 Task: Look for space in Mātābhānga, India from 12th  August, 2023 to 15th August, 2023 for 3 adults in price range Rs.12000 to Rs.16000. Place can be entire place with 2 bedrooms having 3 beds and 1 bathroom. Property type can be house, flat, guest house. Booking option can be shelf check-in. Required host language is English.
Action: Mouse moved to (426, 62)
Screenshot: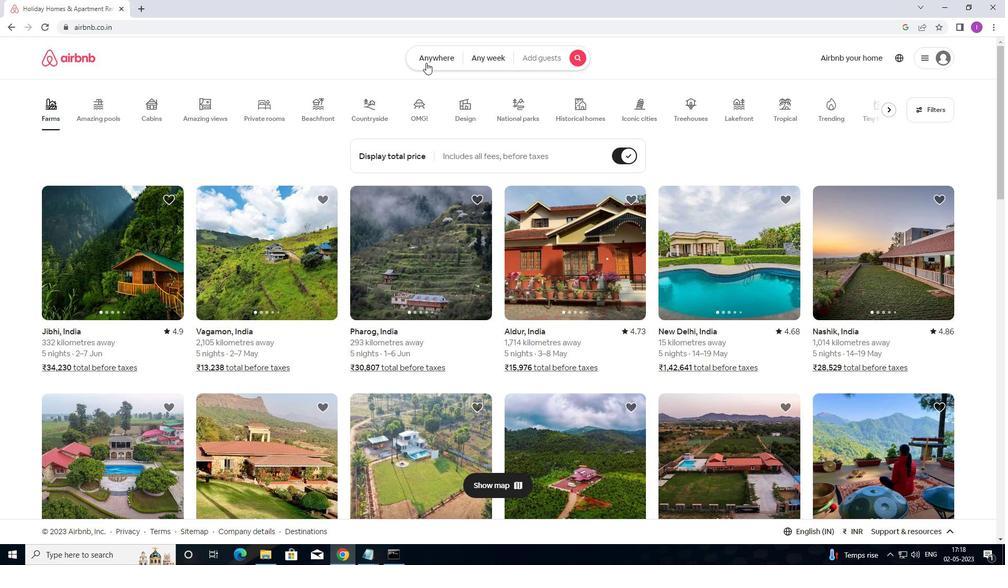 
Action: Mouse pressed left at (426, 62)
Screenshot: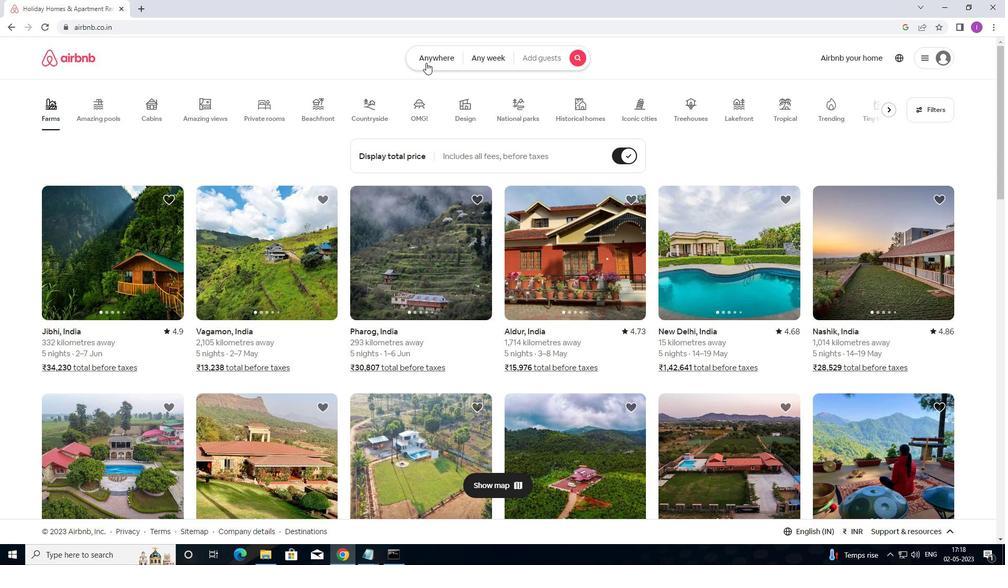 
Action: Mouse moved to (337, 102)
Screenshot: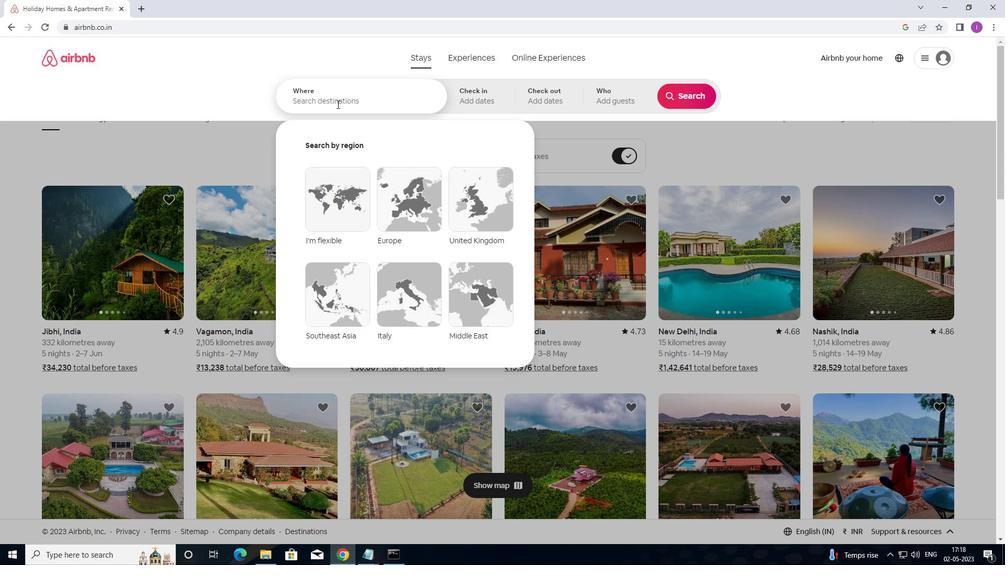 
Action: Mouse pressed left at (337, 102)
Screenshot: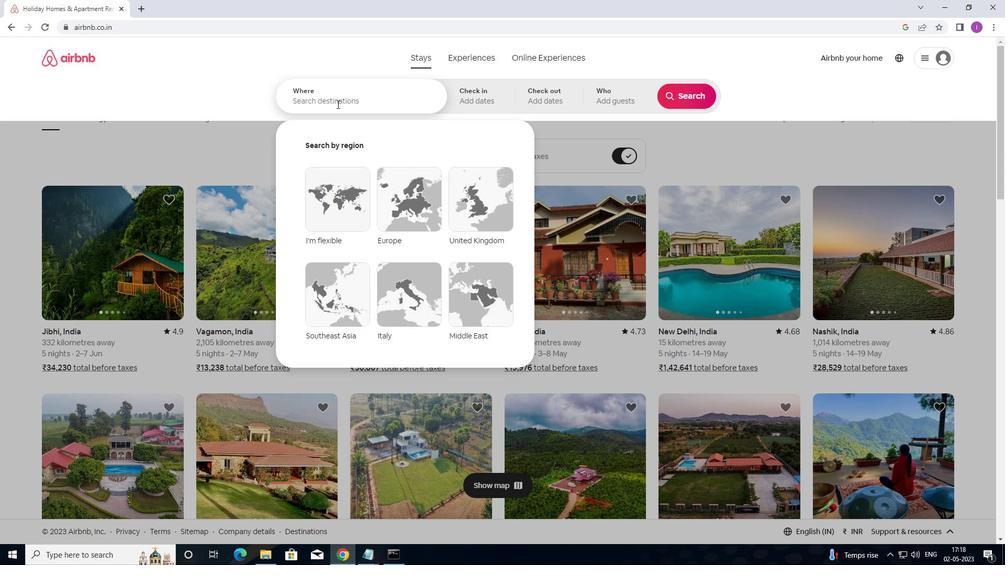 
Action: Mouse moved to (790, 0)
Screenshot: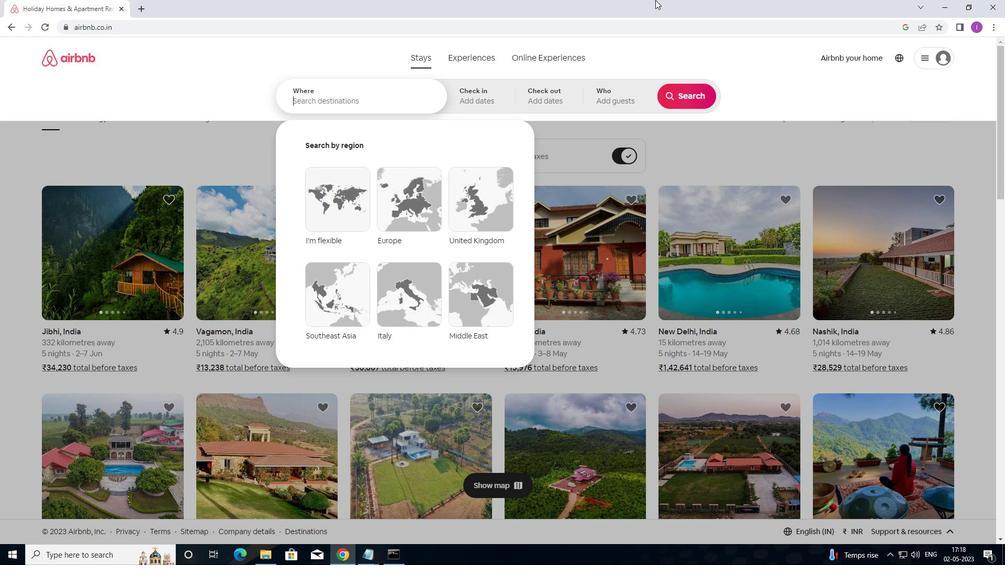 
Action: Key pressed <Key.shift>MATABHANGA,<Key.shift>INDIA
Screenshot: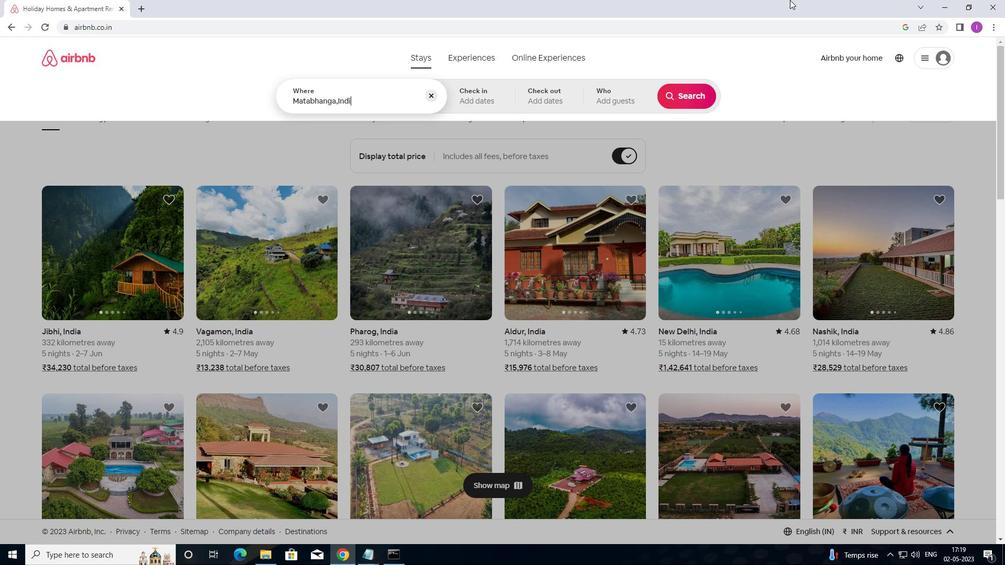 
Action: Mouse moved to (478, 104)
Screenshot: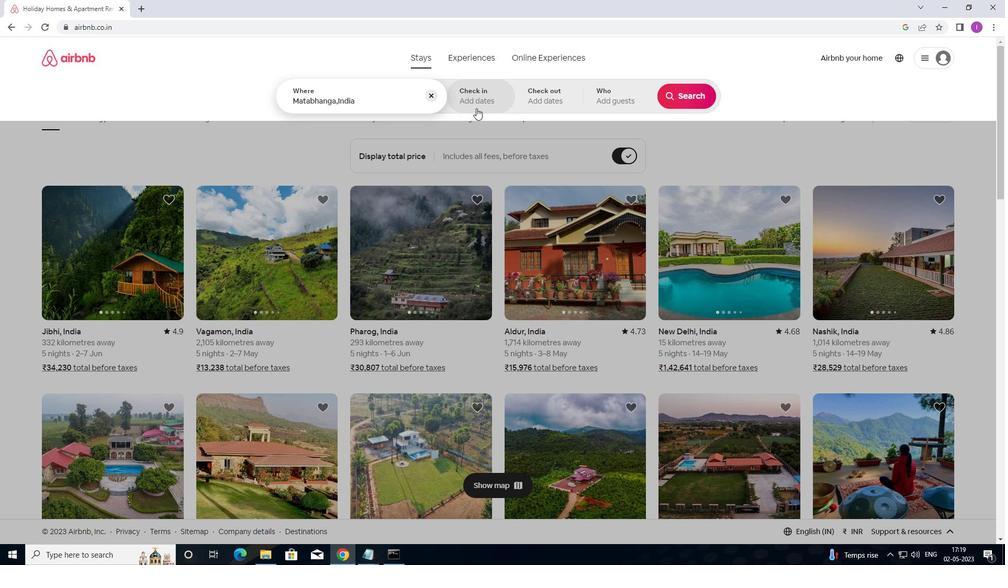 
Action: Mouse pressed left at (478, 104)
Screenshot: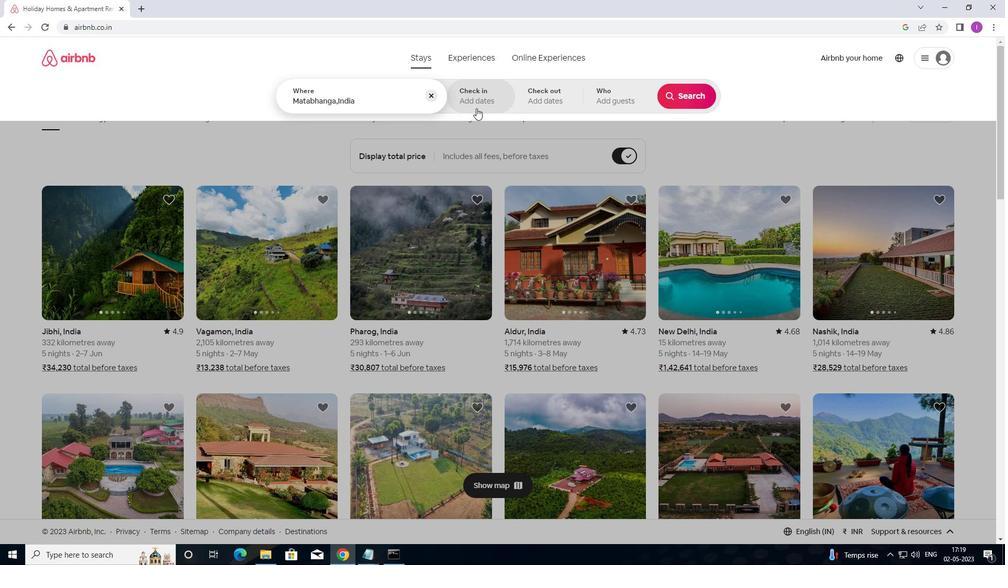
Action: Mouse moved to (688, 178)
Screenshot: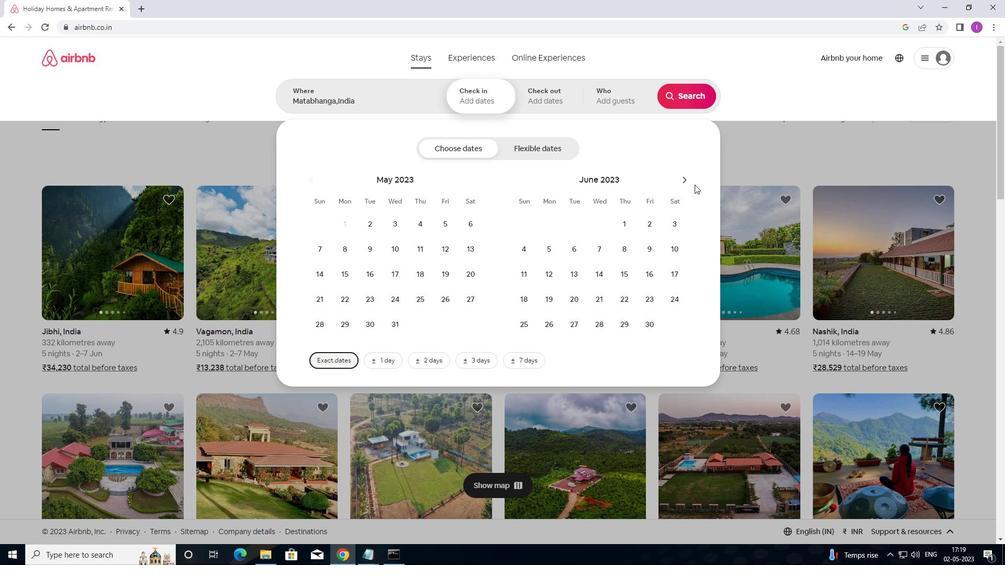 
Action: Mouse pressed left at (688, 178)
Screenshot: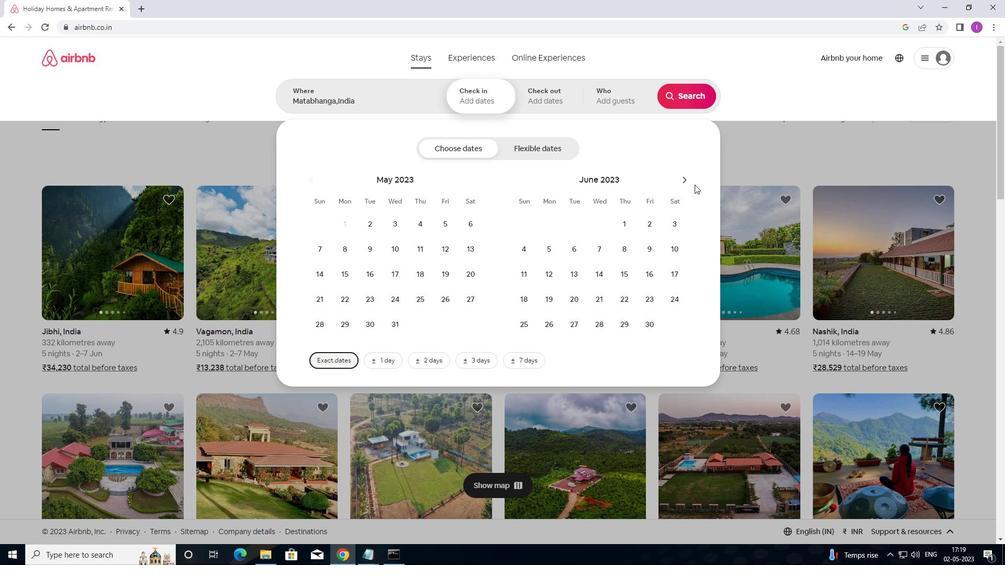 
Action: Mouse pressed left at (688, 178)
Screenshot: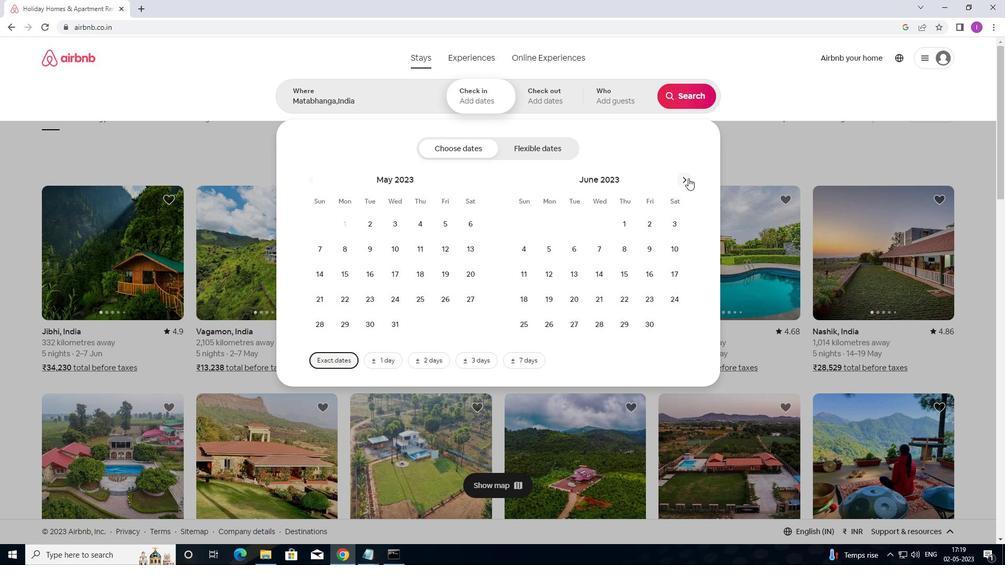
Action: Mouse moved to (687, 180)
Screenshot: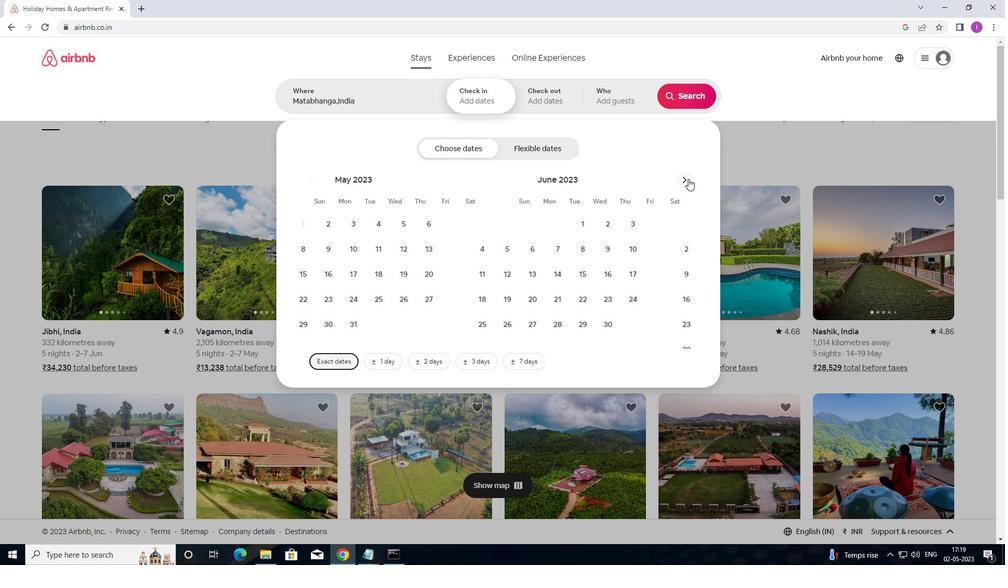 
Action: Mouse pressed left at (687, 180)
Screenshot: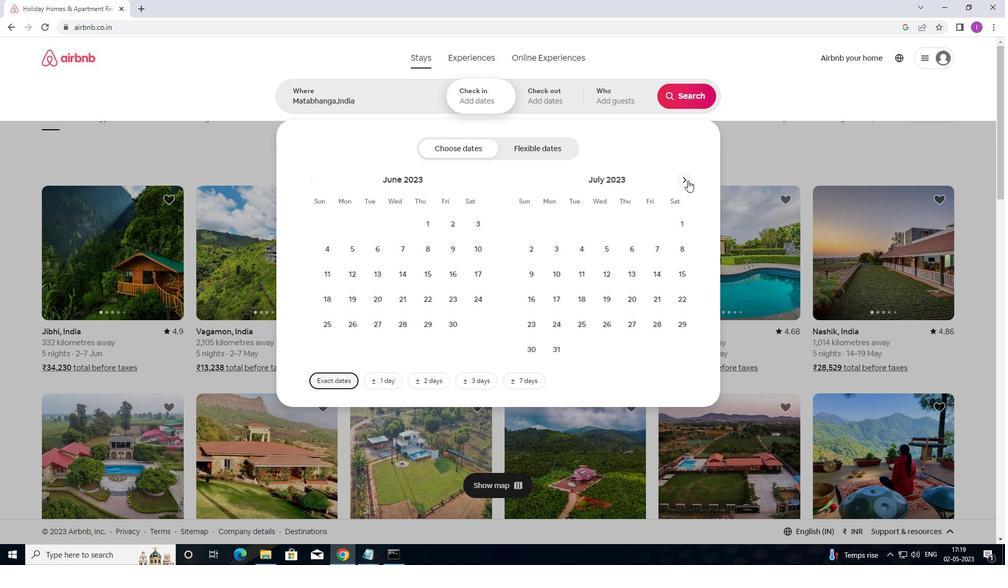 
Action: Mouse moved to (669, 255)
Screenshot: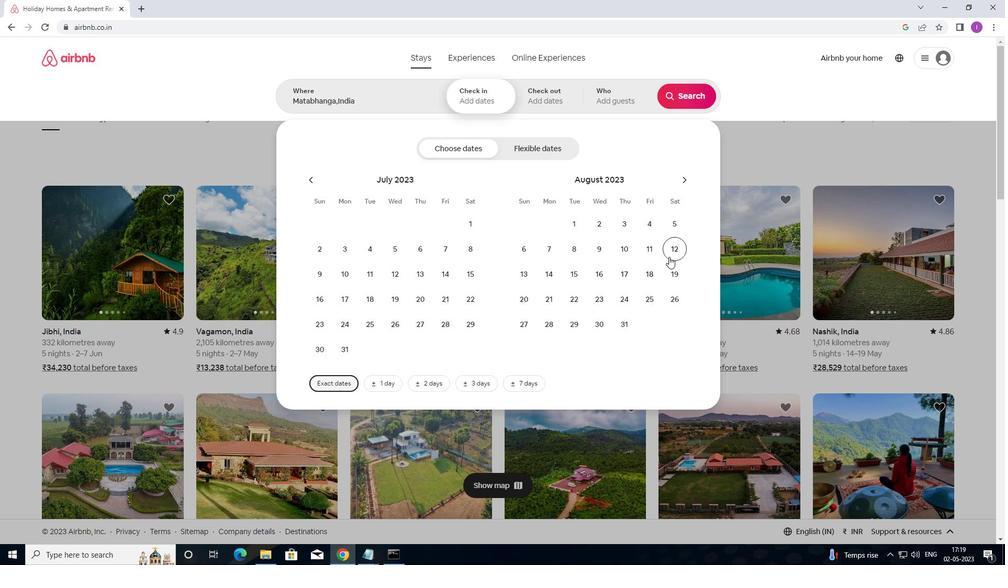 
Action: Mouse pressed left at (669, 255)
Screenshot: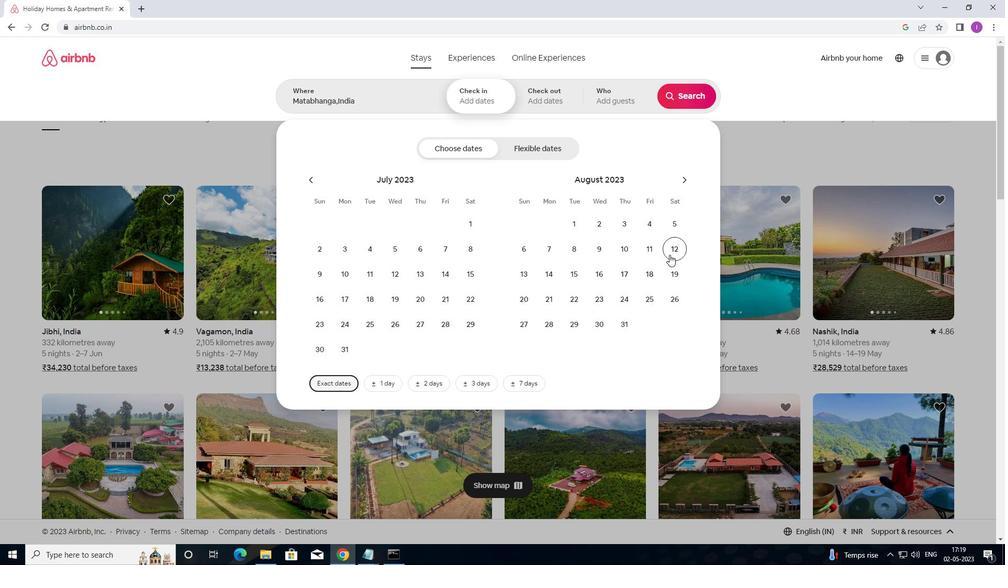 
Action: Mouse moved to (580, 277)
Screenshot: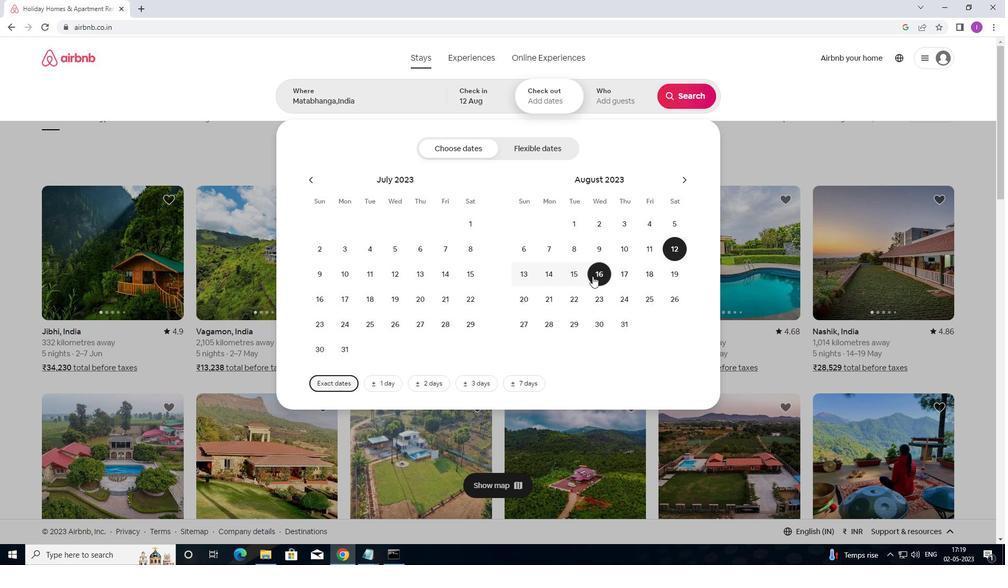 
Action: Mouse pressed left at (580, 277)
Screenshot: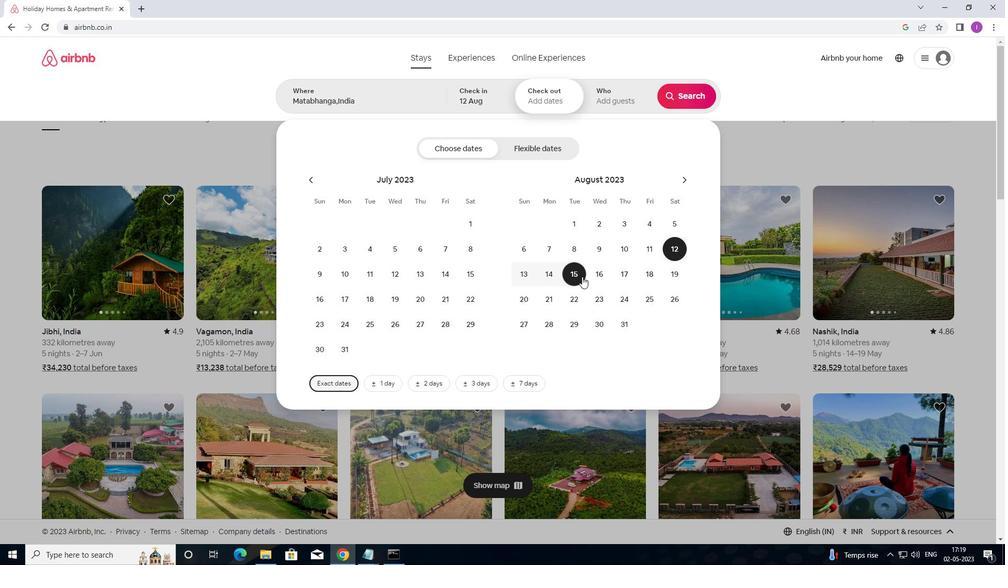 
Action: Mouse moved to (642, 100)
Screenshot: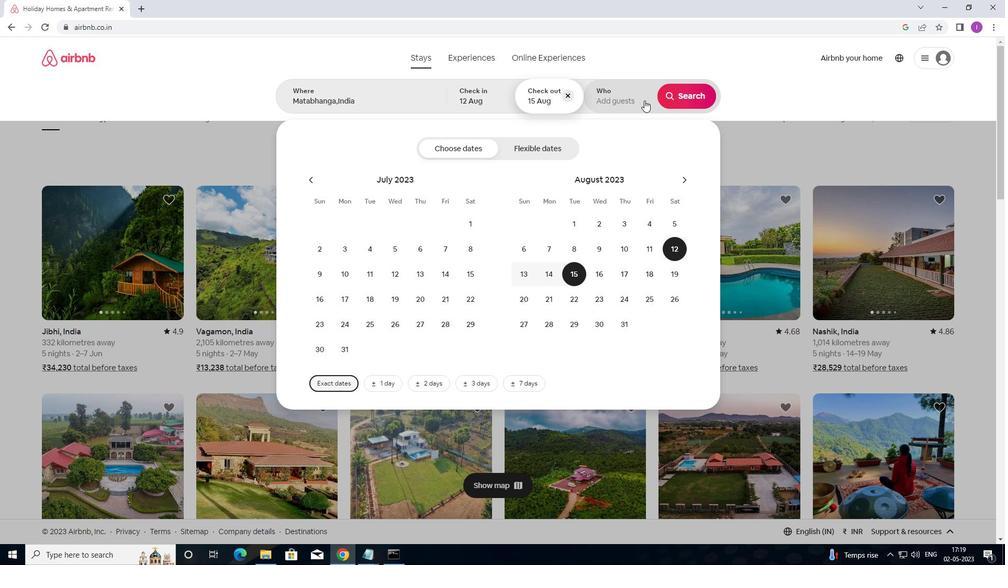 
Action: Mouse pressed left at (642, 100)
Screenshot: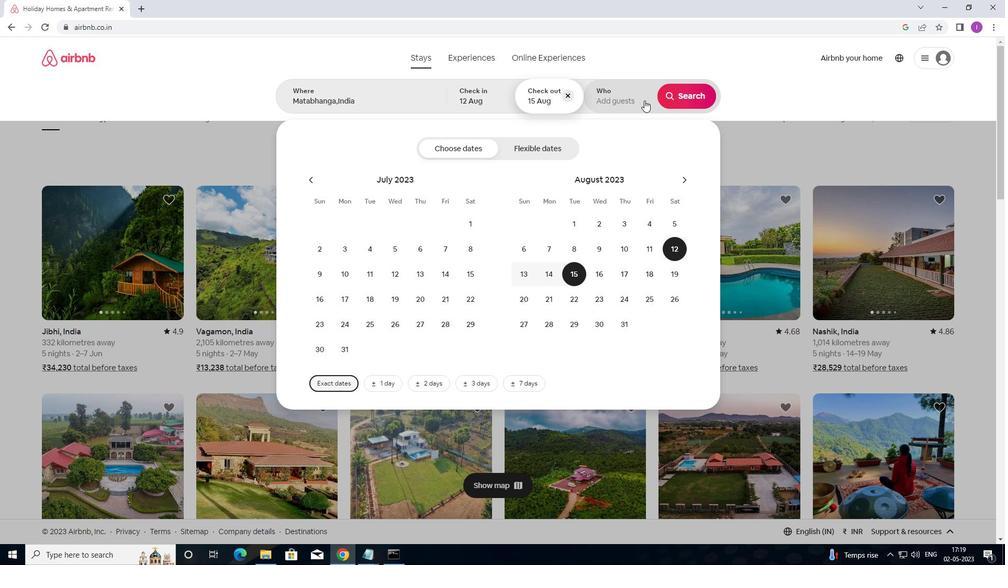 
Action: Mouse moved to (692, 151)
Screenshot: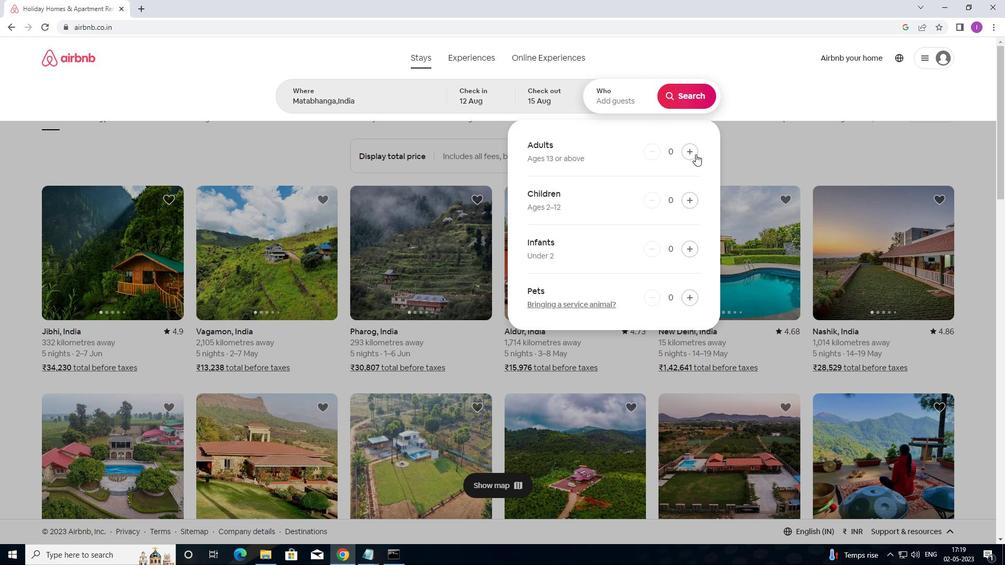
Action: Mouse pressed left at (692, 151)
Screenshot: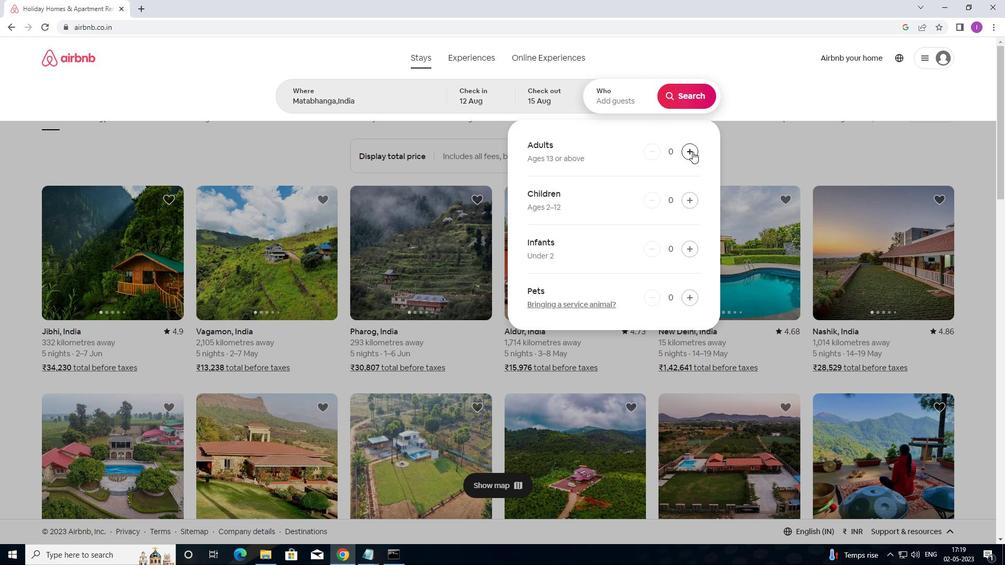 
Action: Mouse pressed left at (692, 151)
Screenshot: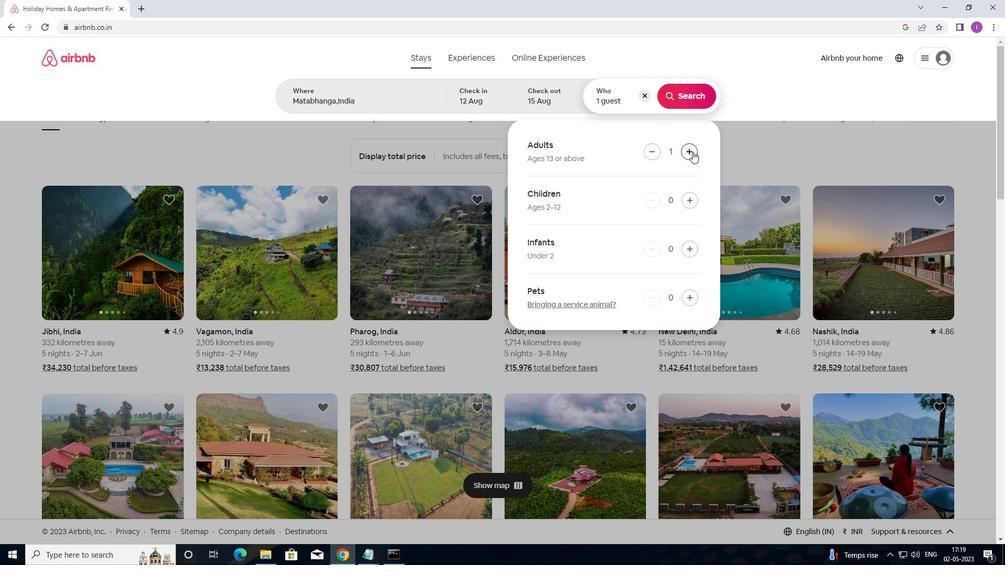 
Action: Mouse pressed left at (692, 151)
Screenshot: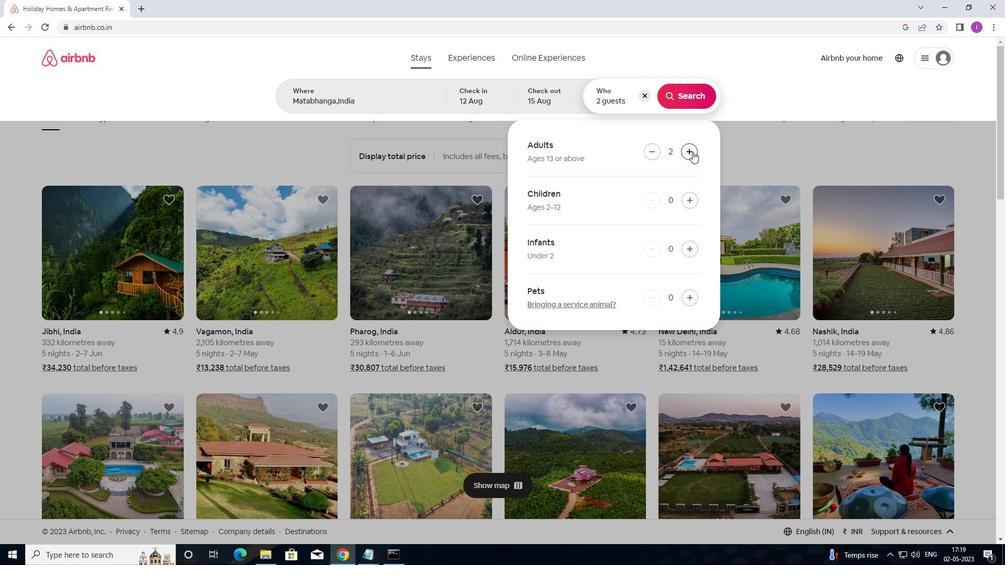 
Action: Mouse moved to (692, 151)
Screenshot: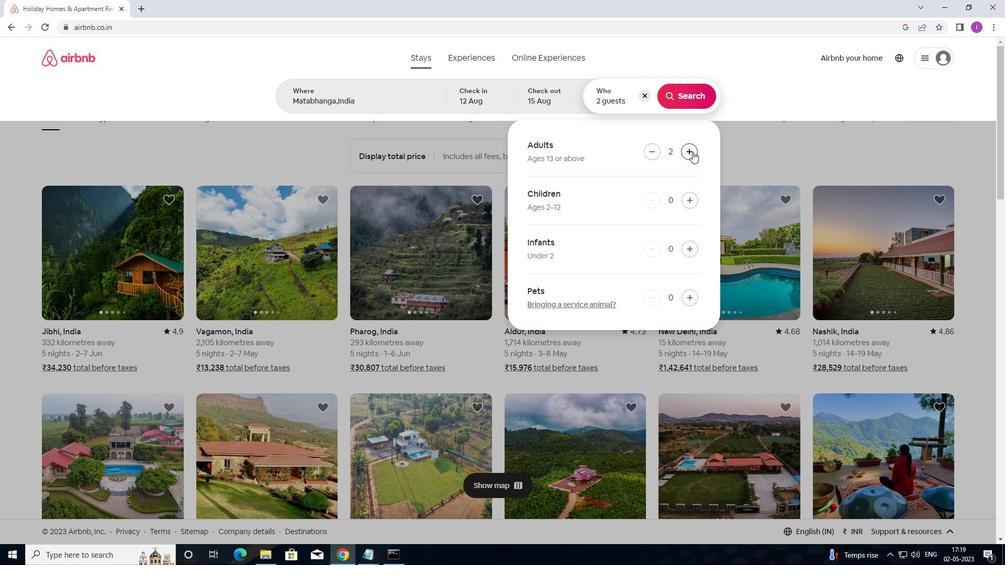 
Action: Mouse pressed left at (692, 151)
Screenshot: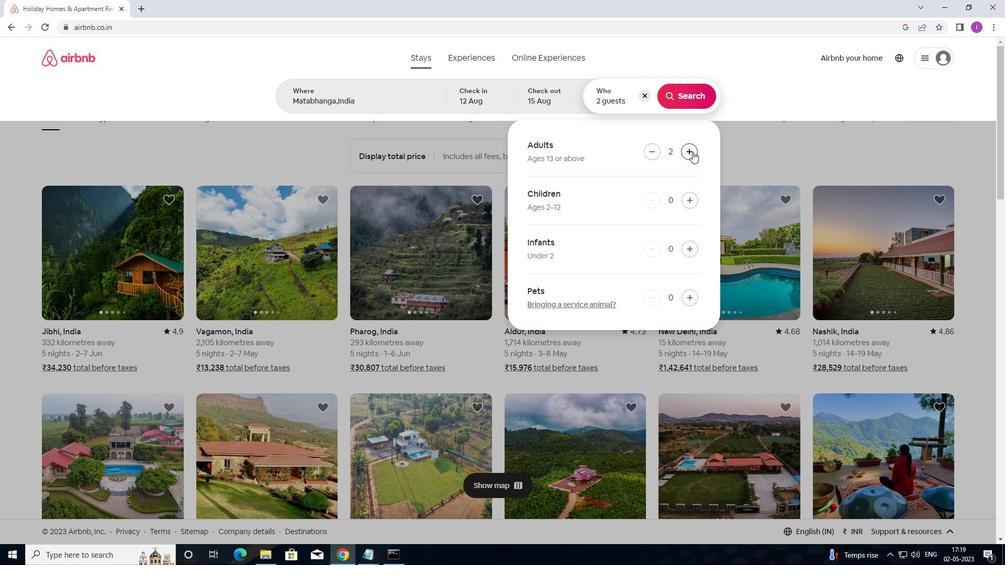 
Action: Mouse moved to (657, 153)
Screenshot: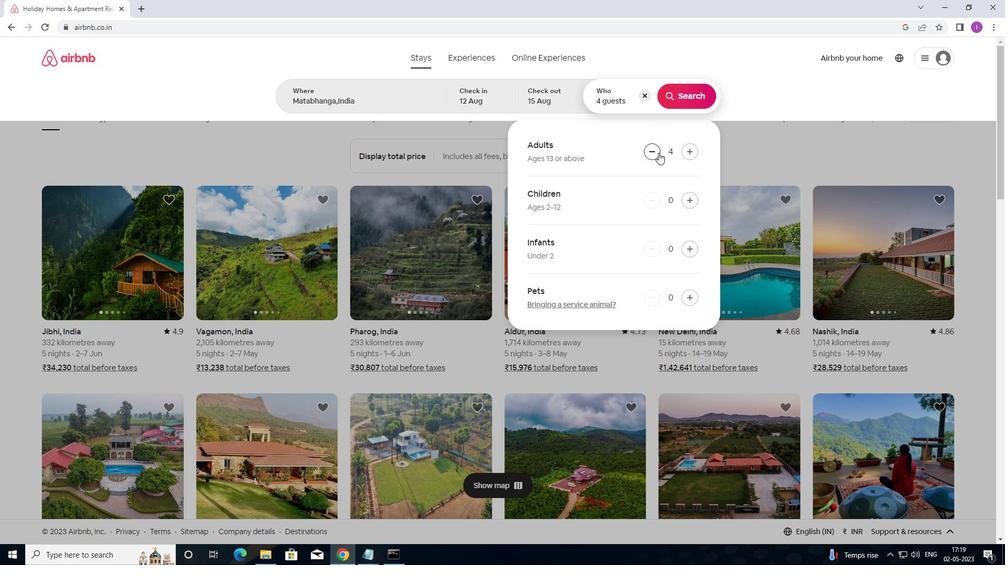 
Action: Mouse pressed left at (657, 153)
Screenshot: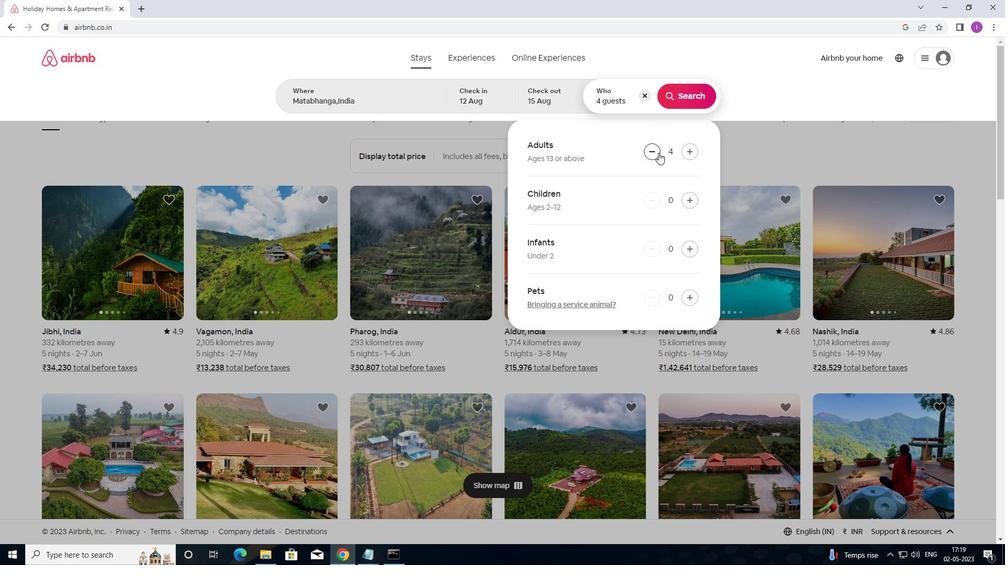 
Action: Mouse moved to (688, 100)
Screenshot: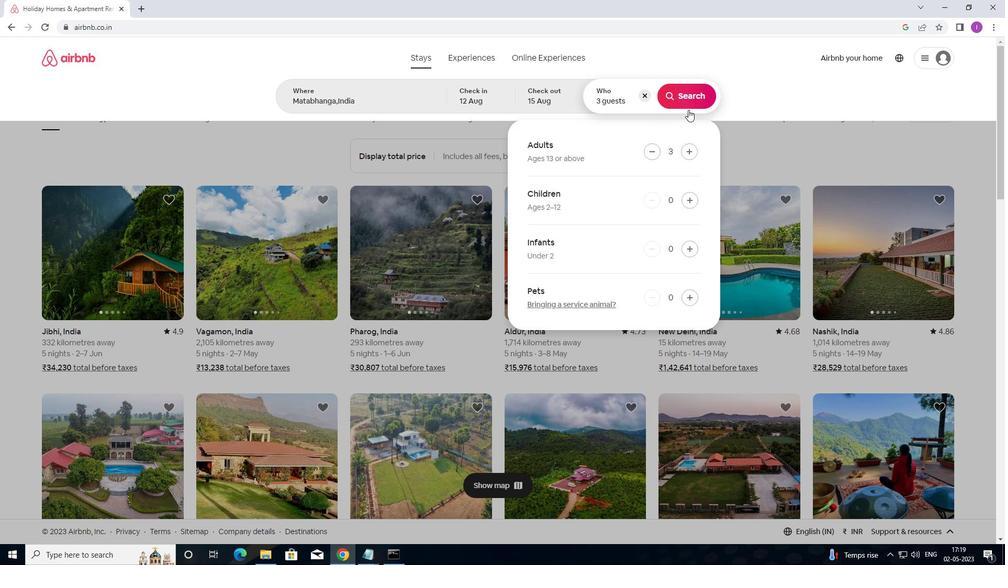 
Action: Mouse pressed left at (688, 100)
Screenshot: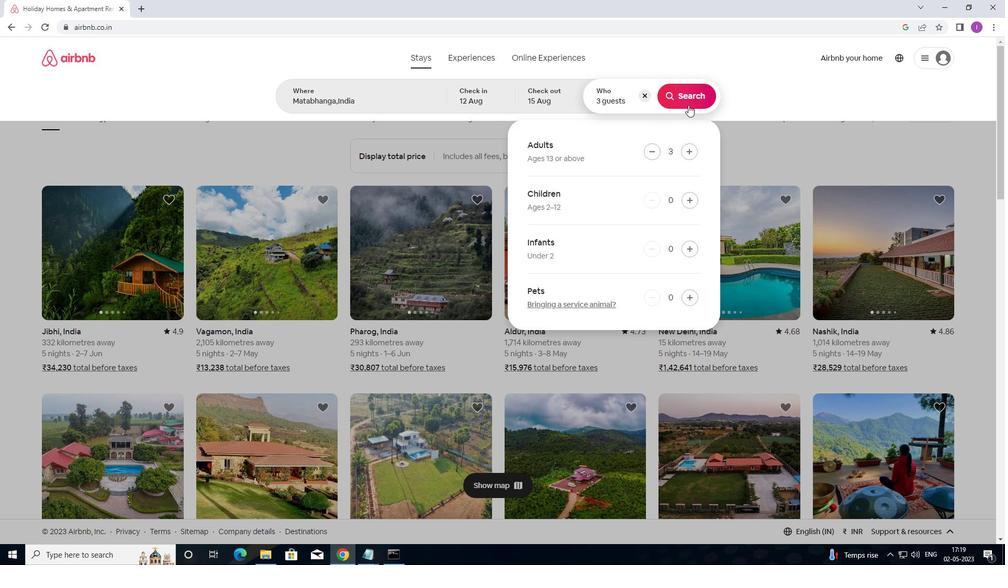 
Action: Mouse moved to (943, 95)
Screenshot: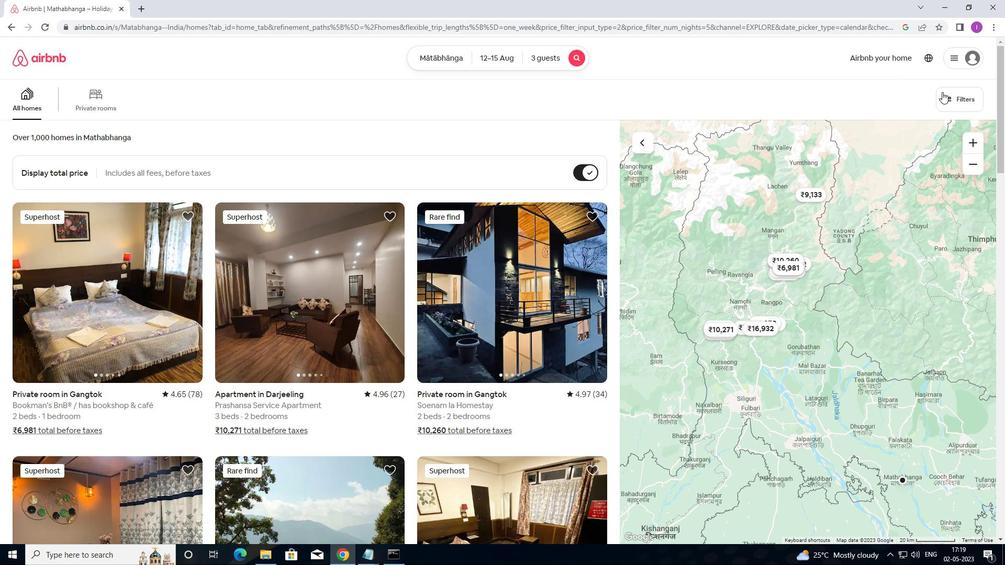 
Action: Mouse pressed left at (943, 95)
Screenshot: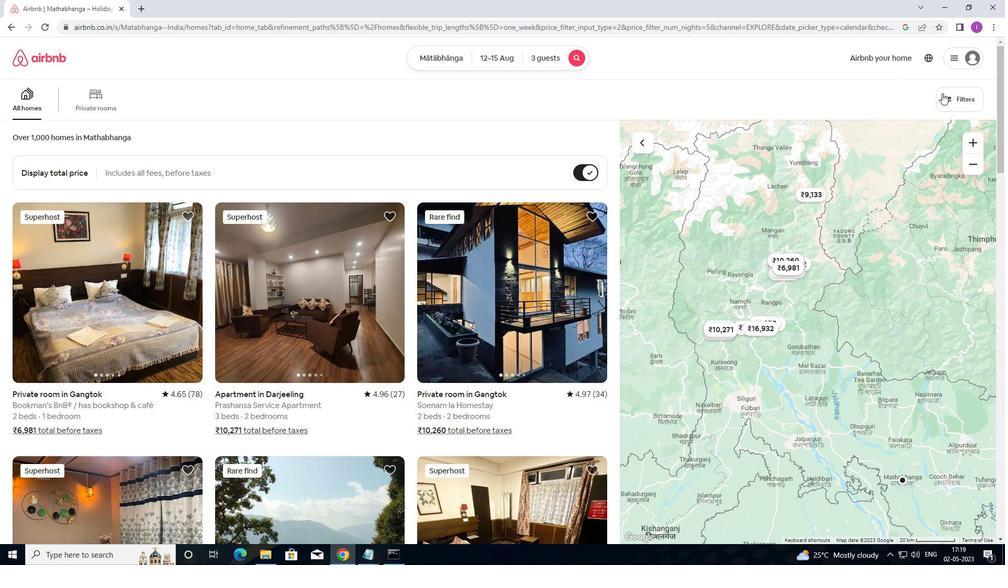
Action: Mouse moved to (396, 236)
Screenshot: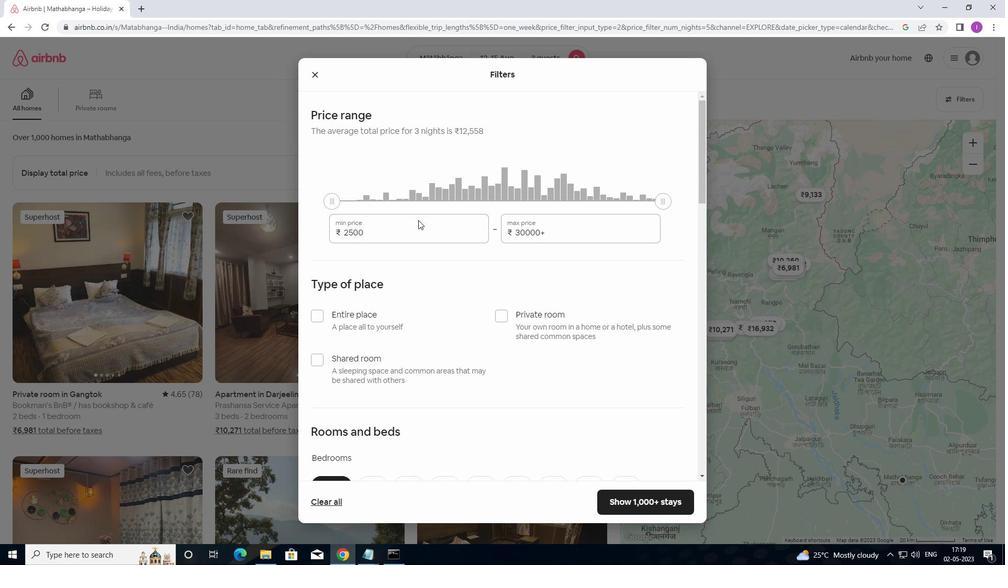 
Action: Mouse pressed left at (396, 236)
Screenshot: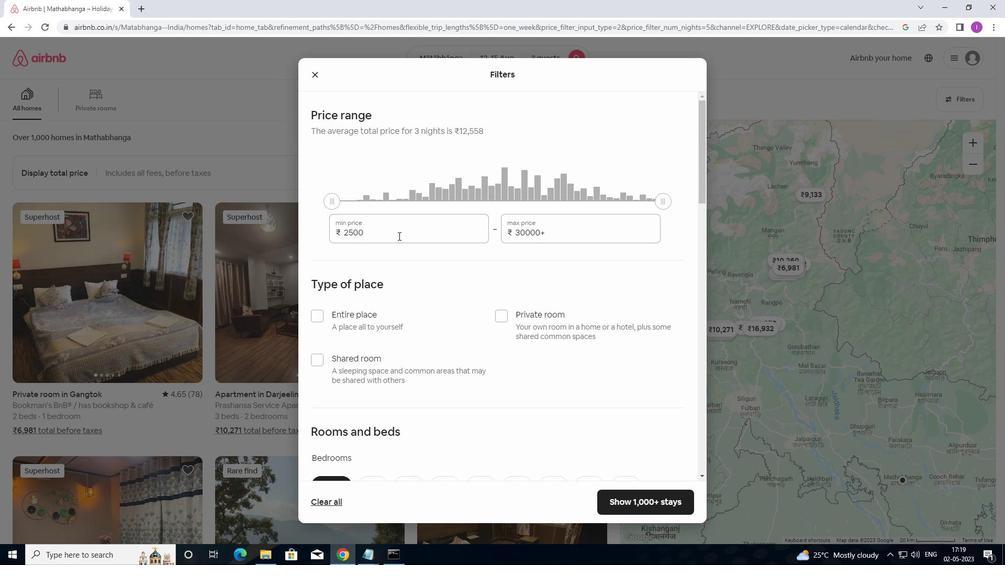 
Action: Mouse moved to (368, 216)
Screenshot: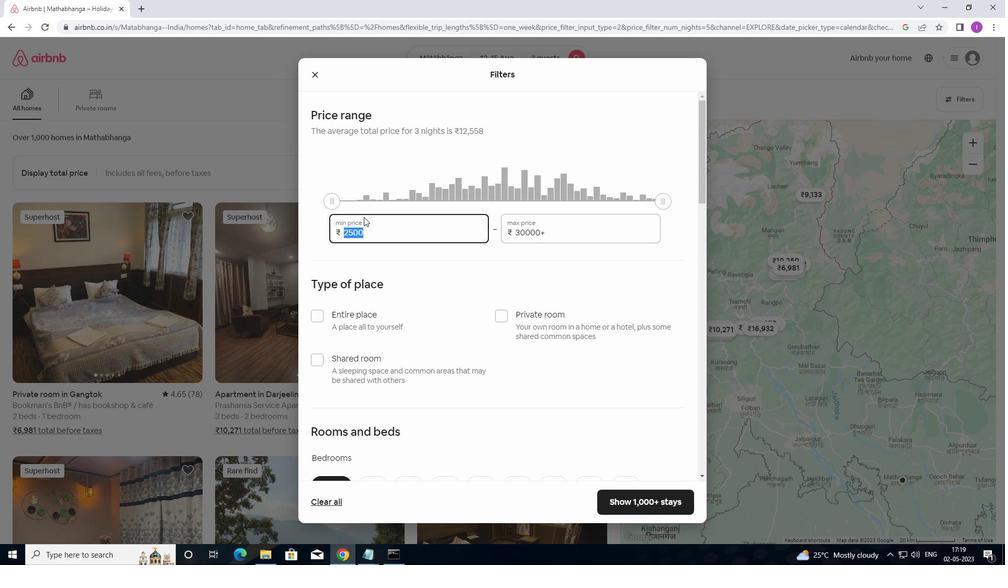 
Action: Key pressed 1
Screenshot: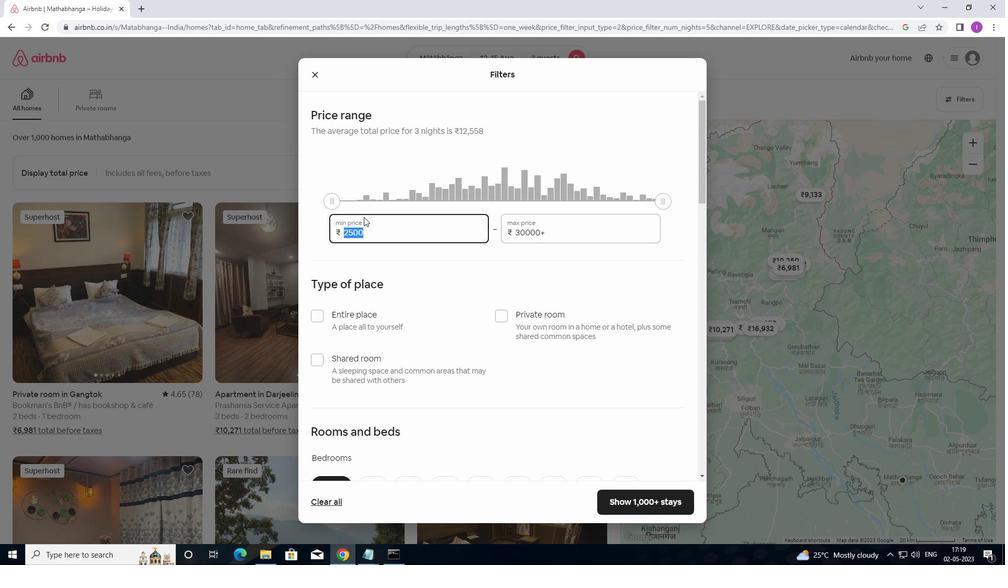 
Action: Mouse moved to (377, 214)
Screenshot: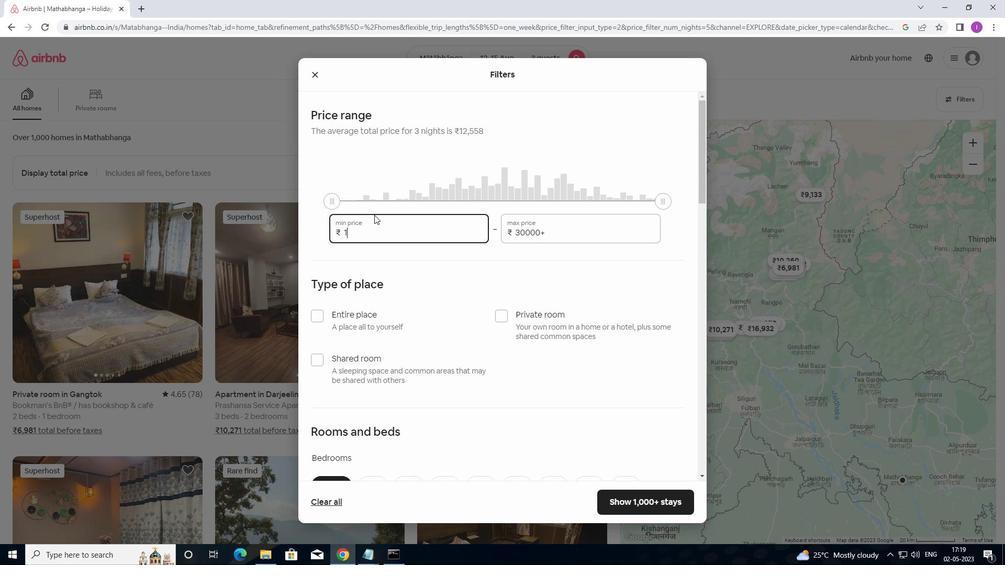 
Action: Key pressed 2
Screenshot: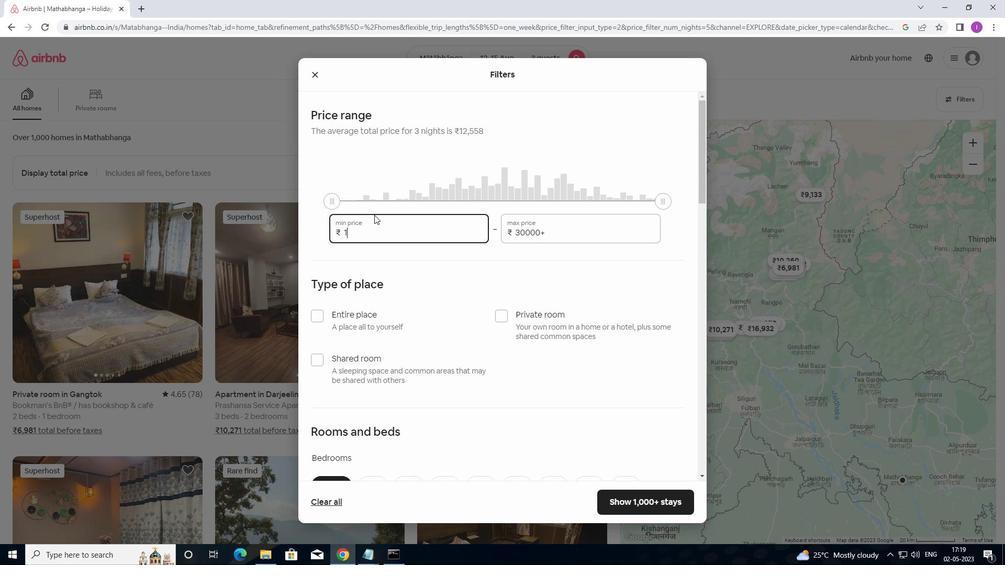 
Action: Mouse moved to (395, 206)
Screenshot: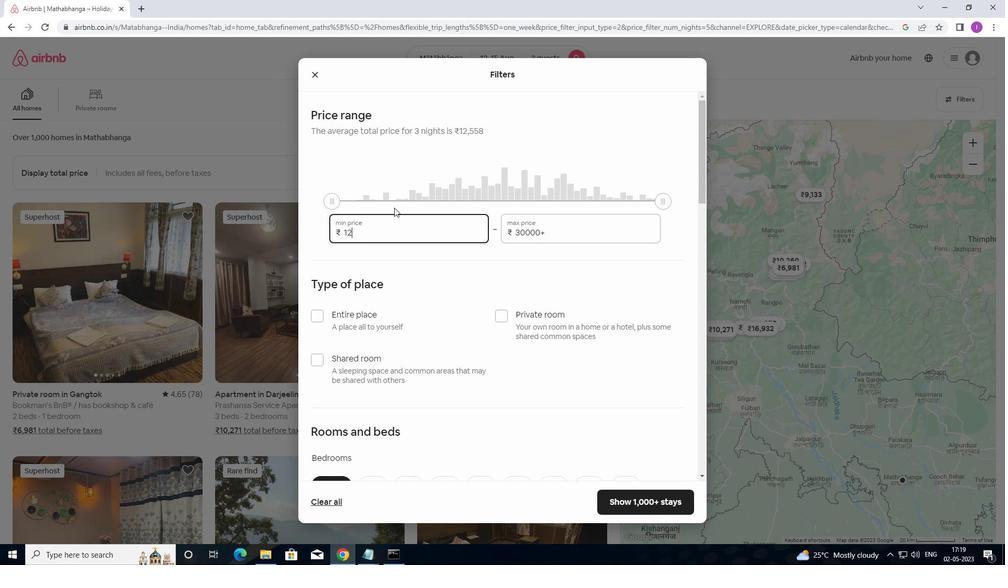 
Action: Key pressed 0
Screenshot: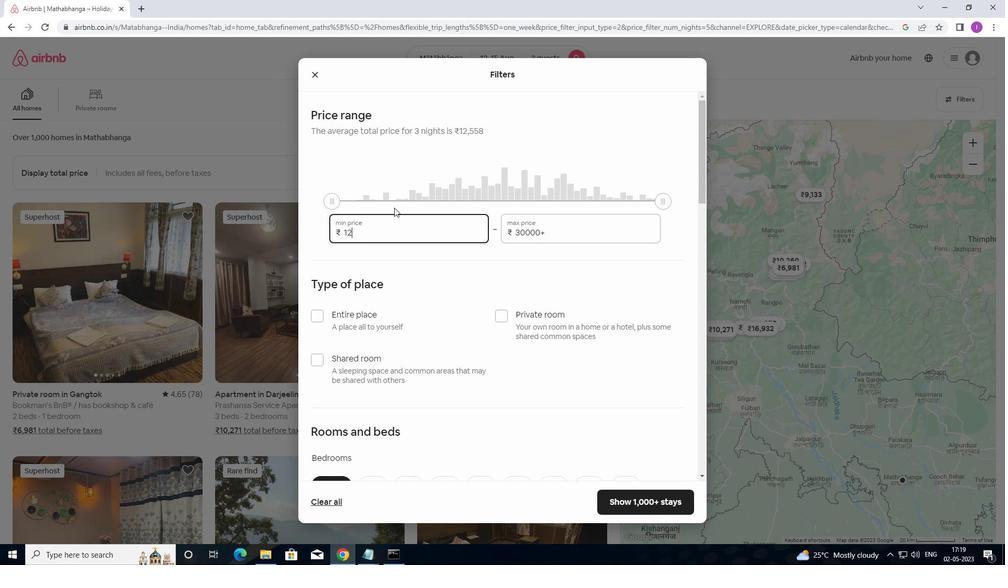 
Action: Mouse moved to (404, 203)
Screenshot: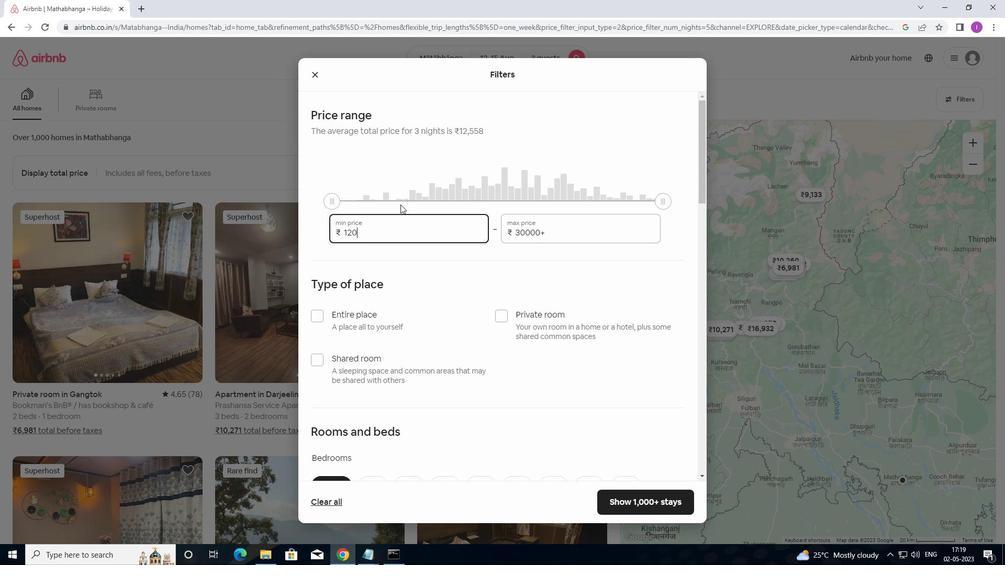 
Action: Key pressed 0
Screenshot: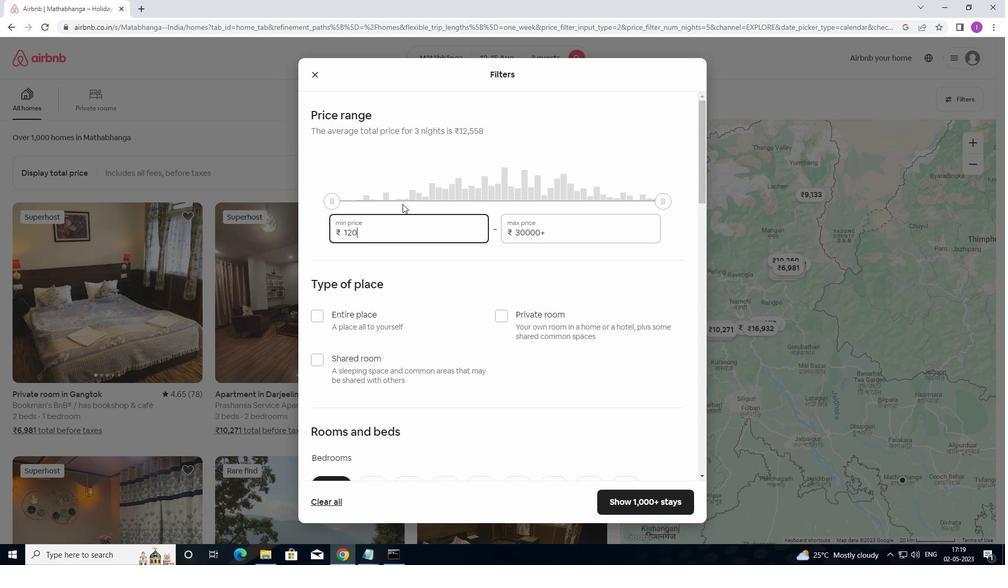 
Action: Mouse moved to (419, 209)
Screenshot: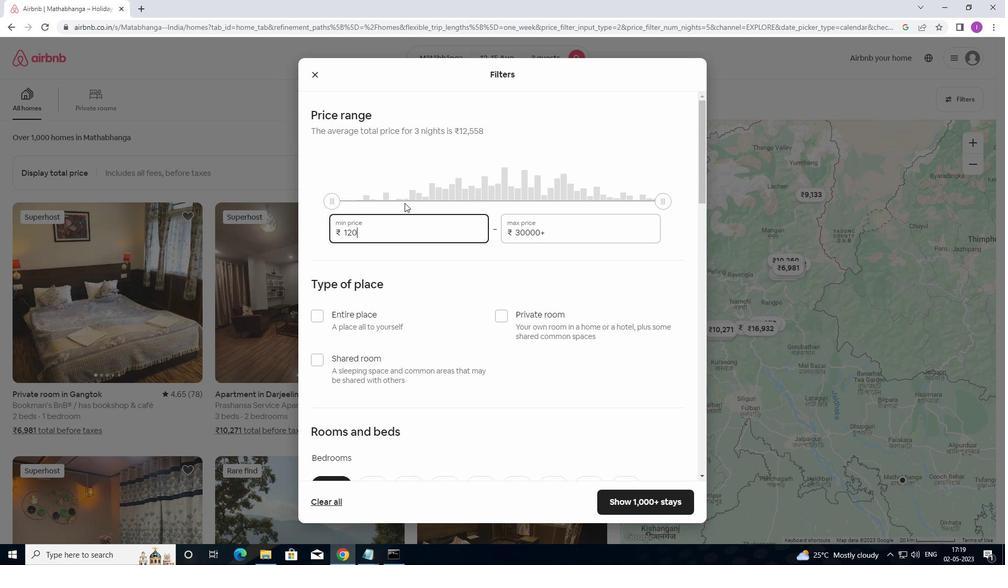 
Action: Key pressed 0
Screenshot: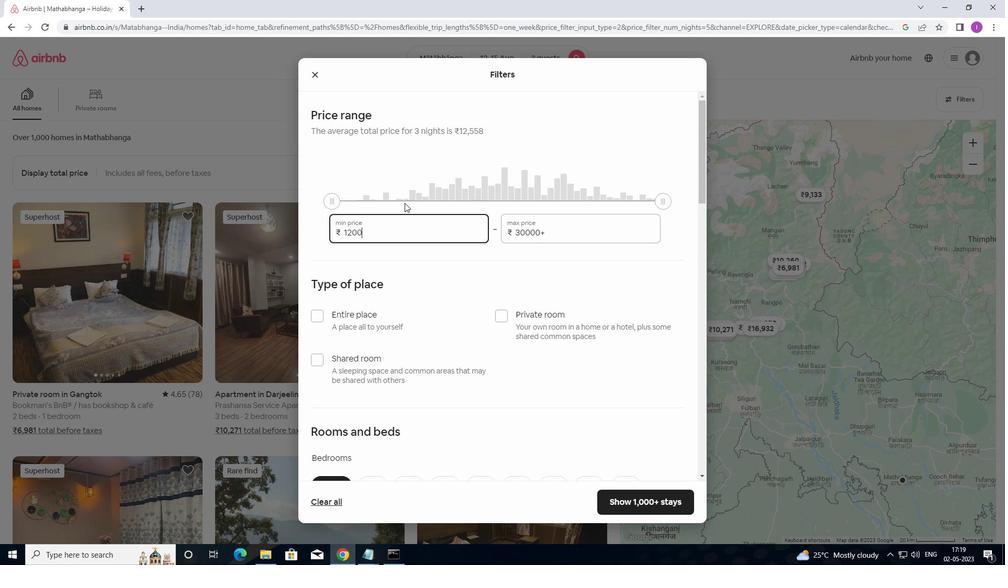 
Action: Mouse moved to (553, 225)
Screenshot: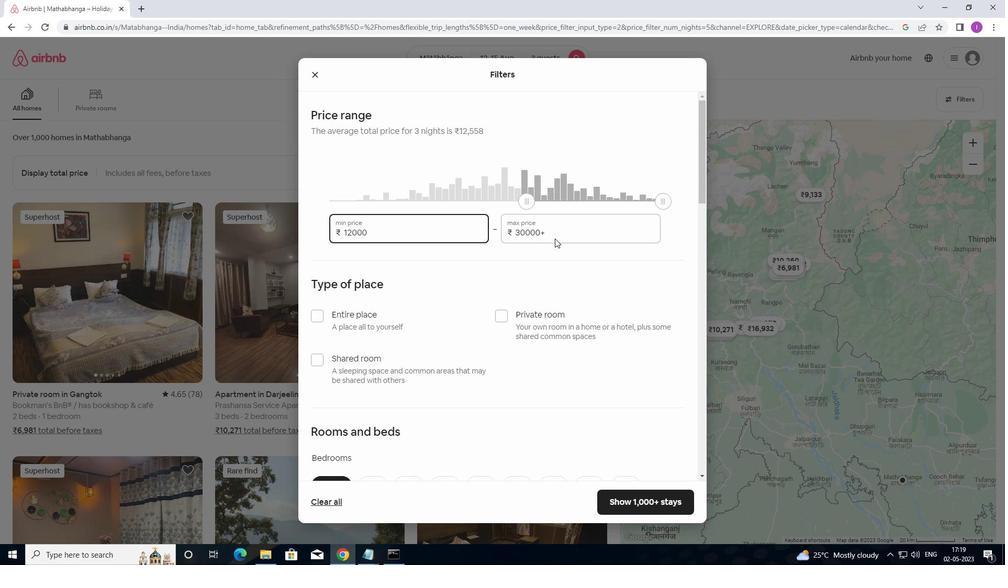 
Action: Mouse pressed left at (553, 225)
Screenshot: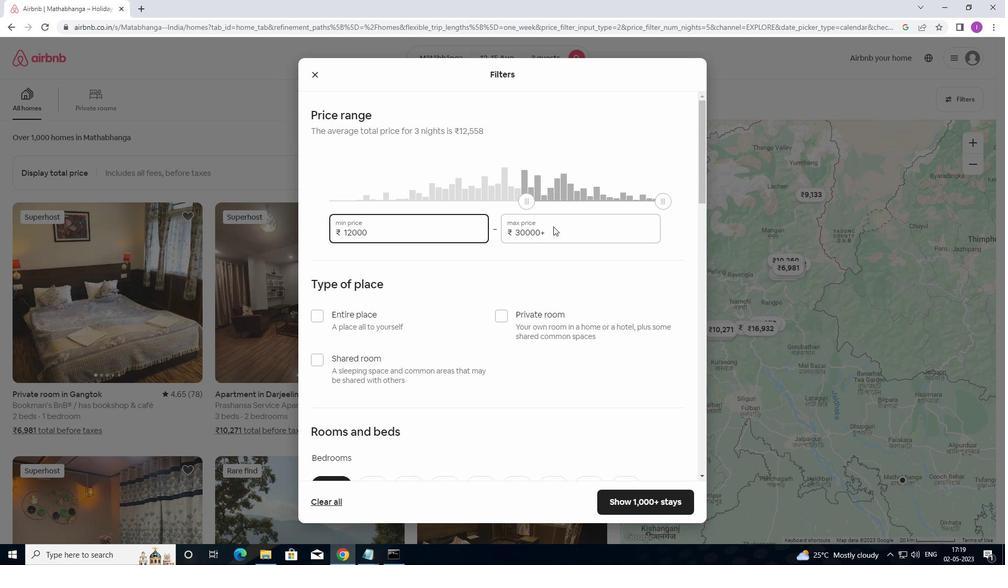 
Action: Mouse moved to (554, 226)
Screenshot: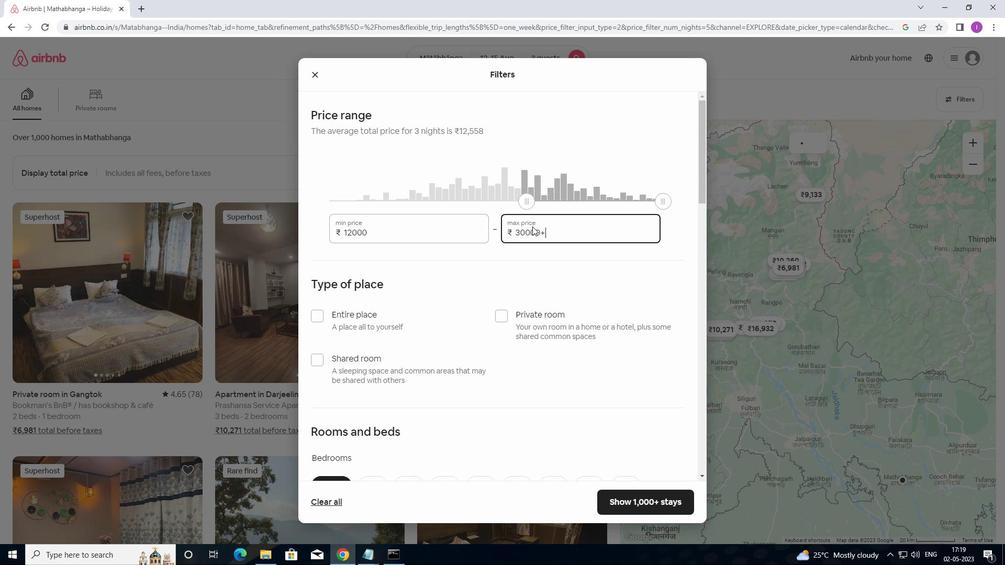 
Action: Mouse pressed left at (554, 226)
Screenshot: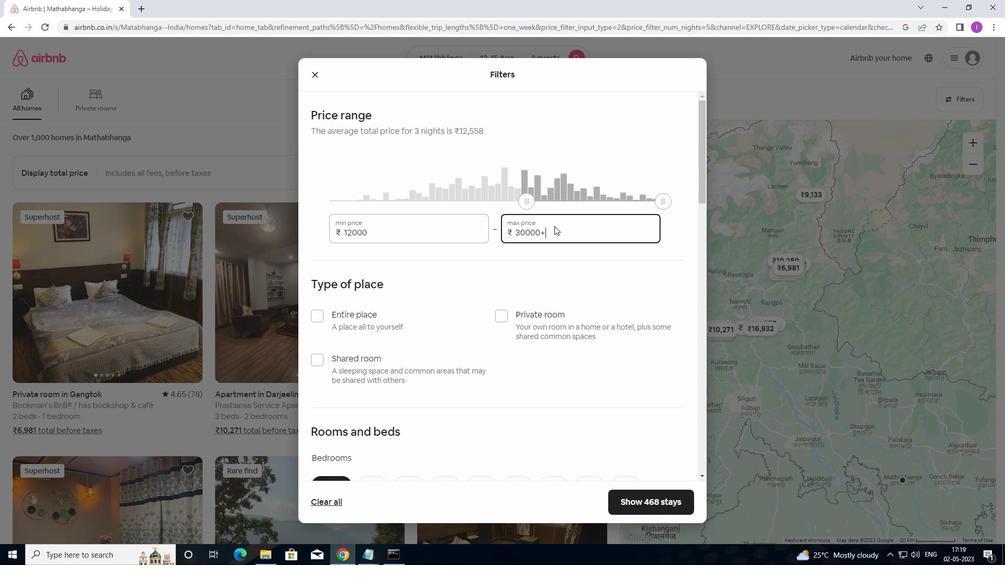 
Action: Mouse moved to (549, 228)
Screenshot: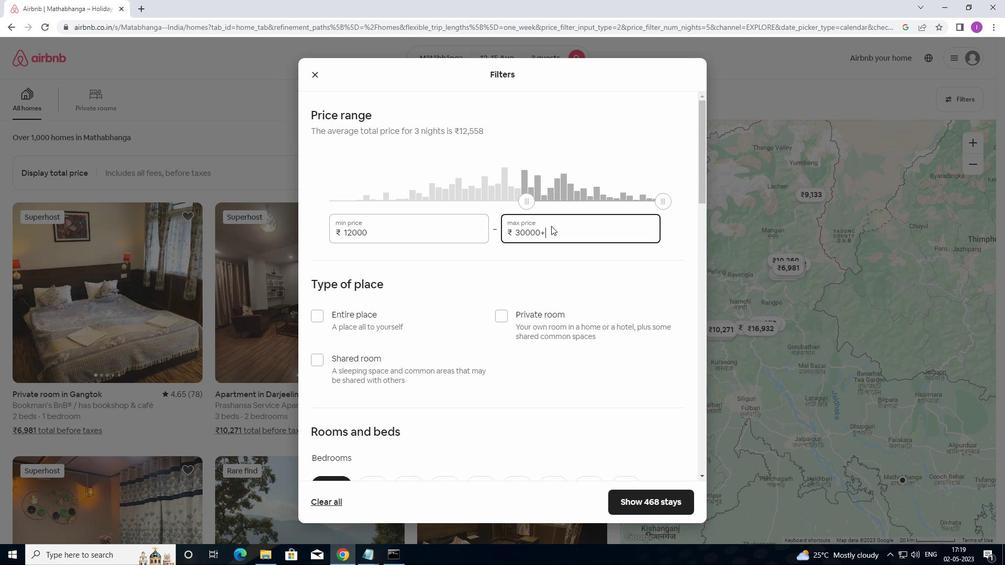 
Action: Mouse pressed left at (549, 228)
Screenshot: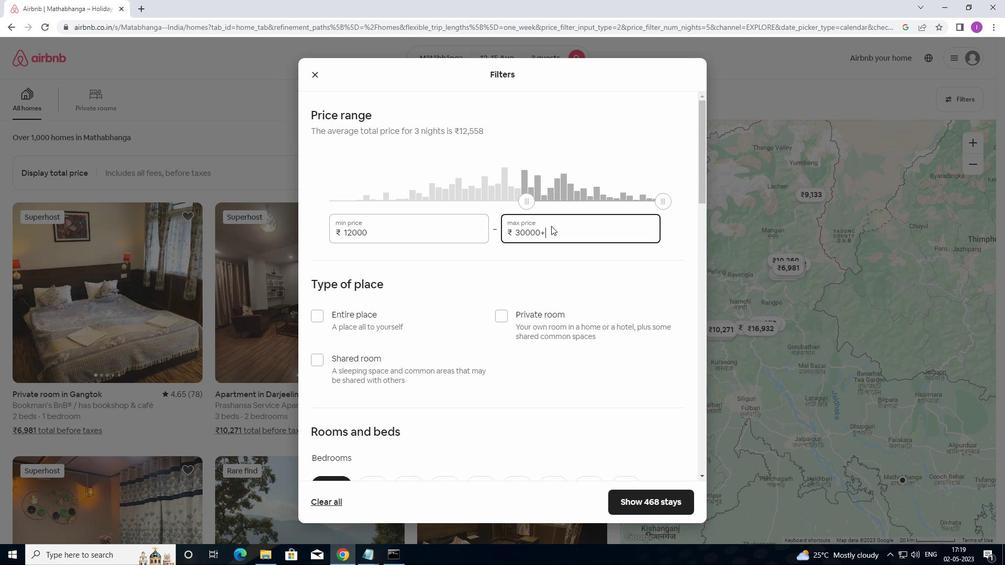 
Action: Mouse moved to (515, 220)
Screenshot: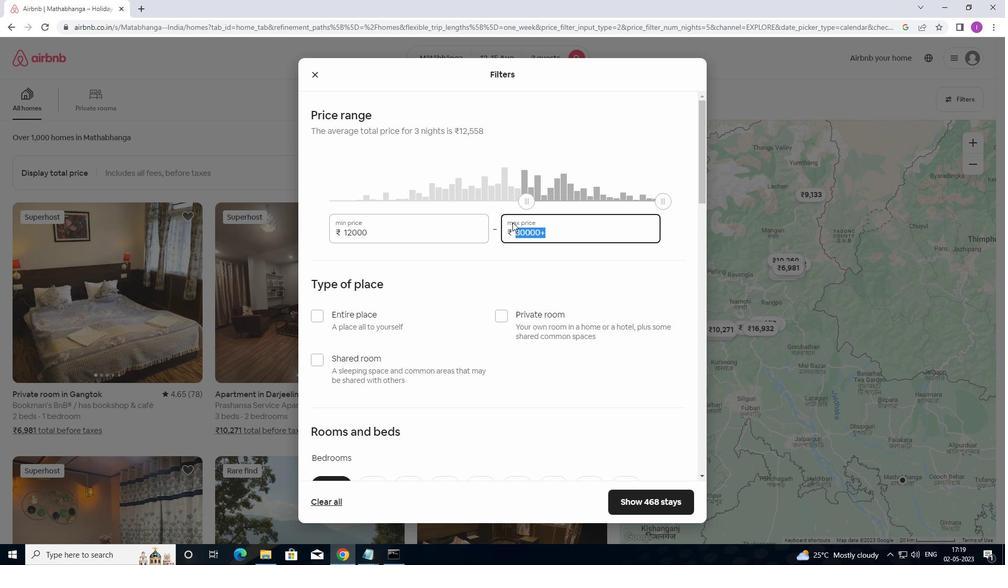 
Action: Key pressed 1
Screenshot: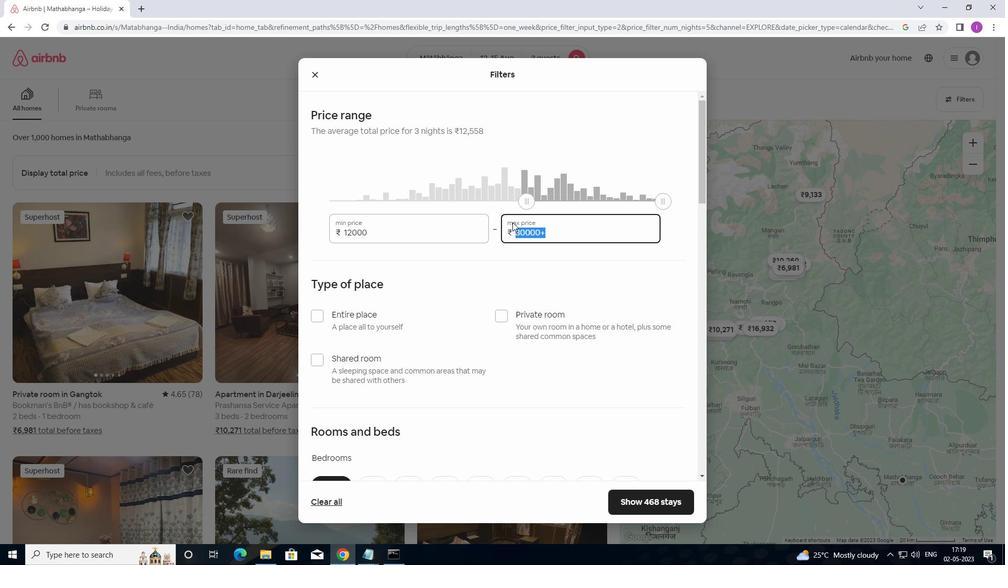 
Action: Mouse moved to (519, 218)
Screenshot: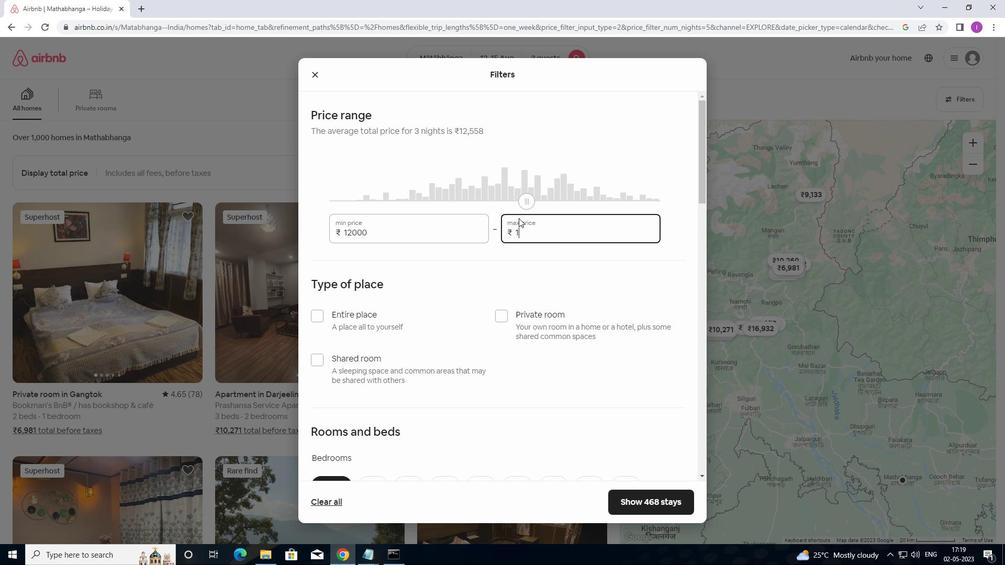 
Action: Key pressed 6
Screenshot: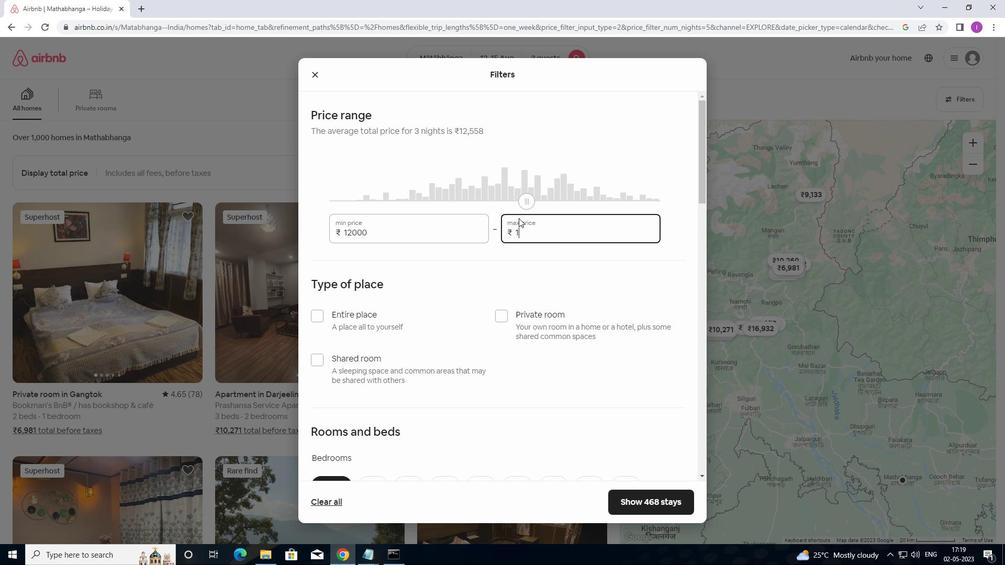 
Action: Mouse moved to (520, 216)
Screenshot: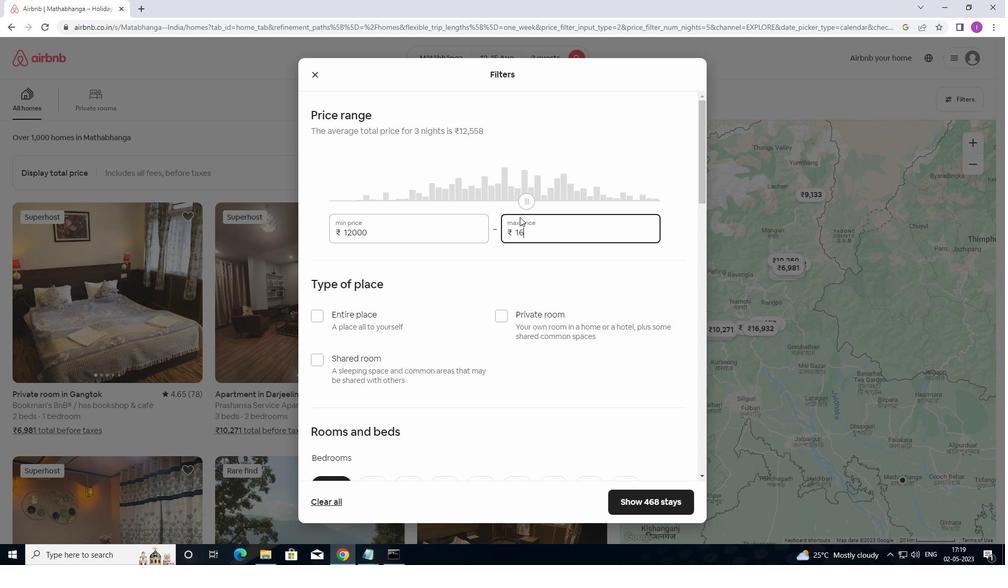 
Action: Key pressed 0
Screenshot: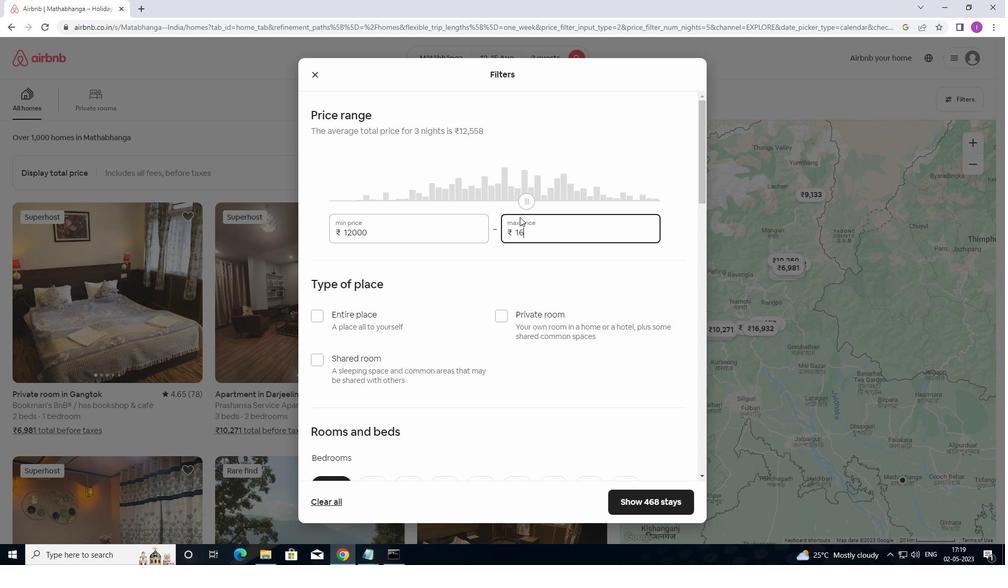 
Action: Mouse moved to (524, 214)
Screenshot: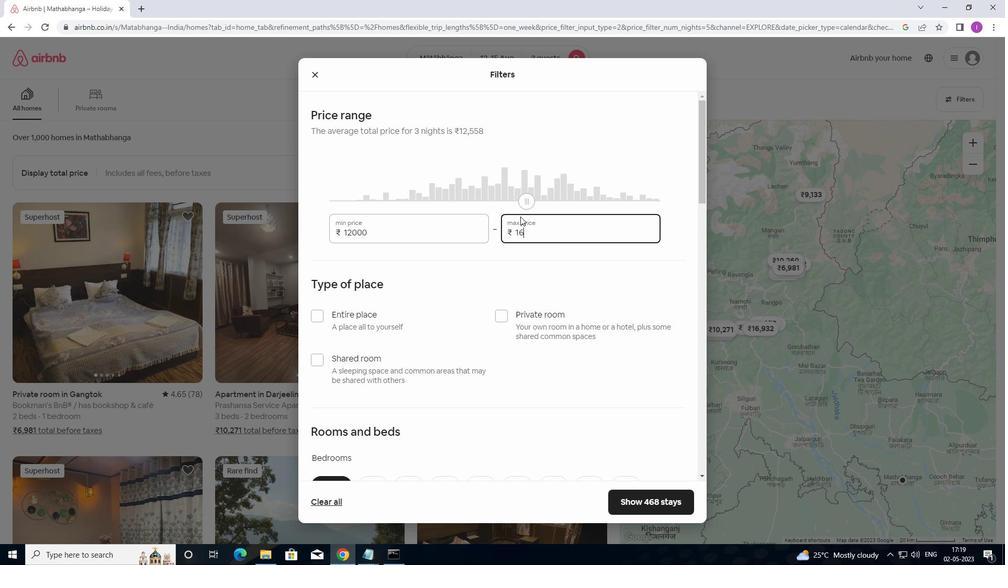 
Action: Key pressed 0
Screenshot: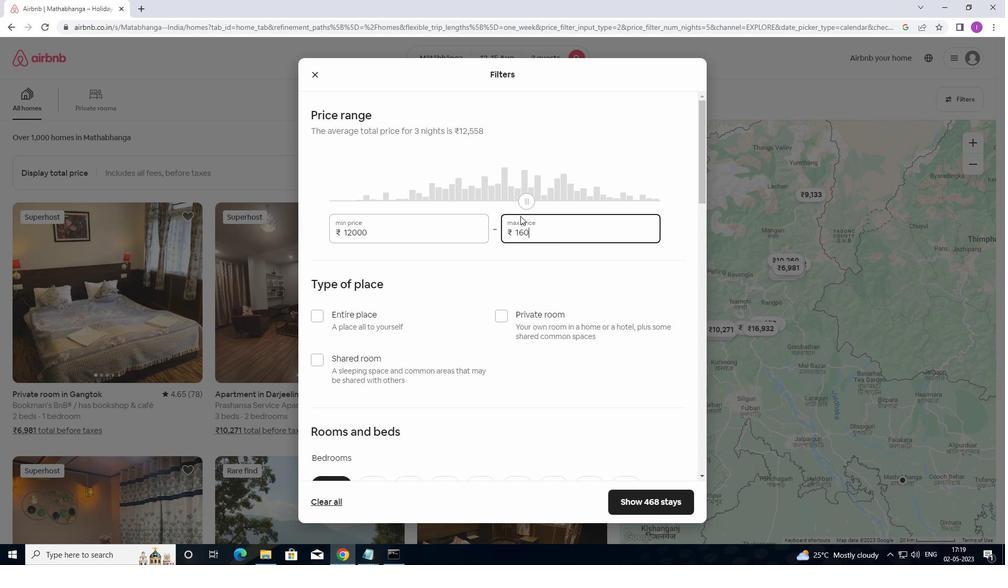 
Action: Mouse moved to (558, 215)
Screenshot: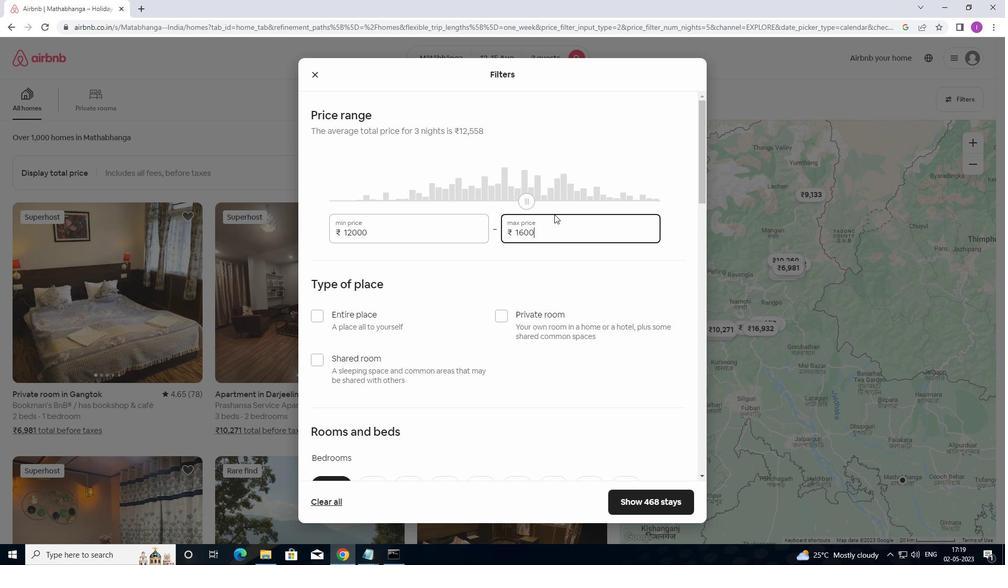 
Action: Key pressed 0
Screenshot: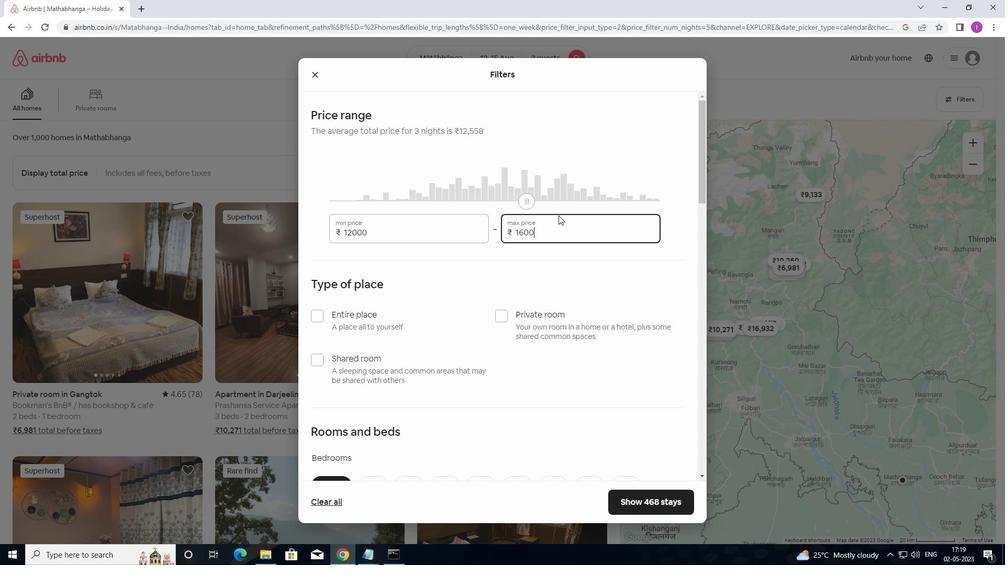 
Action: Mouse moved to (315, 317)
Screenshot: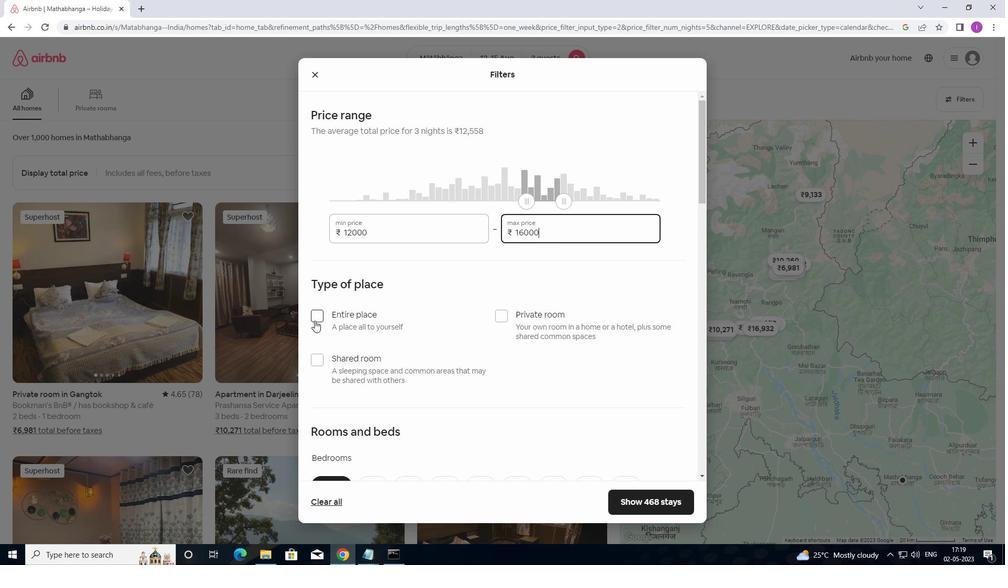 
Action: Mouse pressed left at (315, 317)
Screenshot: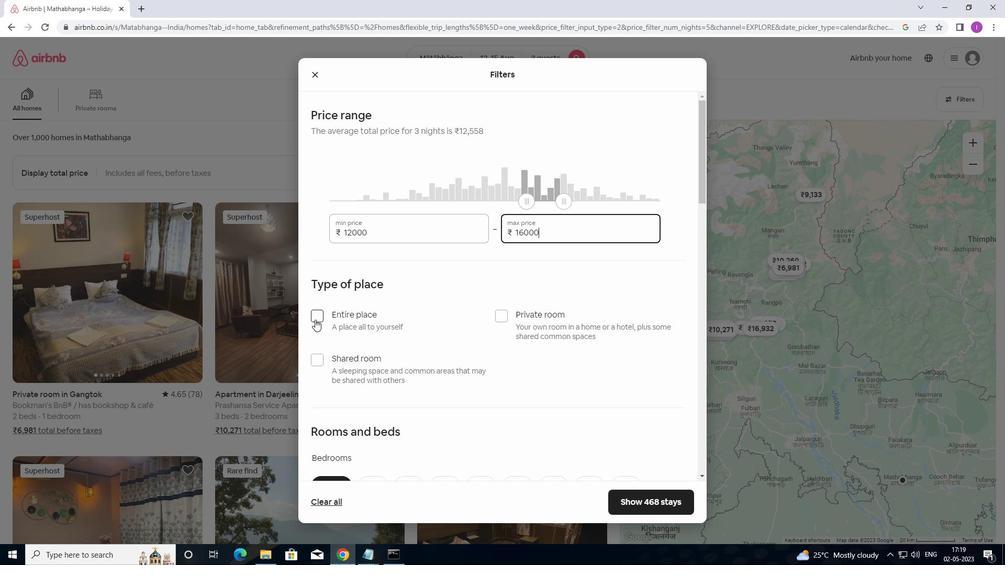 
Action: Mouse moved to (372, 306)
Screenshot: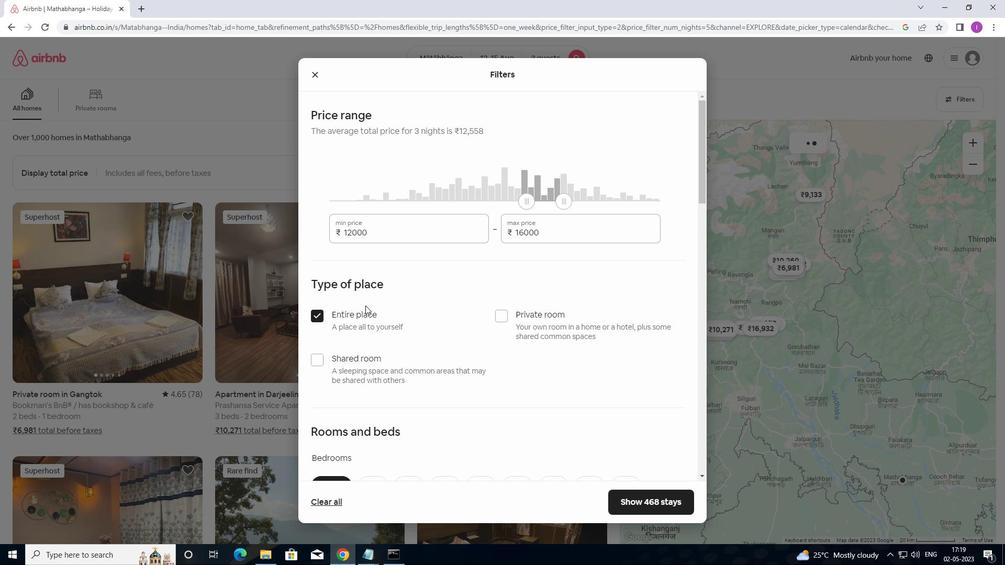 
Action: Mouse scrolled (372, 306) with delta (0, 0)
Screenshot: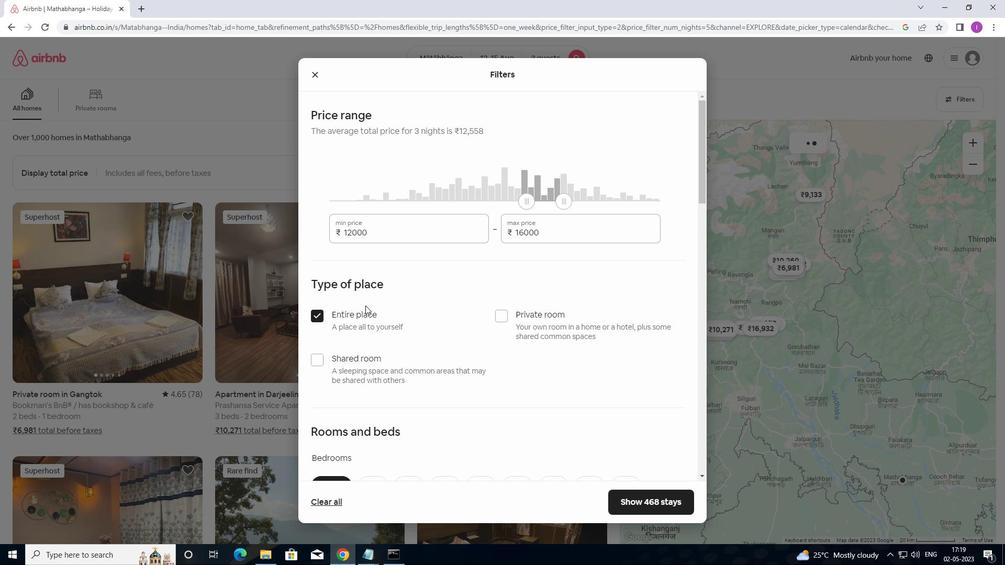 
Action: Mouse moved to (378, 312)
Screenshot: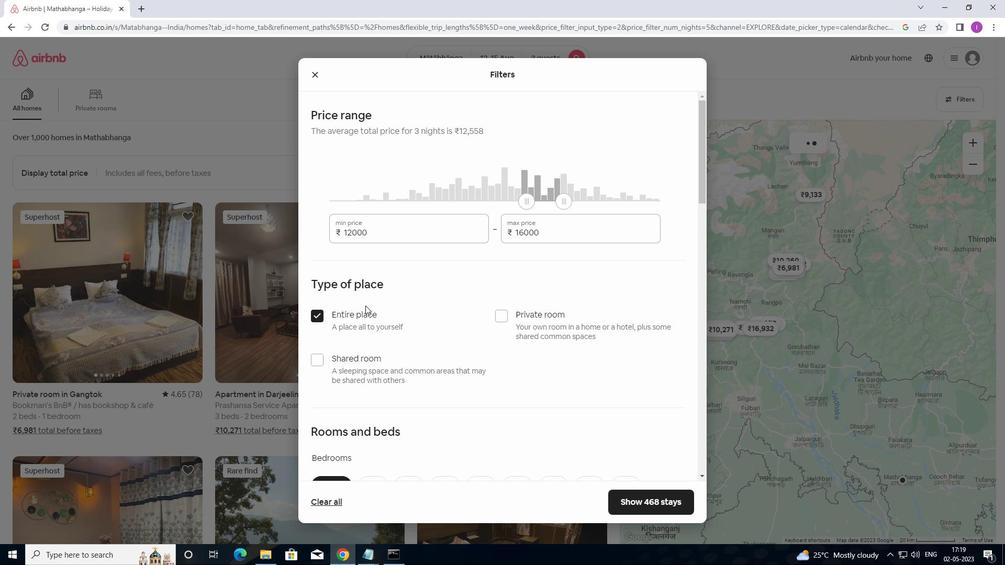 
Action: Mouse scrolled (378, 312) with delta (0, 0)
Screenshot: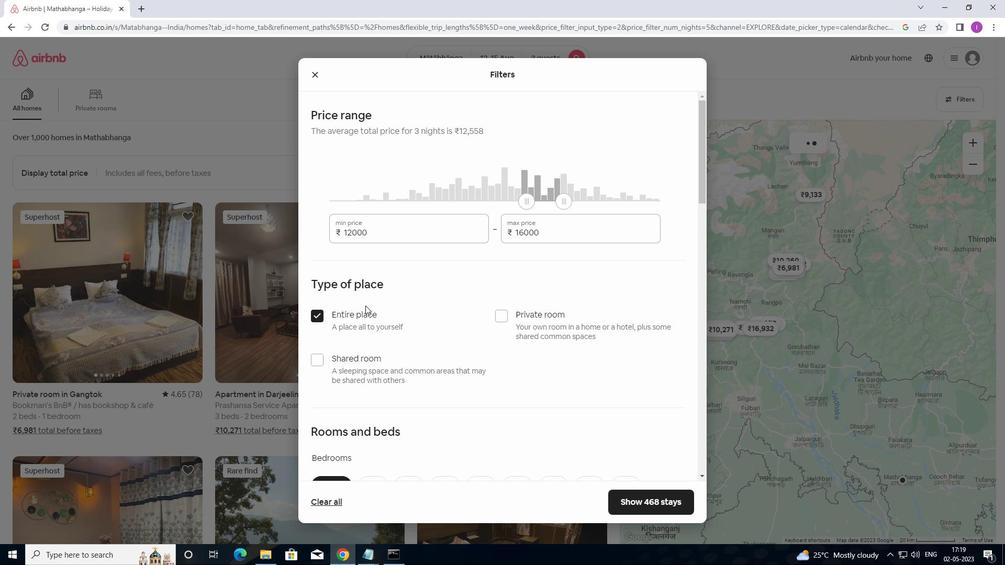 
Action: Mouse moved to (379, 313)
Screenshot: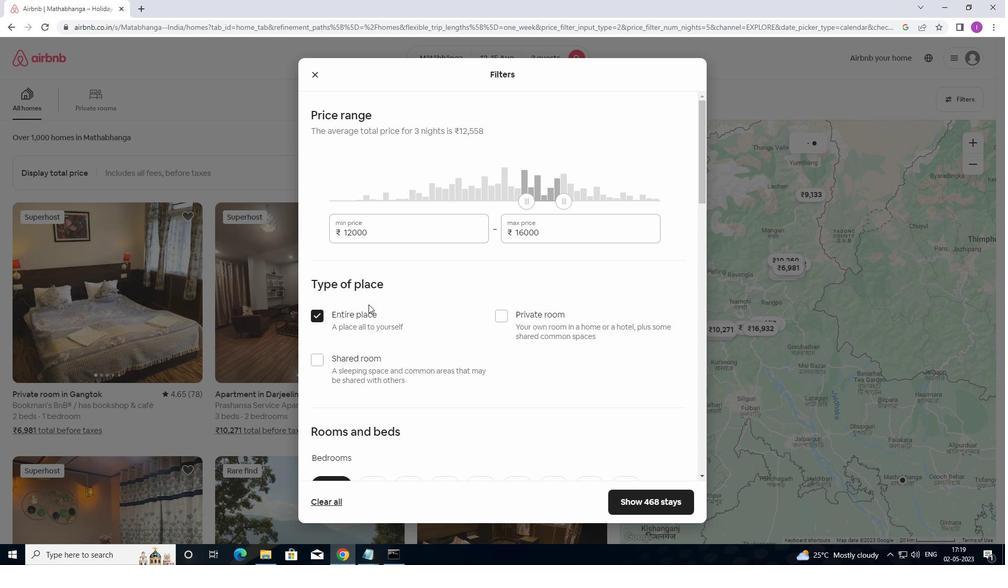 
Action: Mouse scrolled (379, 313) with delta (0, 0)
Screenshot: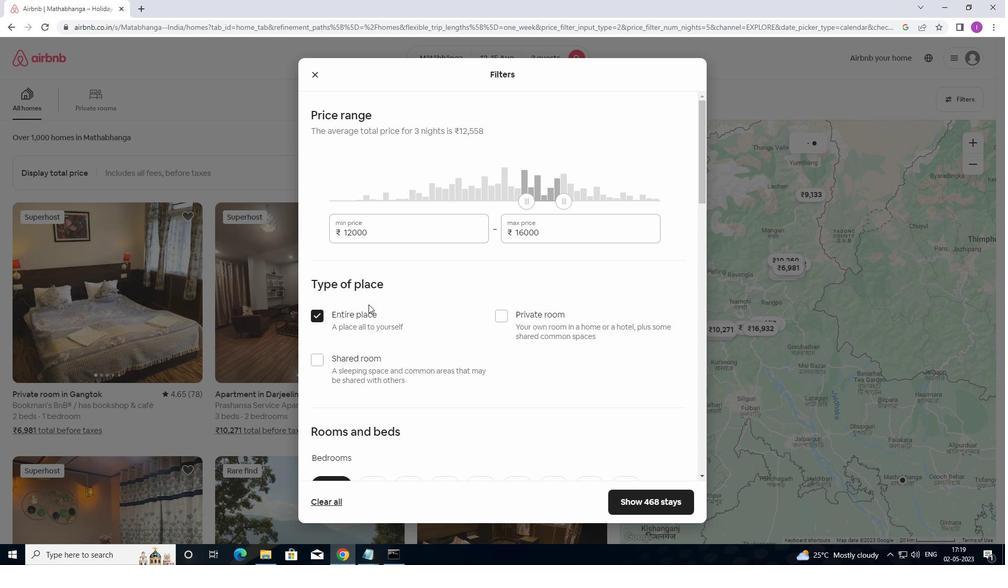 
Action: Mouse moved to (379, 314)
Screenshot: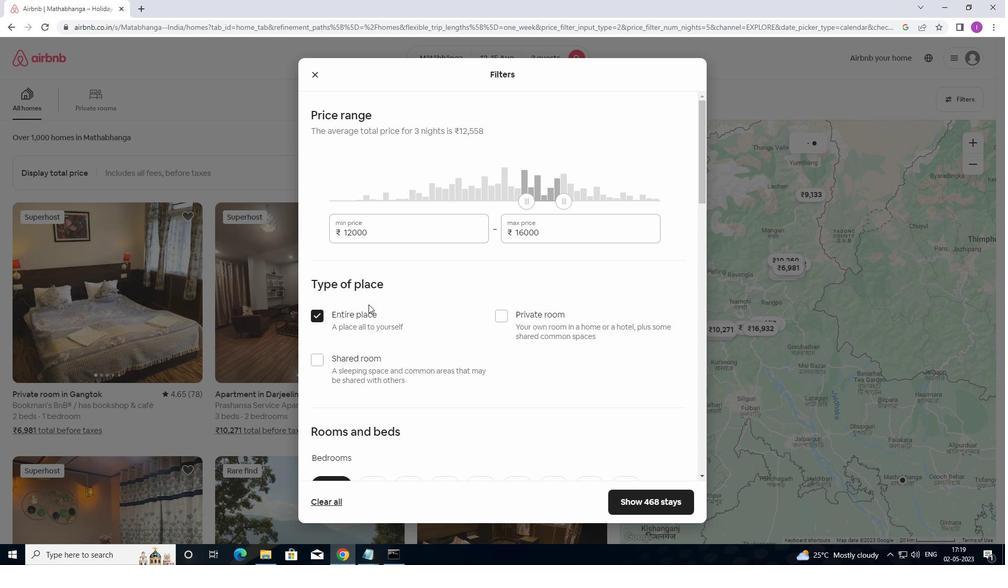 
Action: Mouse scrolled (379, 313) with delta (0, 0)
Screenshot: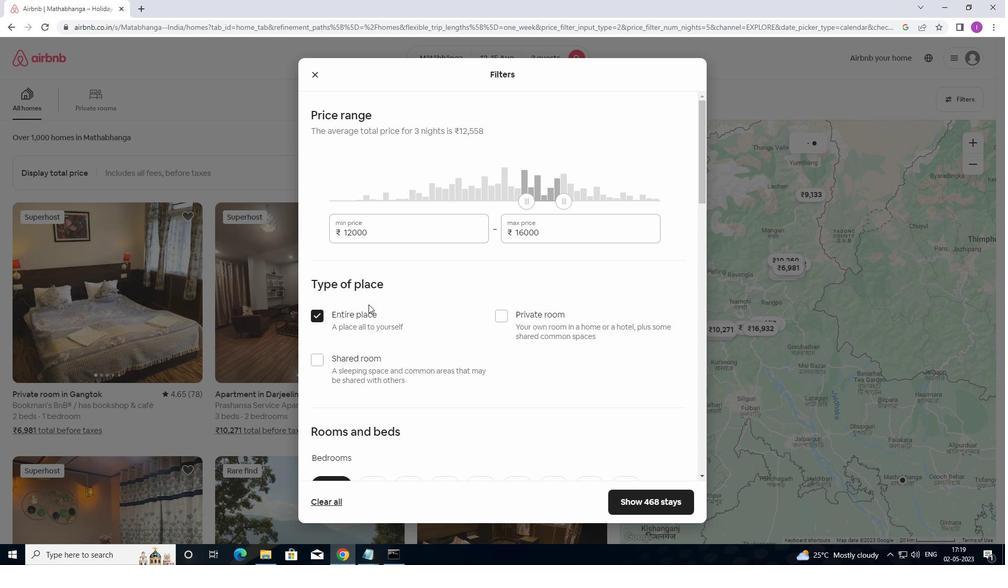 
Action: Mouse scrolled (379, 313) with delta (0, 0)
Screenshot: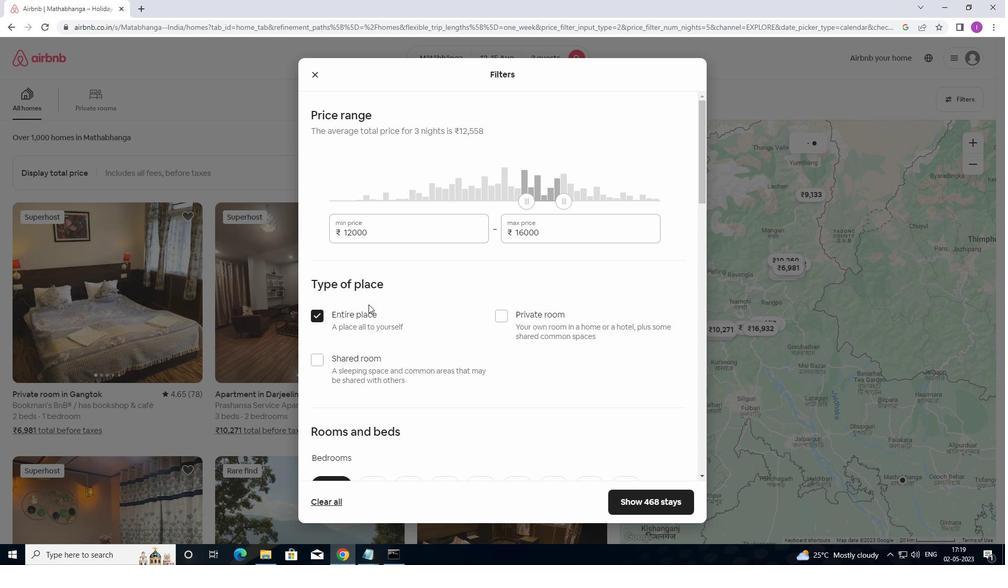 
Action: Mouse moved to (406, 232)
Screenshot: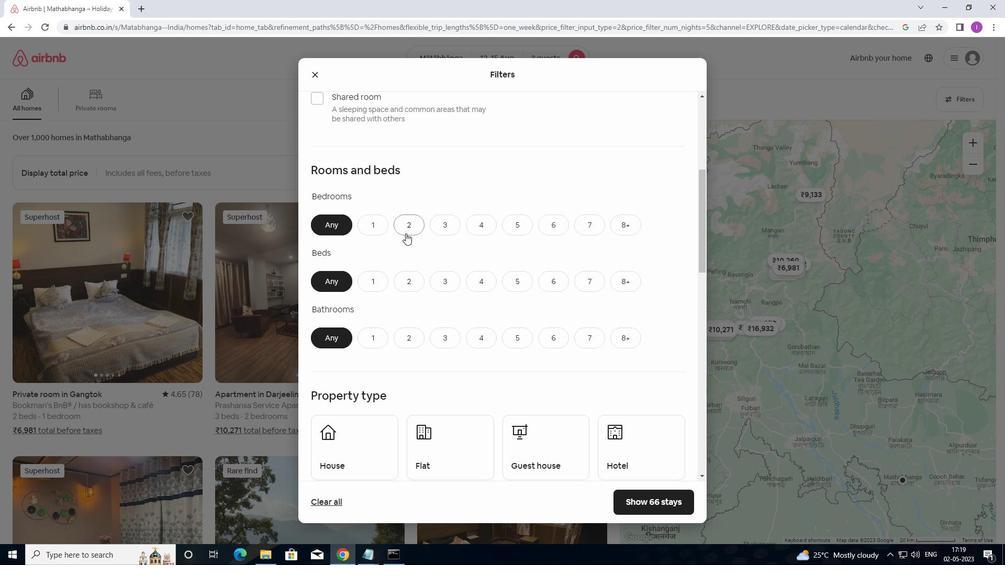 
Action: Mouse pressed left at (406, 232)
Screenshot: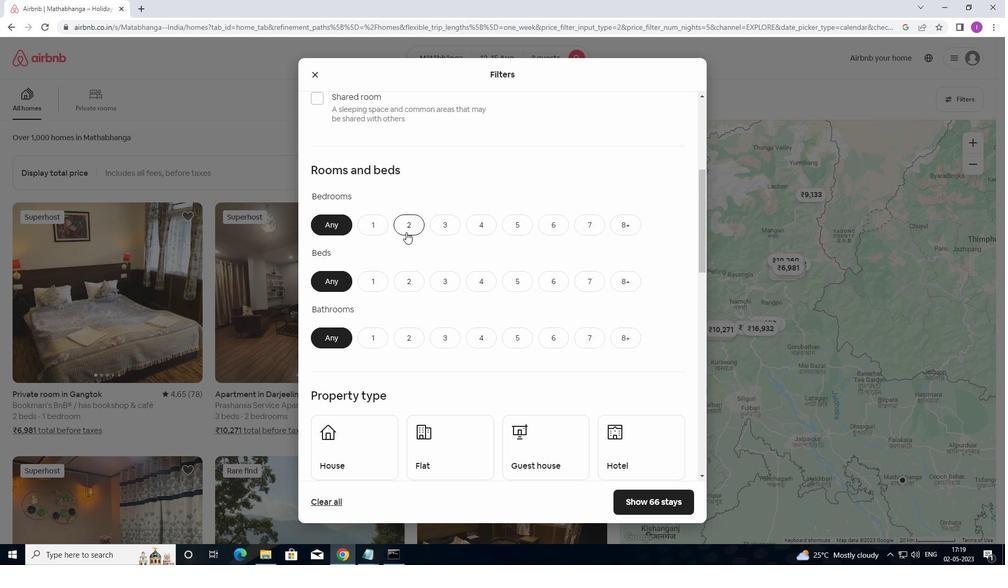 
Action: Mouse moved to (430, 283)
Screenshot: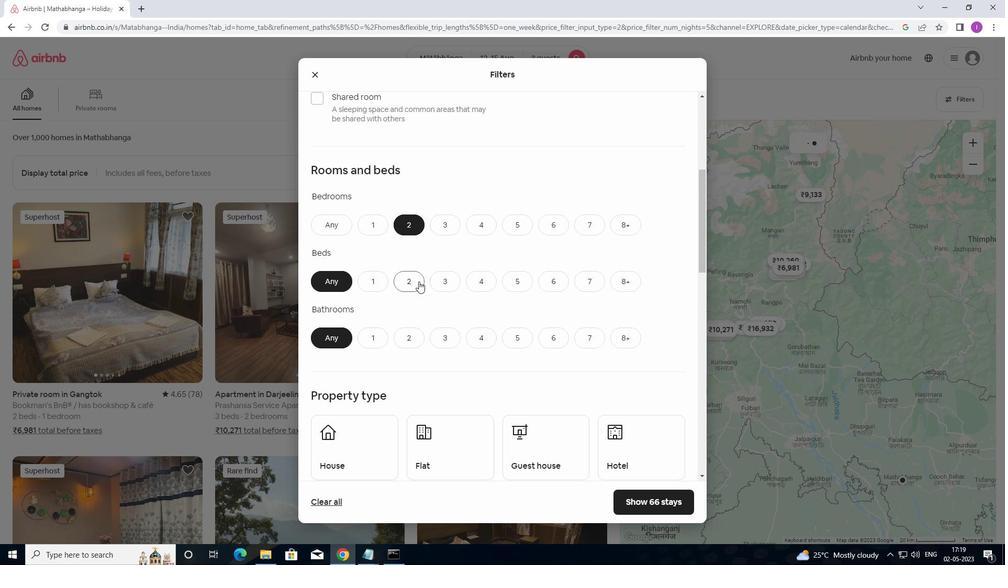 
Action: Mouse pressed left at (430, 283)
Screenshot: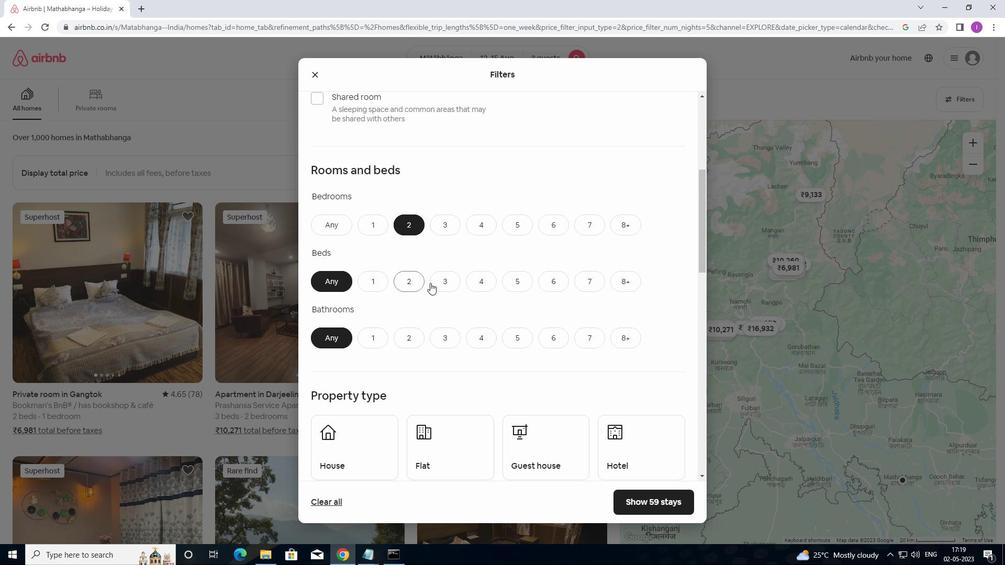 
Action: Mouse moved to (372, 340)
Screenshot: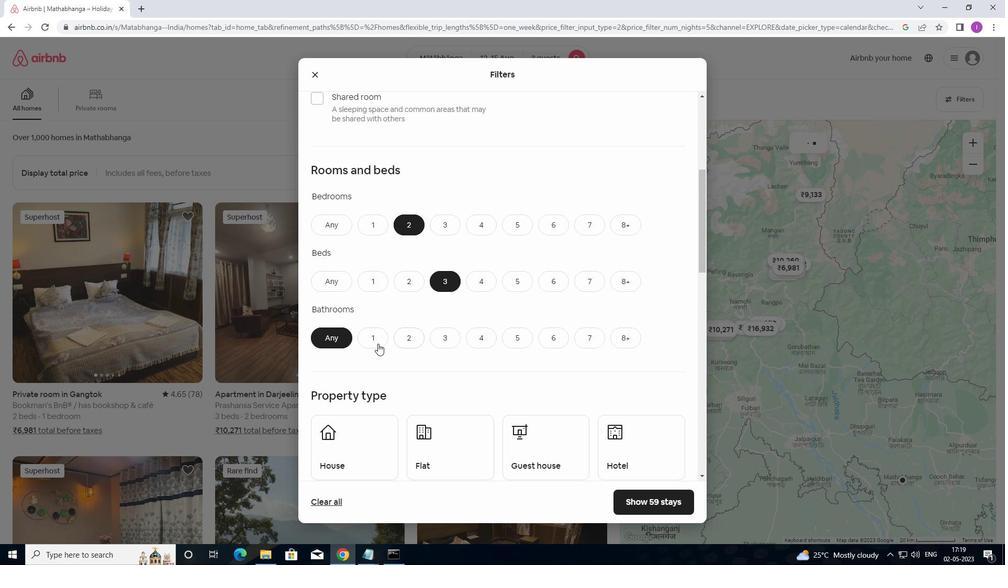 
Action: Mouse pressed left at (372, 340)
Screenshot: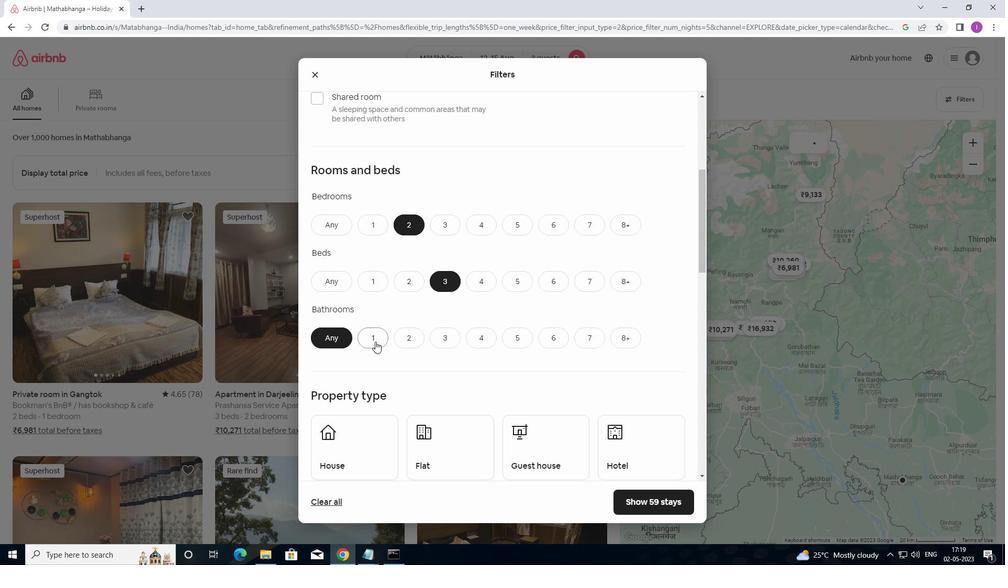 
Action: Mouse moved to (420, 318)
Screenshot: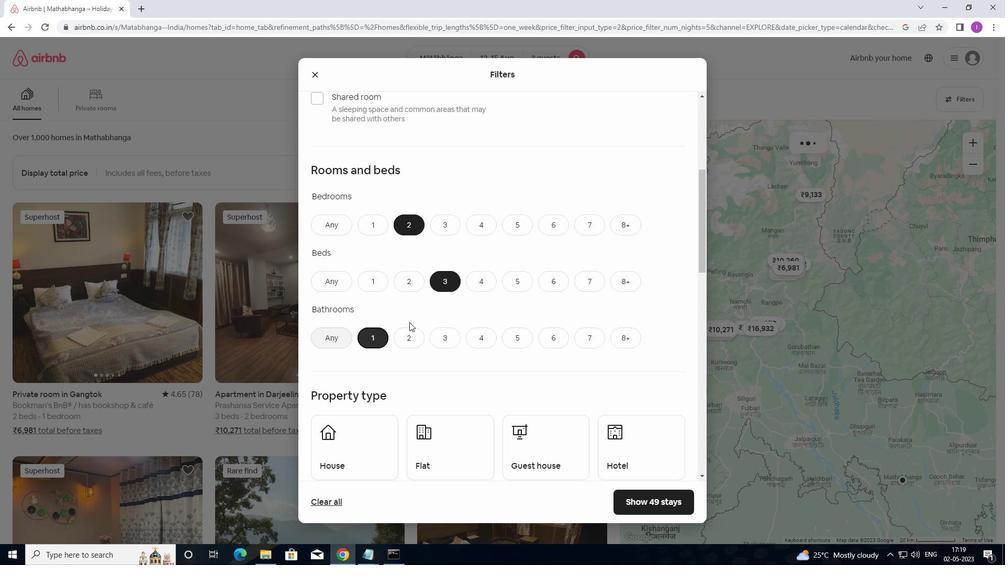 
Action: Mouse scrolled (420, 317) with delta (0, 0)
Screenshot: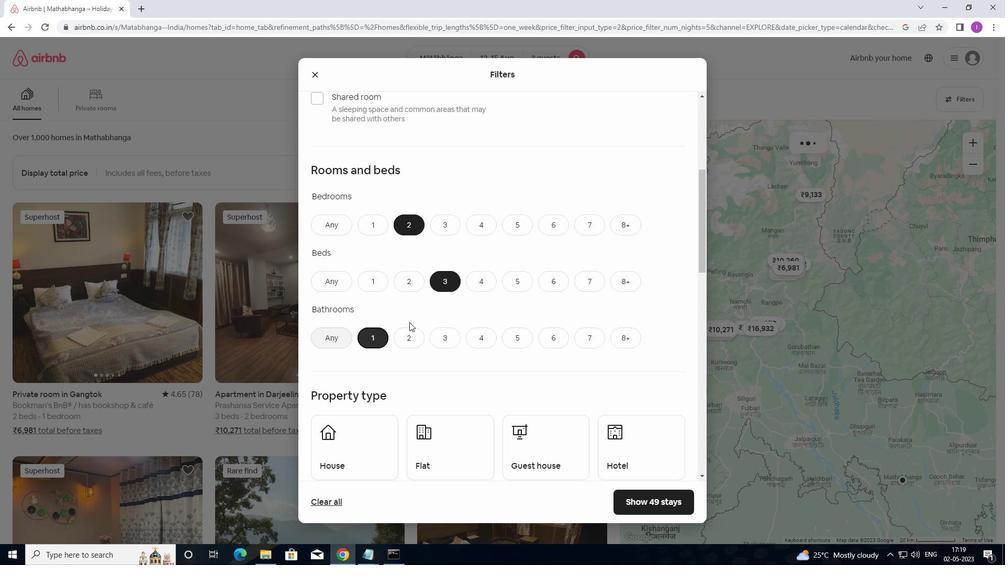 
Action: Mouse moved to (426, 320)
Screenshot: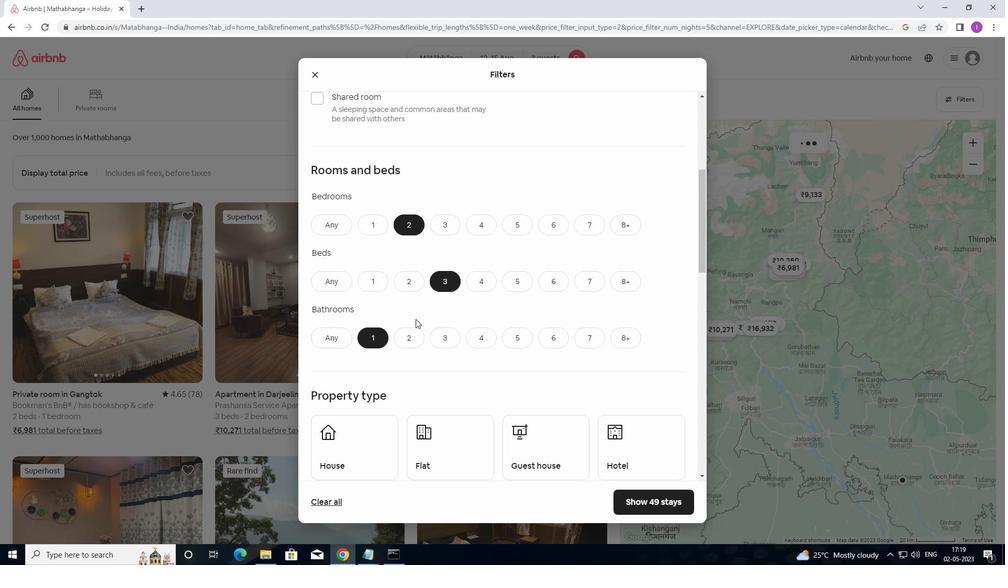 
Action: Mouse scrolled (426, 319) with delta (0, 0)
Screenshot: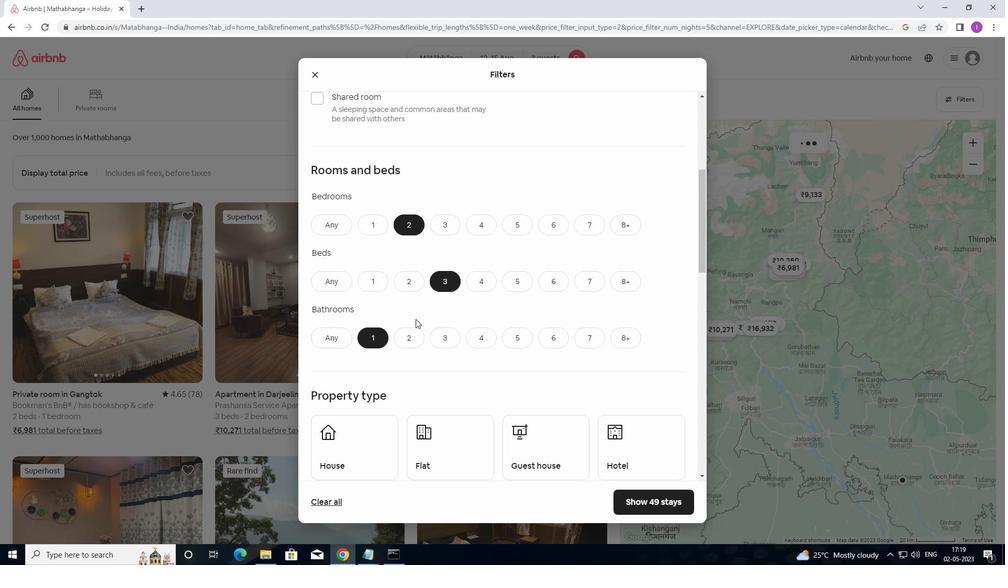 
Action: Mouse moved to (427, 321)
Screenshot: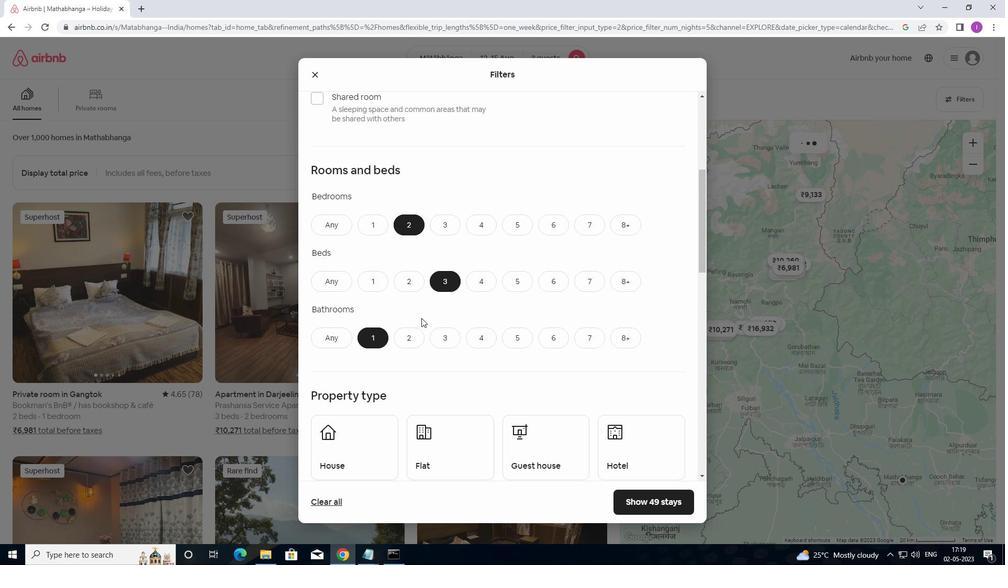 
Action: Mouse scrolled (427, 321) with delta (0, 0)
Screenshot: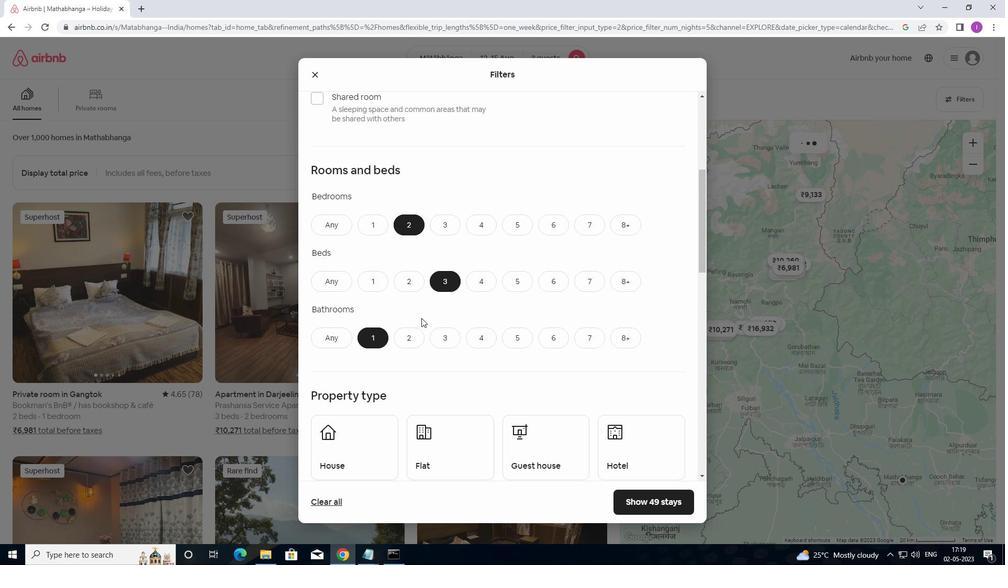 
Action: Mouse moved to (435, 311)
Screenshot: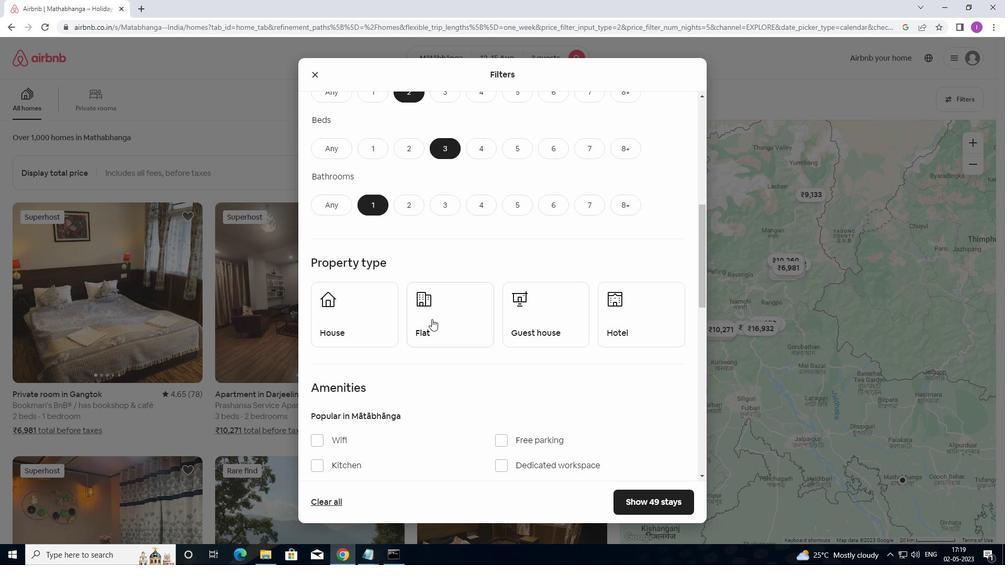 
Action: Mouse scrolled (435, 311) with delta (0, 0)
Screenshot: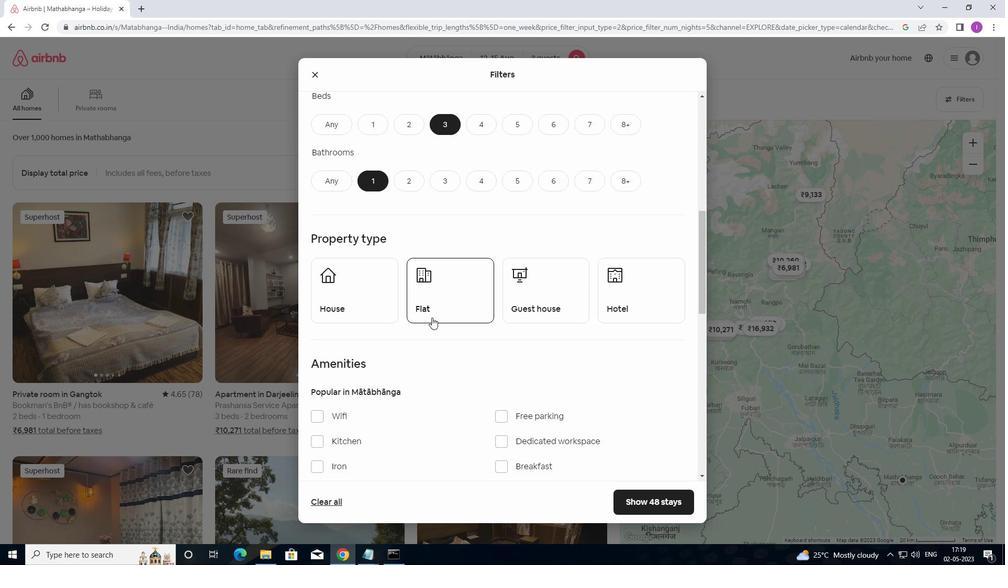 
Action: Mouse moved to (436, 311)
Screenshot: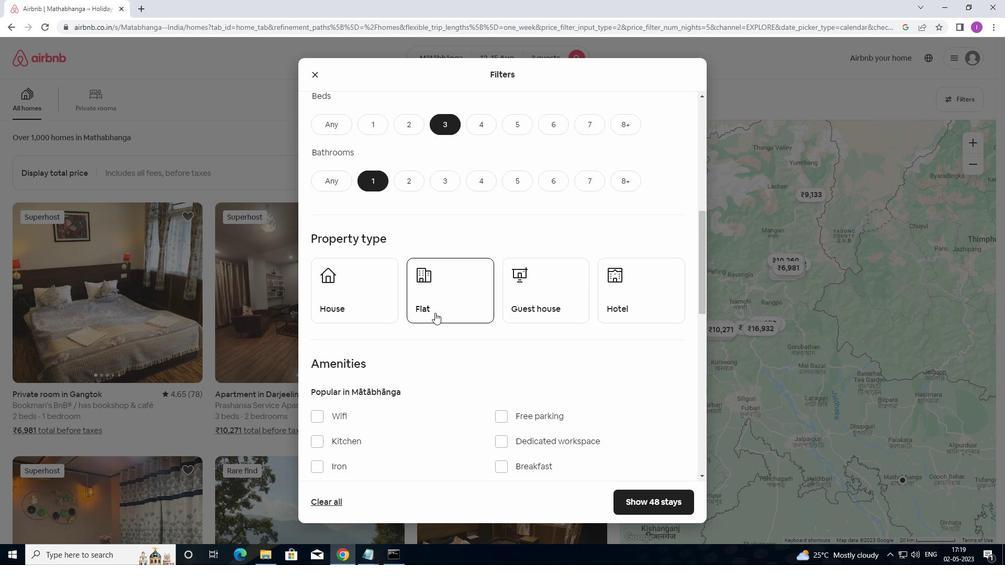 
Action: Mouse scrolled (436, 310) with delta (0, 0)
Screenshot: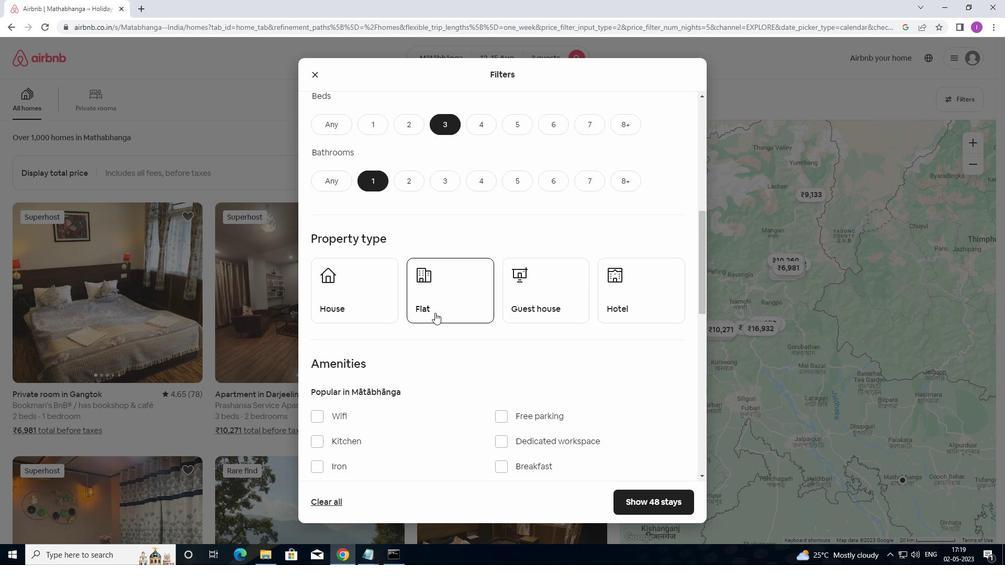 
Action: Mouse moved to (440, 304)
Screenshot: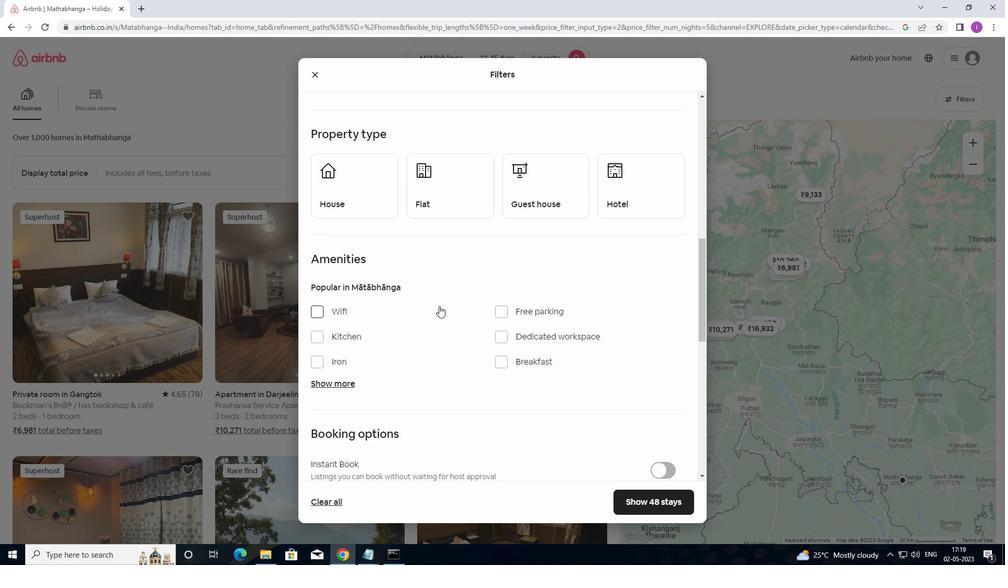 
Action: Mouse scrolled (440, 304) with delta (0, 0)
Screenshot: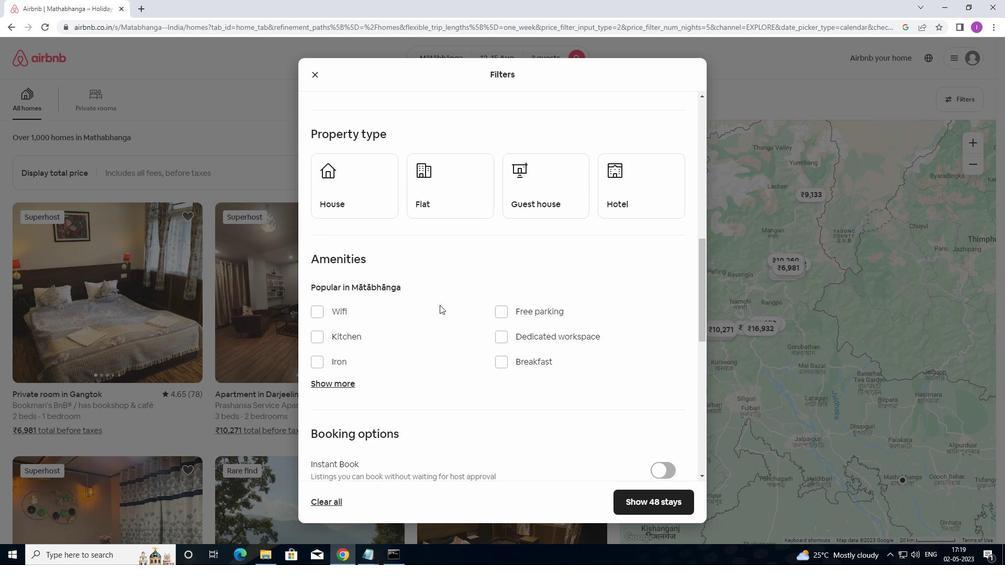 
Action: Mouse moved to (470, 281)
Screenshot: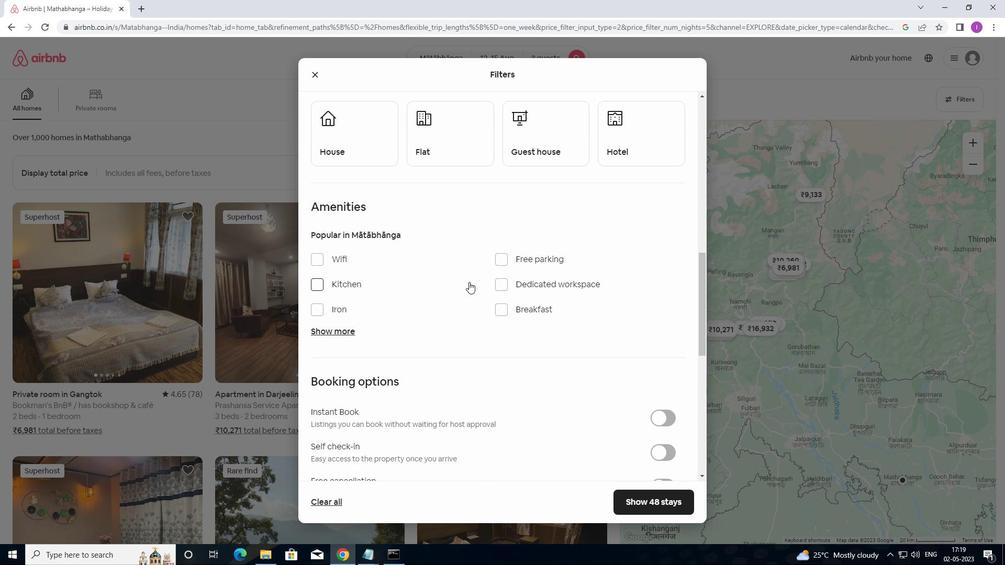 
Action: Mouse scrolled (470, 280) with delta (0, 0)
Screenshot: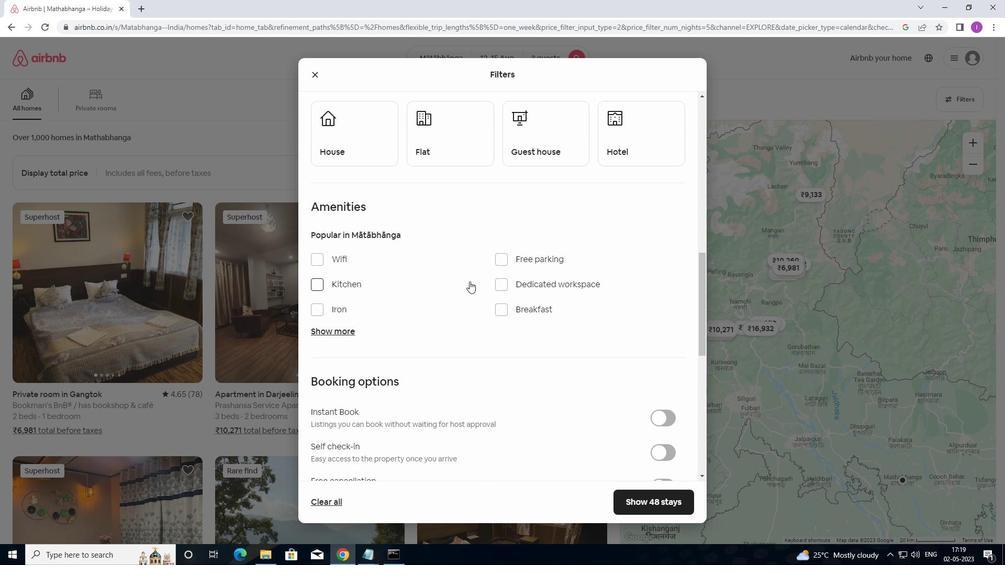 
Action: Mouse moved to (472, 282)
Screenshot: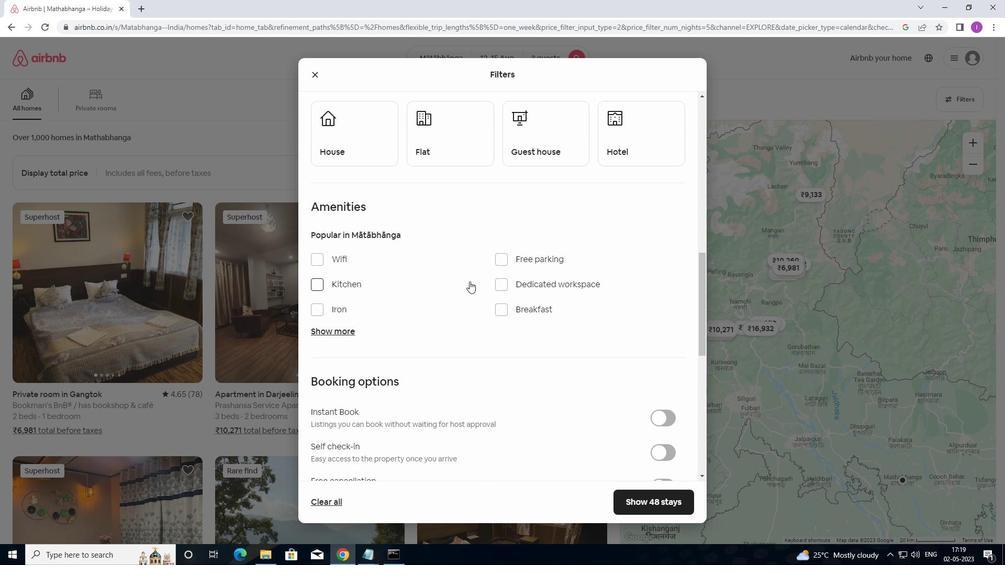 
Action: Mouse scrolled (472, 282) with delta (0, 0)
Screenshot: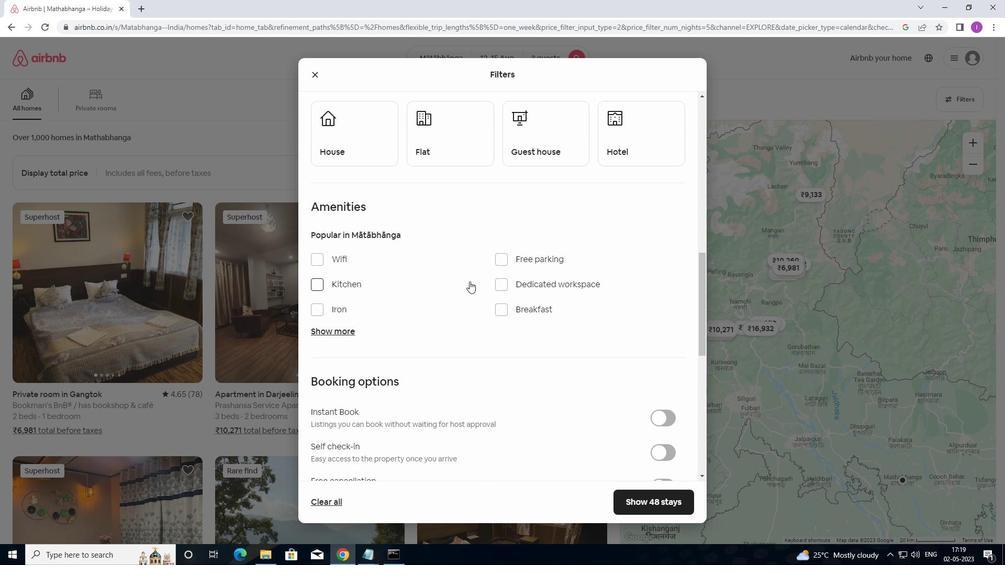 
Action: Mouse moved to (475, 284)
Screenshot: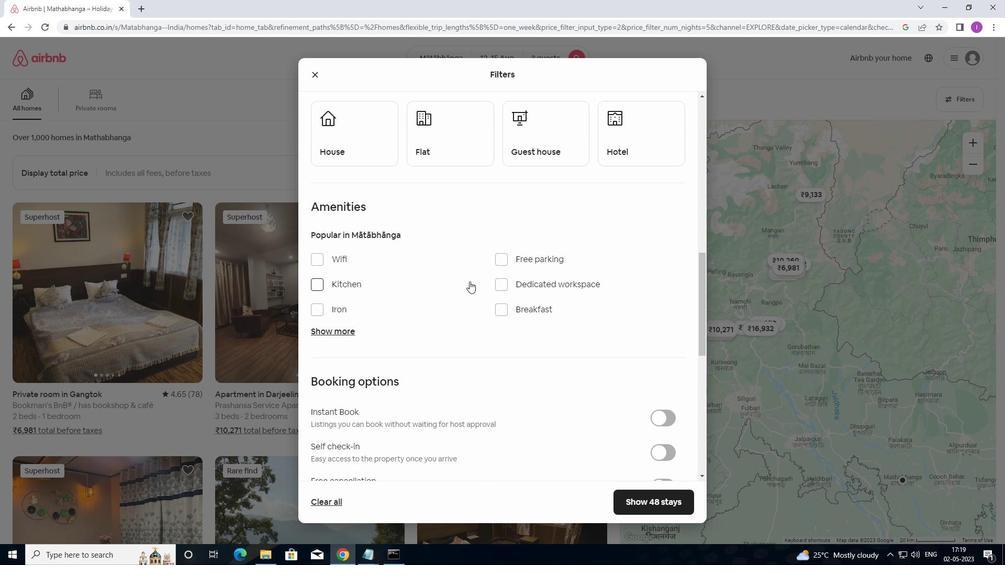 
Action: Mouse scrolled (475, 284) with delta (0, 0)
Screenshot: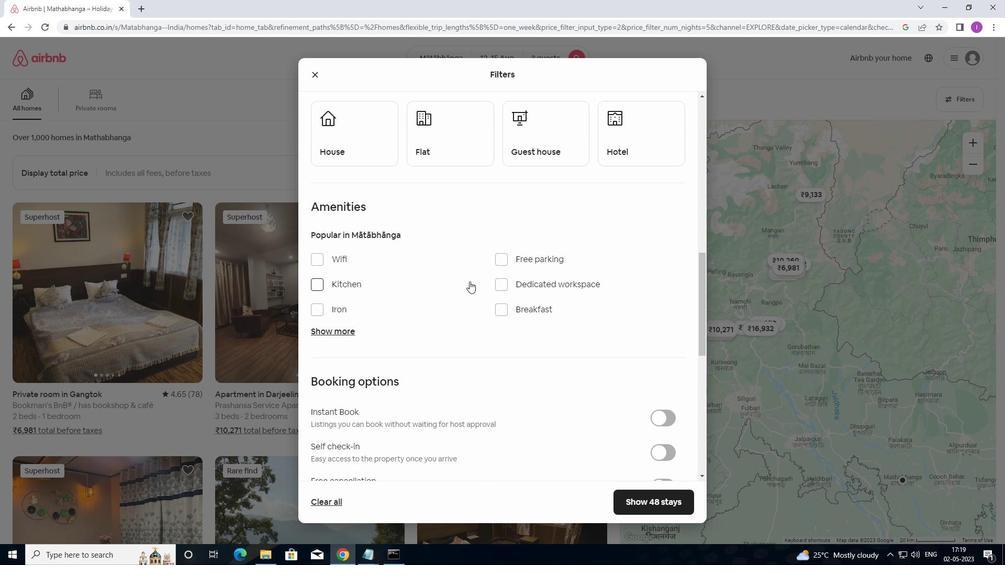 
Action: Mouse moved to (476, 284)
Screenshot: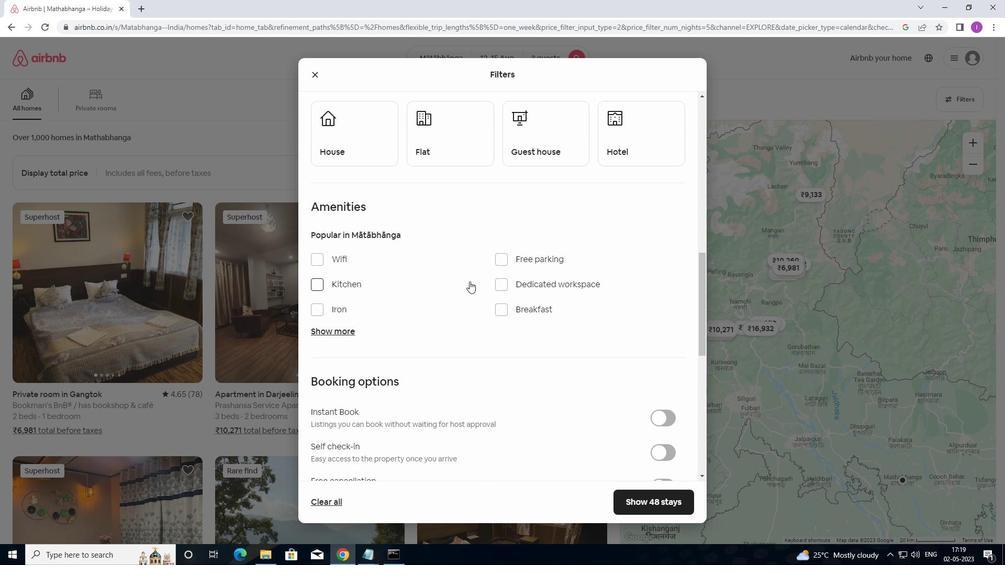 
Action: Mouse scrolled (476, 284) with delta (0, 0)
Screenshot: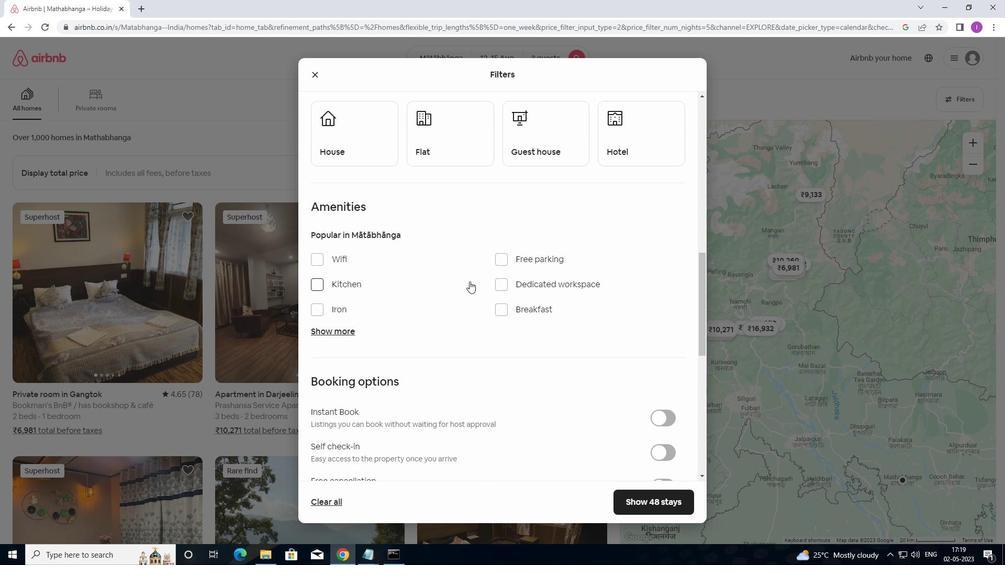 
Action: Mouse moved to (477, 284)
Screenshot: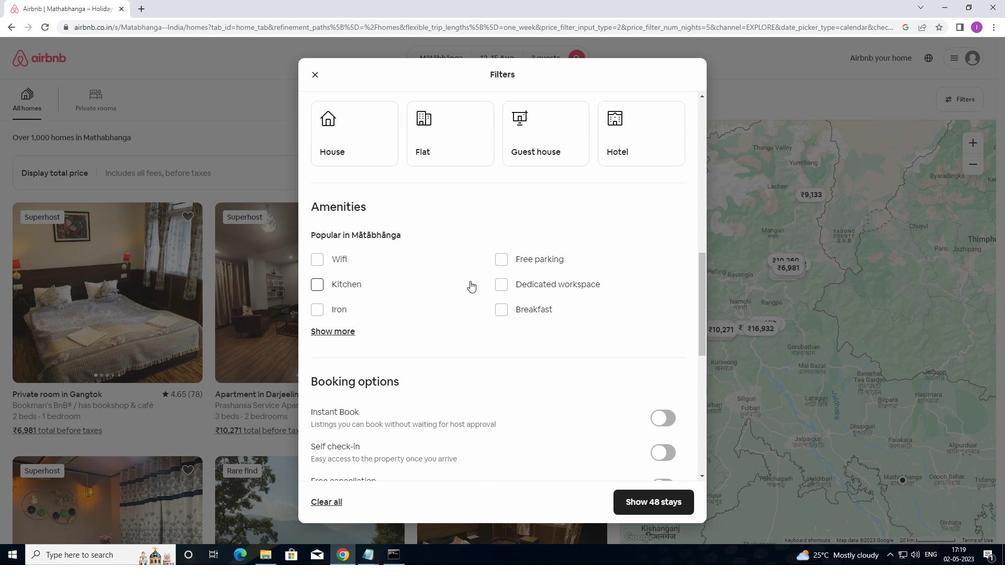 
Action: Mouse scrolled (477, 284) with delta (0, 0)
Screenshot: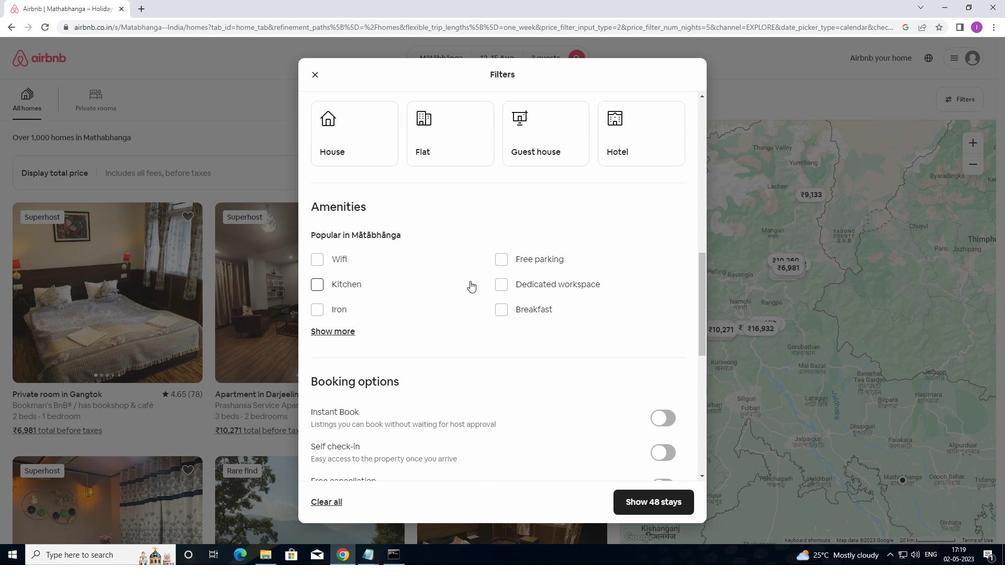 
Action: Mouse moved to (481, 279)
Screenshot: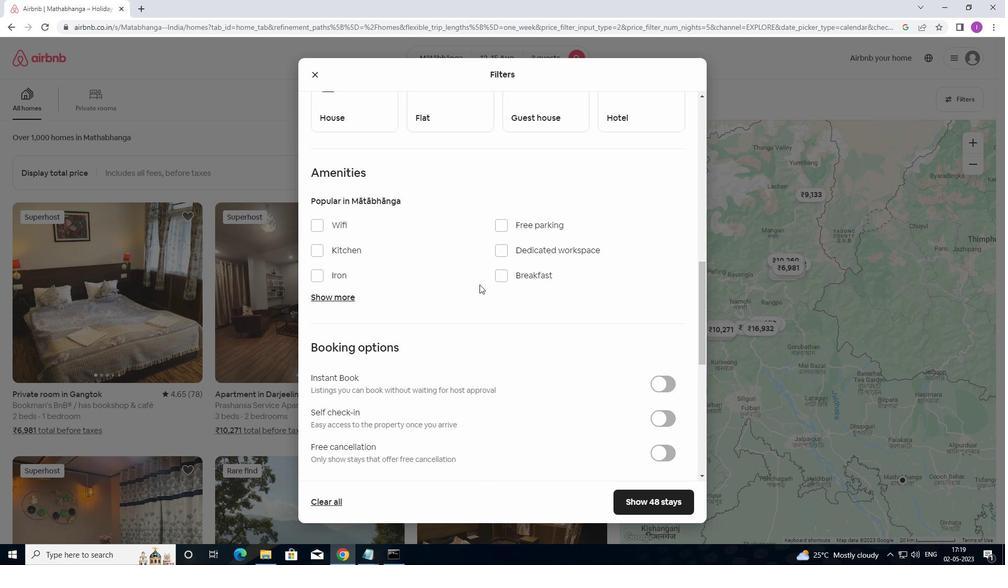 
Action: Mouse scrolled (481, 280) with delta (0, 0)
Screenshot: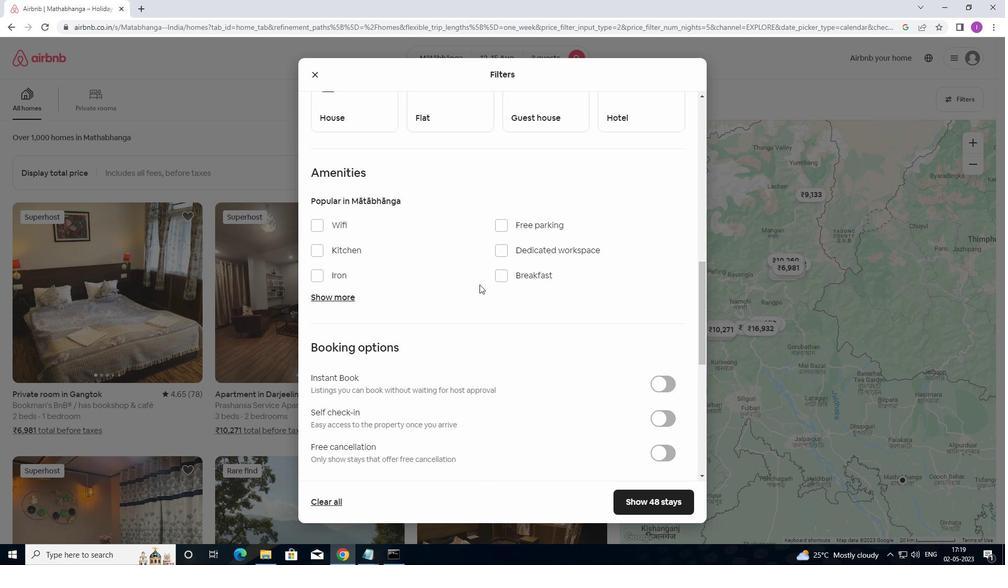 
Action: Mouse moved to (478, 276)
Screenshot: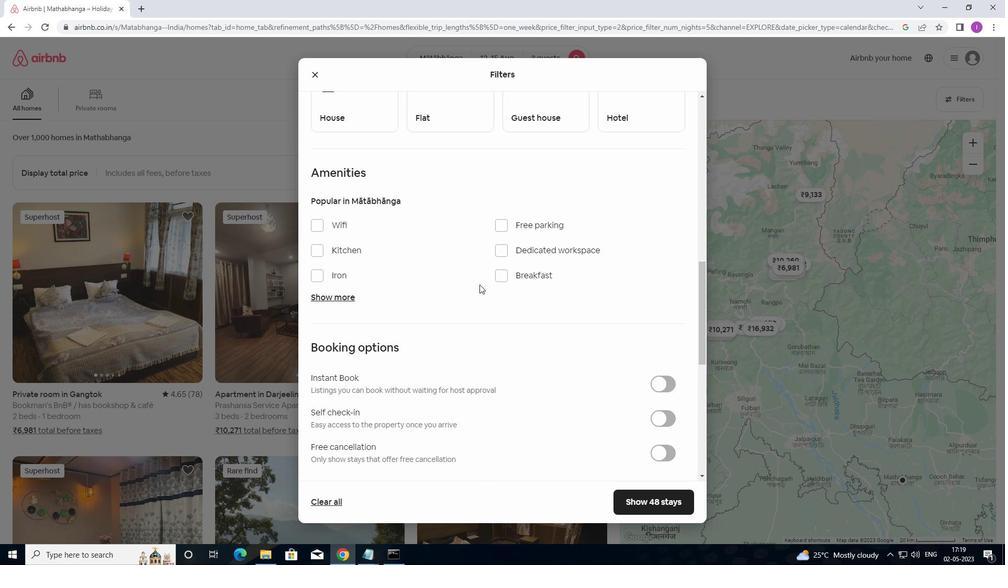 
Action: Mouse scrolled (478, 277) with delta (0, 0)
Screenshot: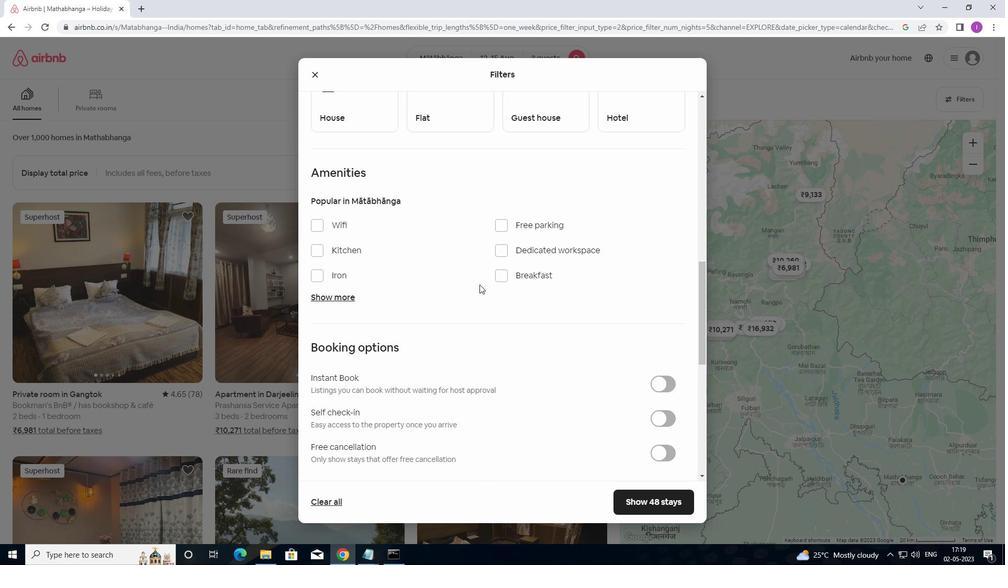 
Action: Mouse moved to (470, 272)
Screenshot: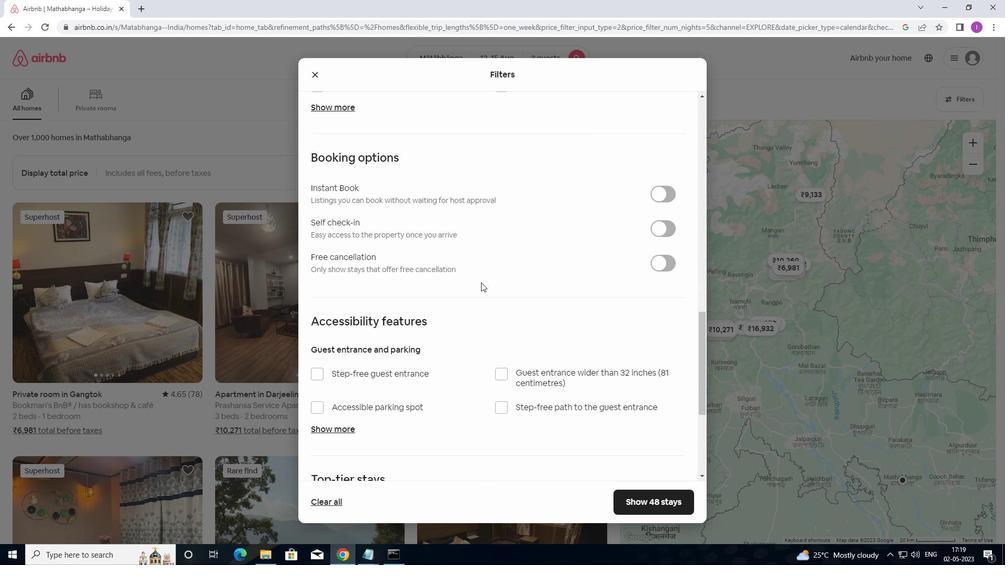 
Action: Mouse scrolled (470, 273) with delta (0, 0)
Screenshot: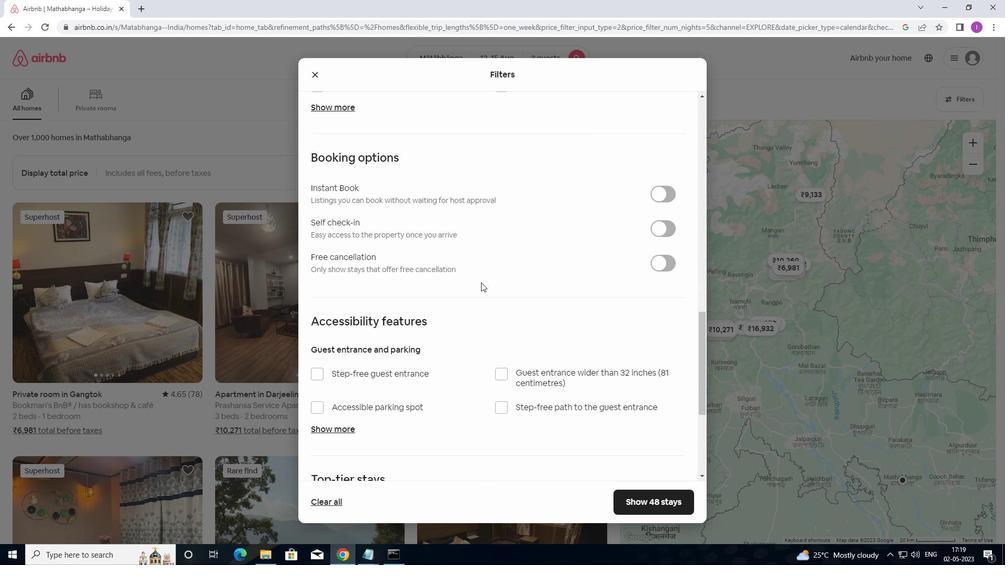 
Action: Mouse moved to (456, 272)
Screenshot: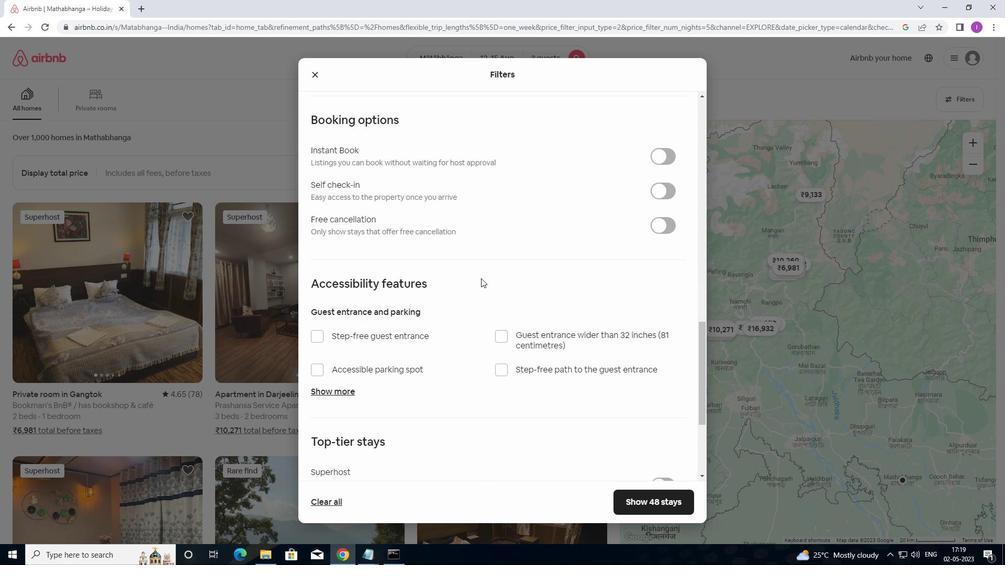 
Action: Mouse scrolled (456, 273) with delta (0, 0)
Screenshot: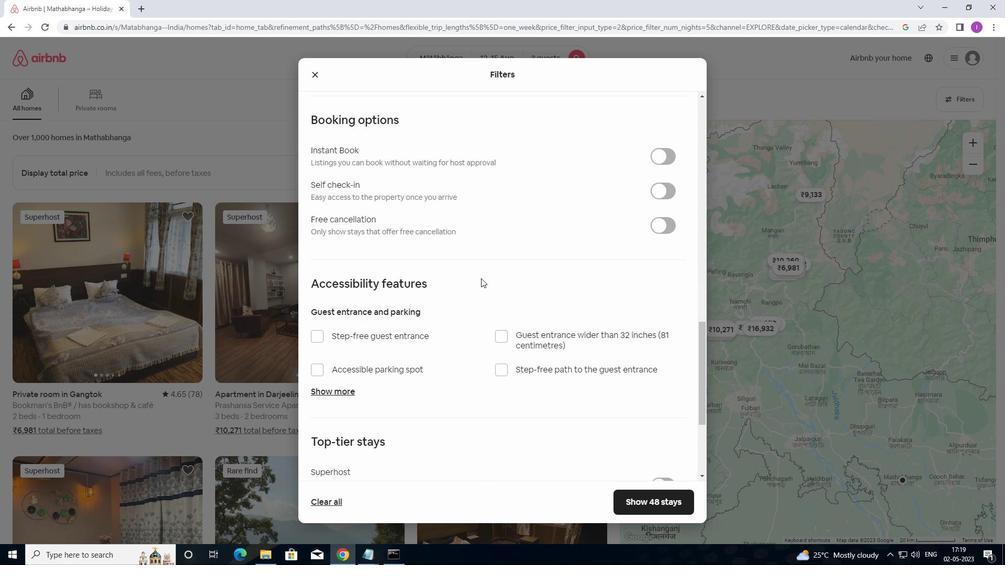
Action: Mouse moved to (428, 278)
Screenshot: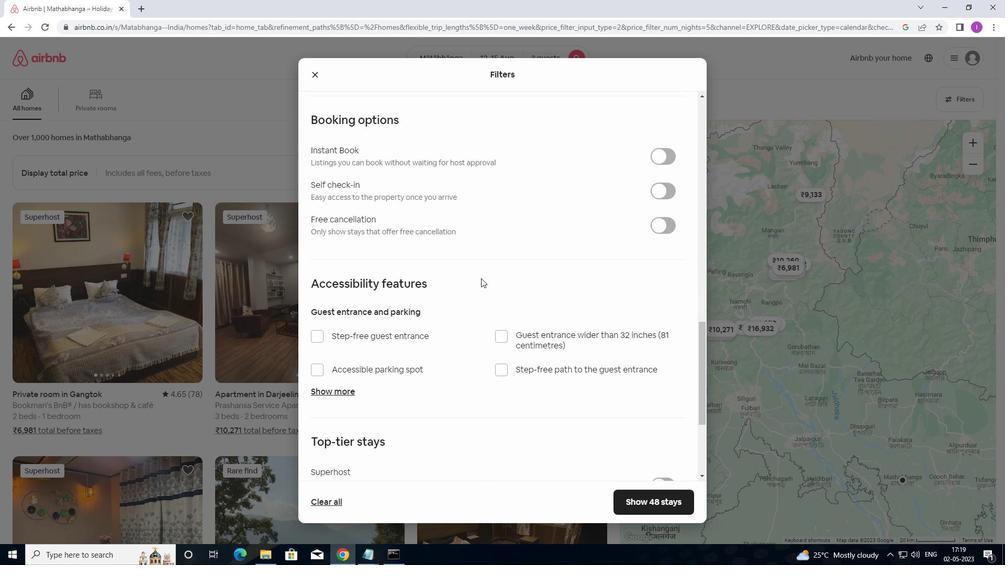 
Action: Mouse scrolled (428, 278) with delta (0, 0)
Screenshot: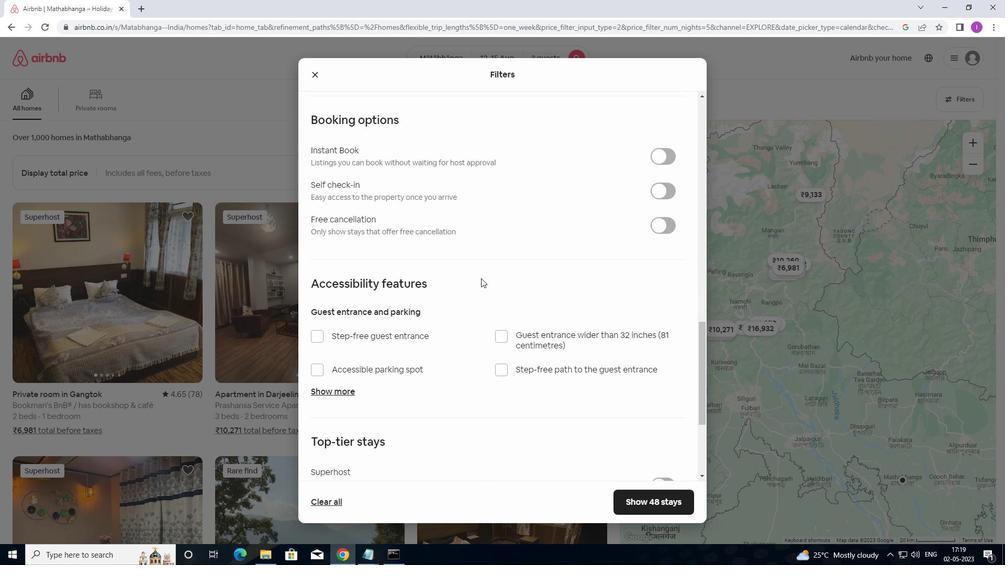 
Action: Mouse moved to (338, 146)
Screenshot: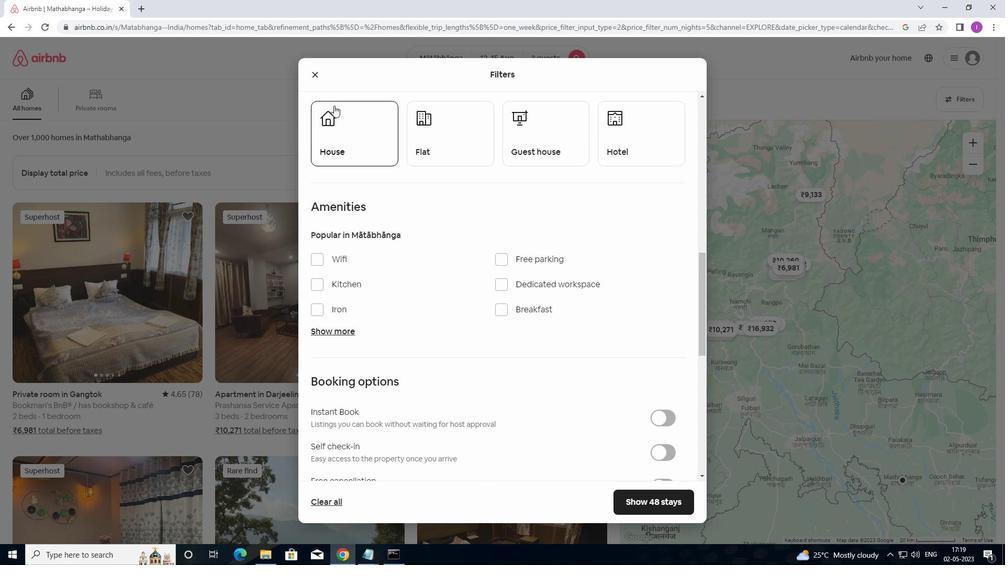 
Action: Mouse pressed left at (338, 146)
Screenshot: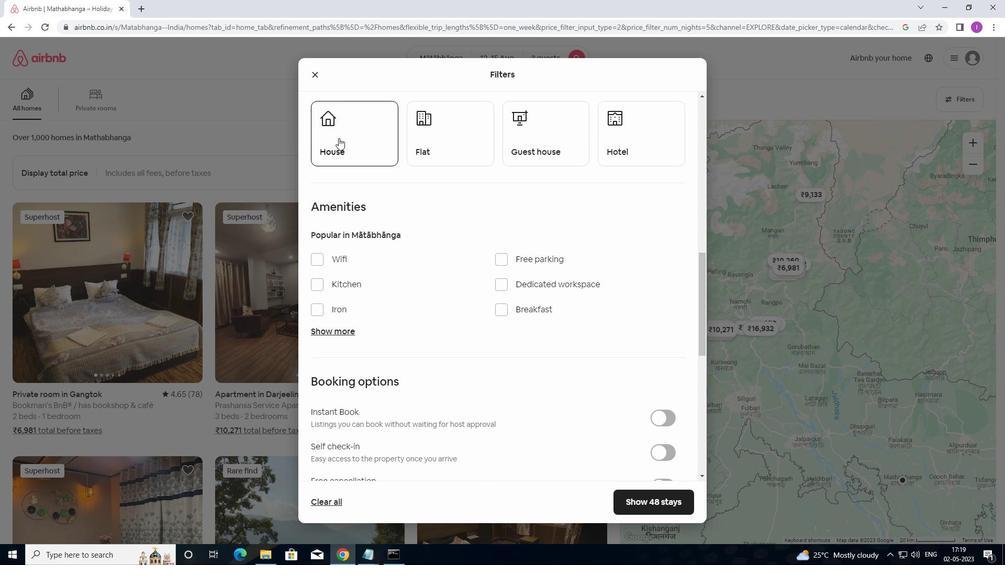 
Action: Mouse moved to (460, 142)
Screenshot: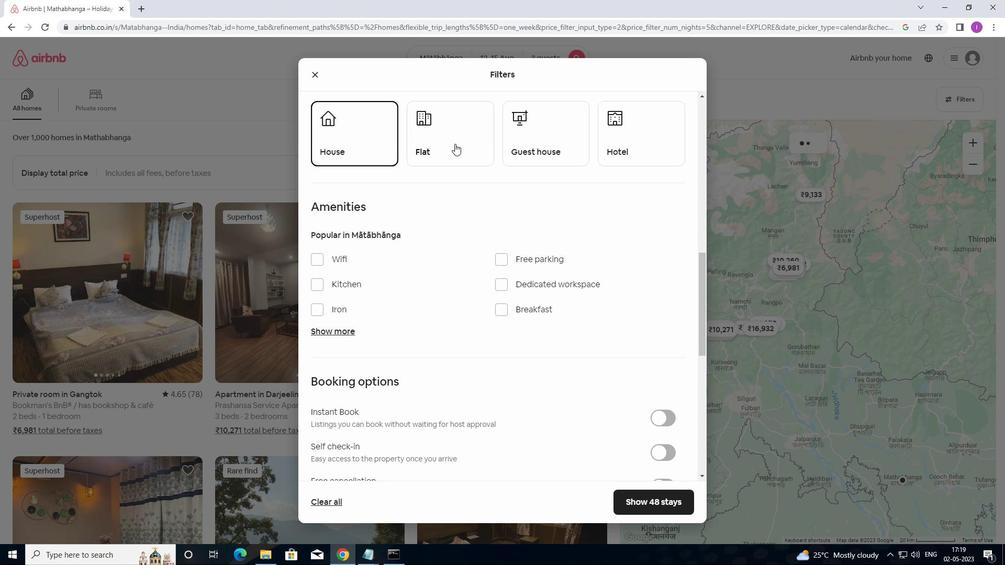 
Action: Mouse pressed left at (460, 142)
Screenshot: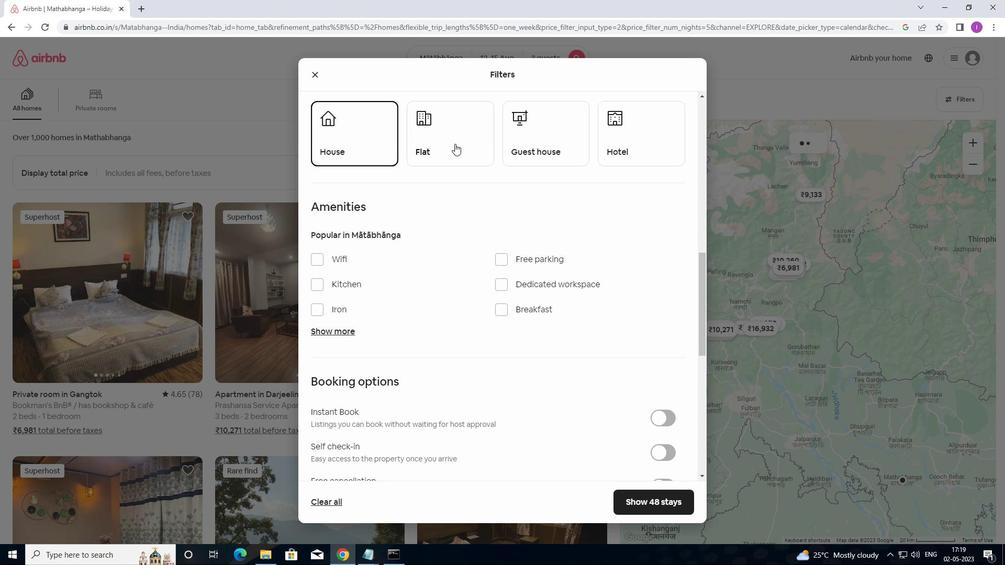 
Action: Mouse moved to (539, 146)
Screenshot: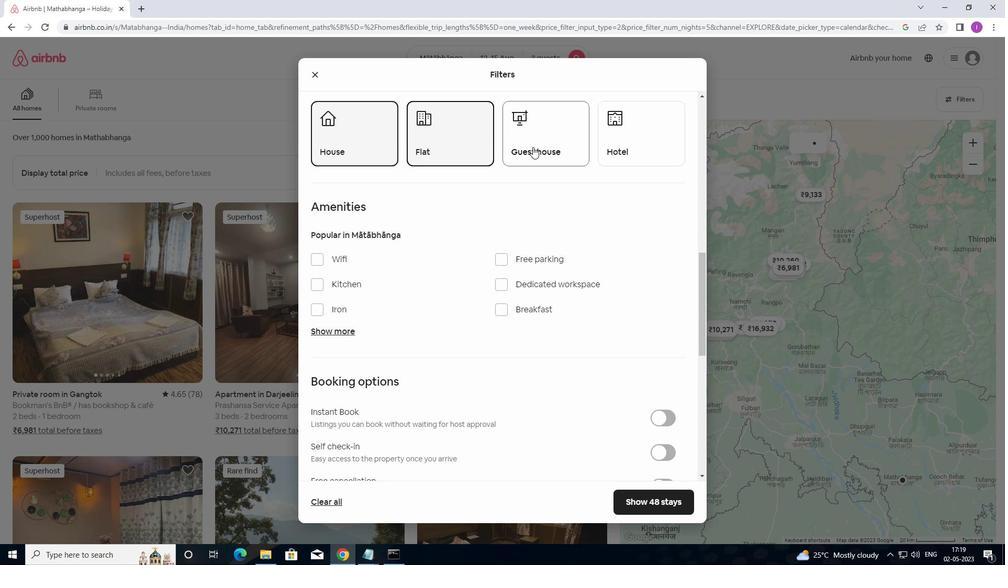 
Action: Mouse pressed left at (539, 146)
Screenshot: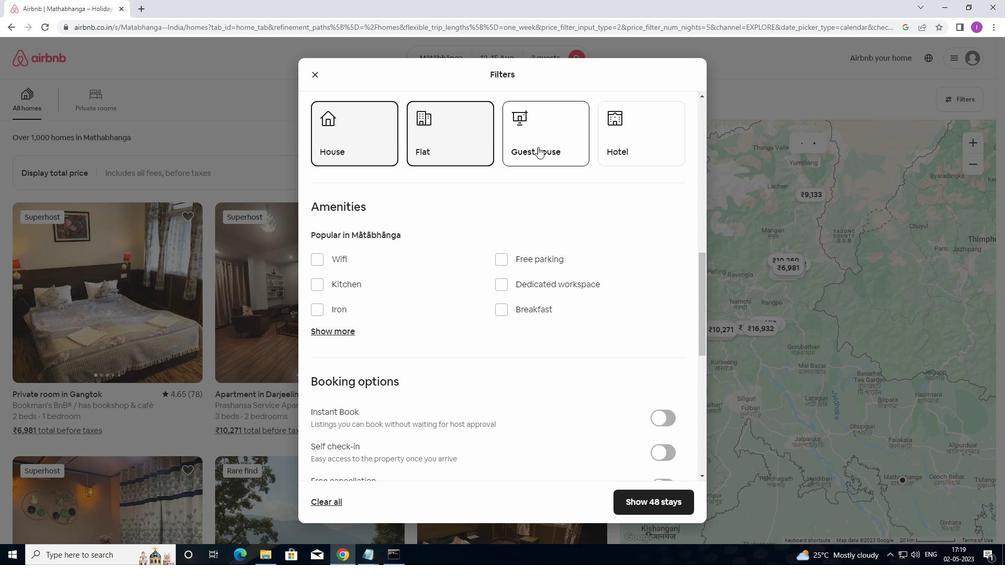 
Action: Mouse moved to (579, 138)
Screenshot: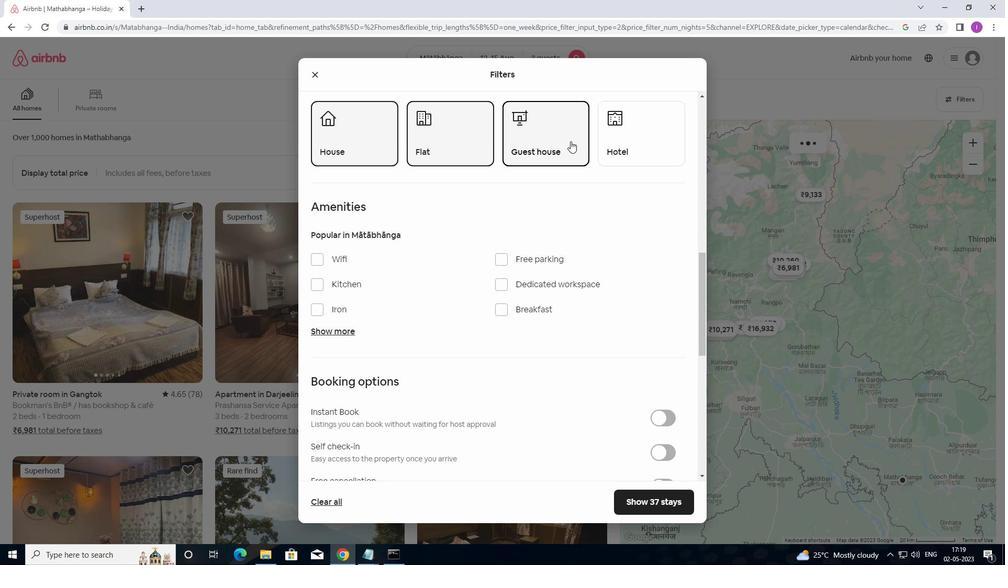 
Action: Mouse scrolled (579, 137) with delta (0, 0)
Screenshot: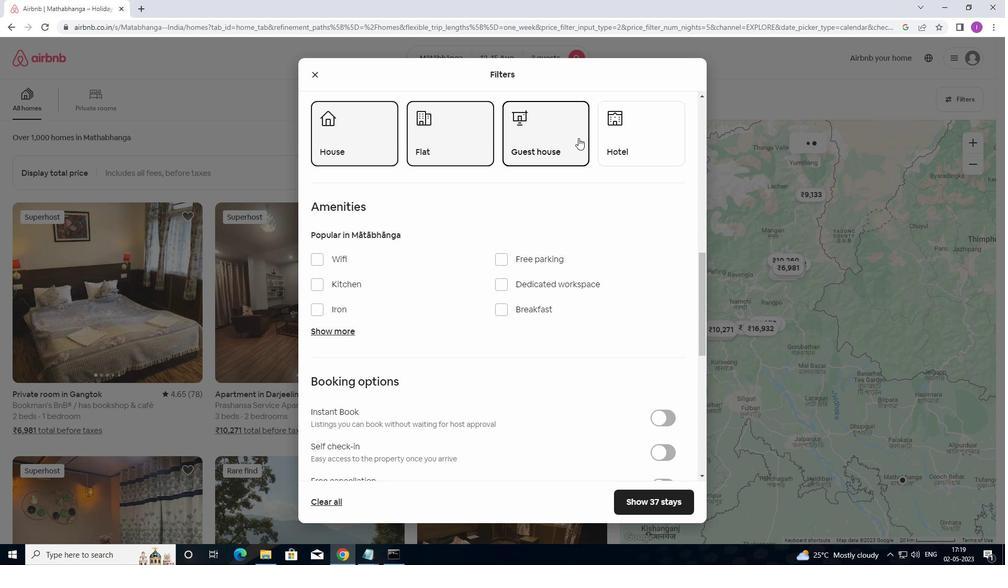 
Action: Mouse moved to (581, 135)
Screenshot: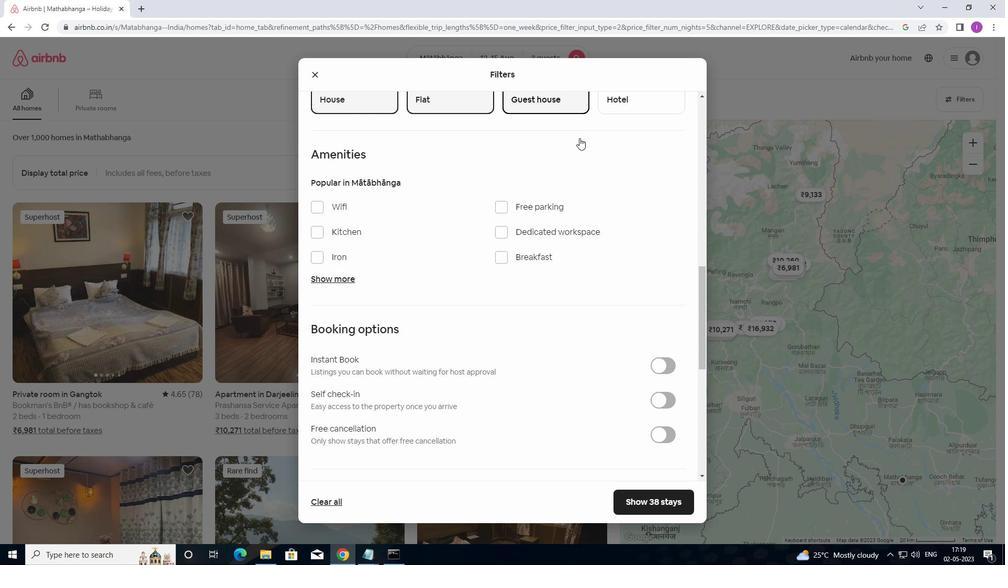 
Action: Mouse scrolled (581, 135) with delta (0, 0)
Screenshot: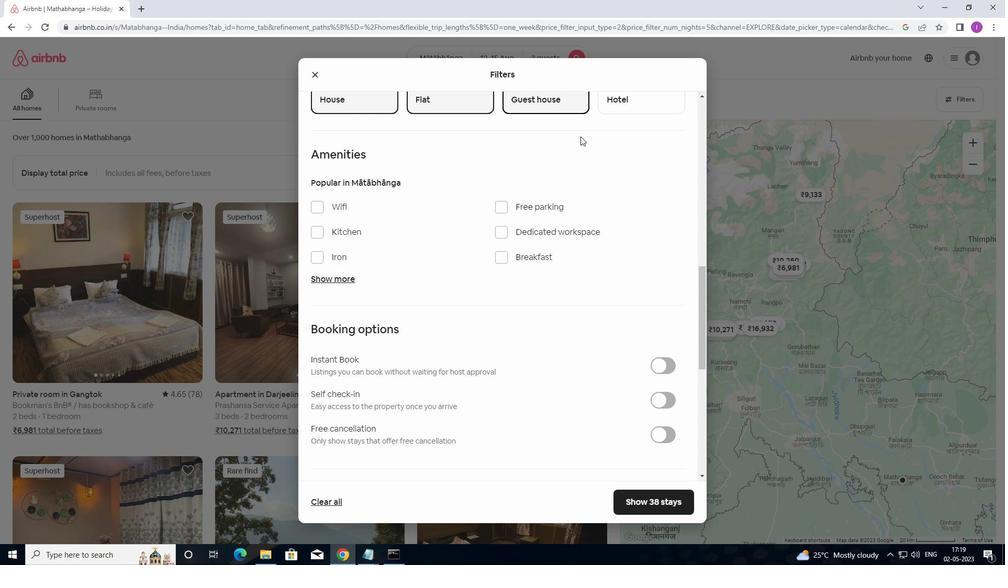 
Action: Mouse moved to (581, 135)
Screenshot: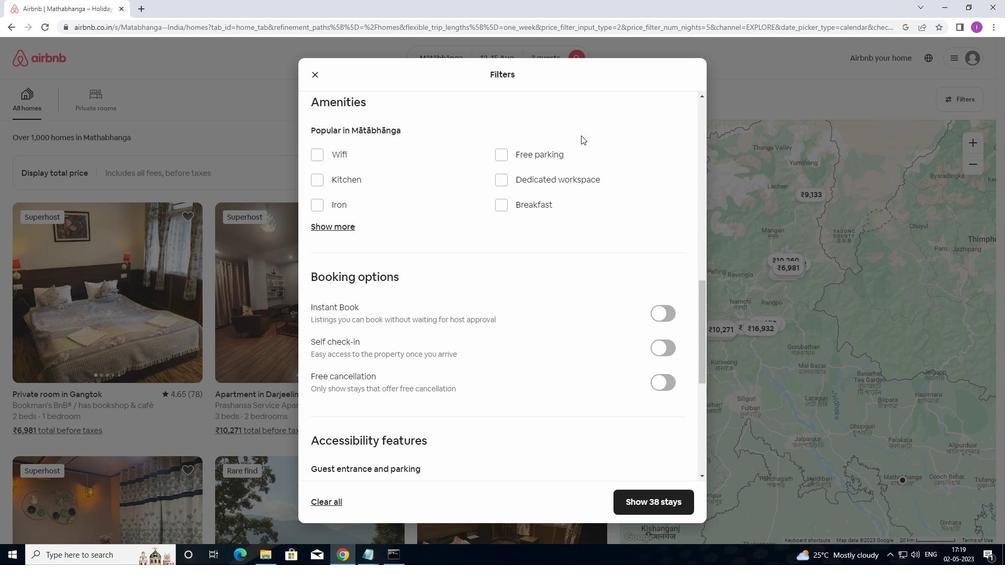 
Action: Mouse scrolled (581, 135) with delta (0, 0)
Screenshot: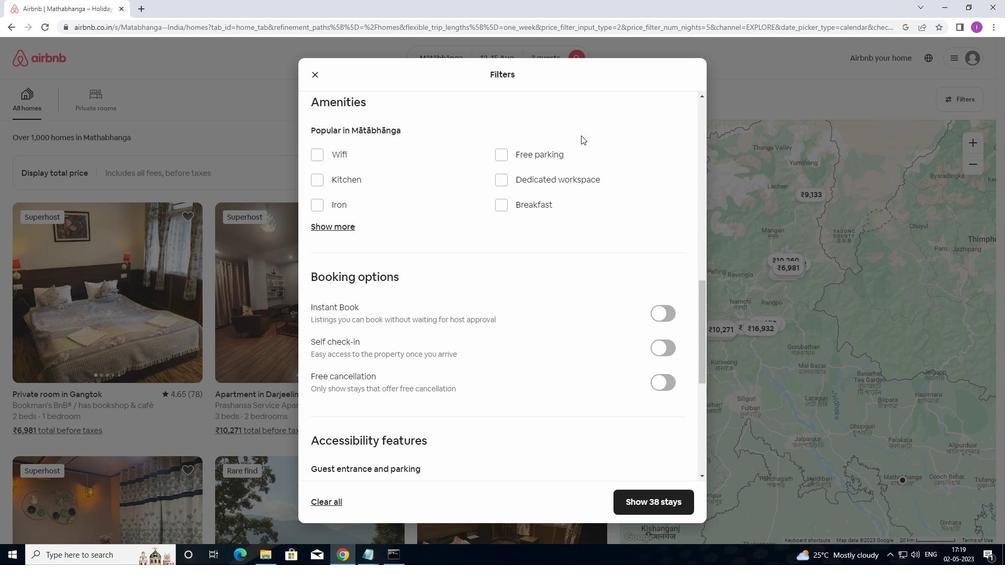 
Action: Mouse moved to (582, 137)
Screenshot: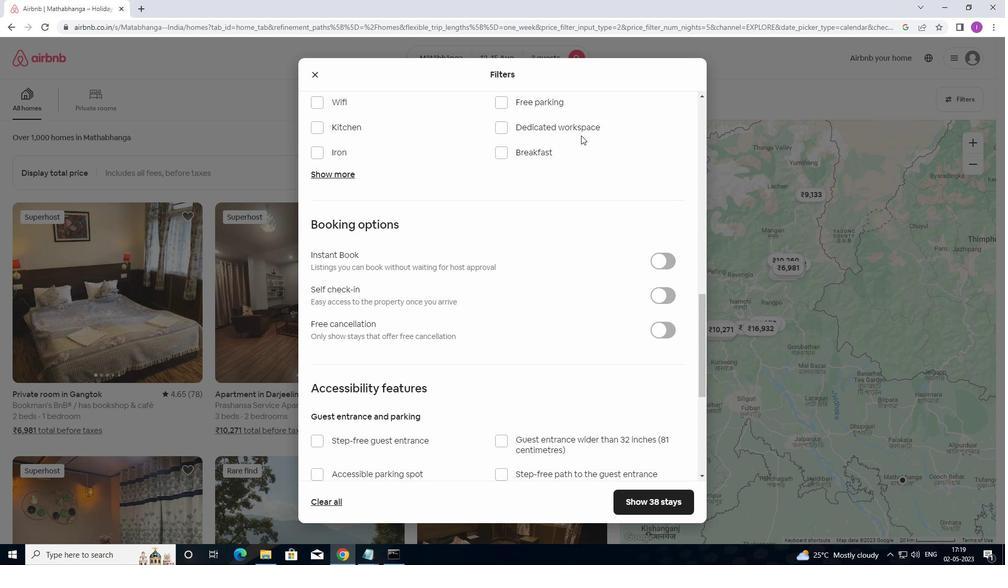 
Action: Mouse scrolled (582, 136) with delta (0, 0)
Screenshot: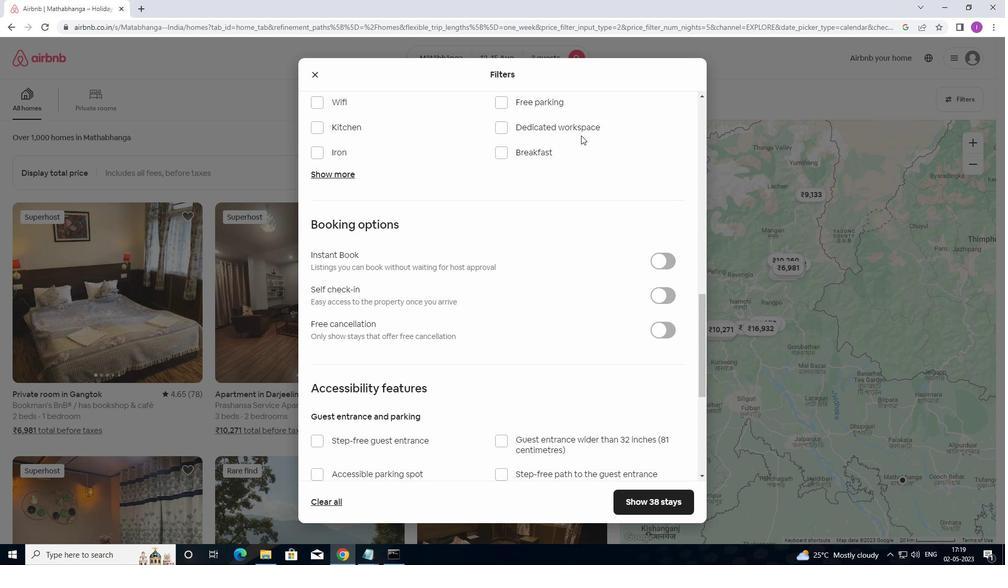 
Action: Mouse moved to (583, 145)
Screenshot: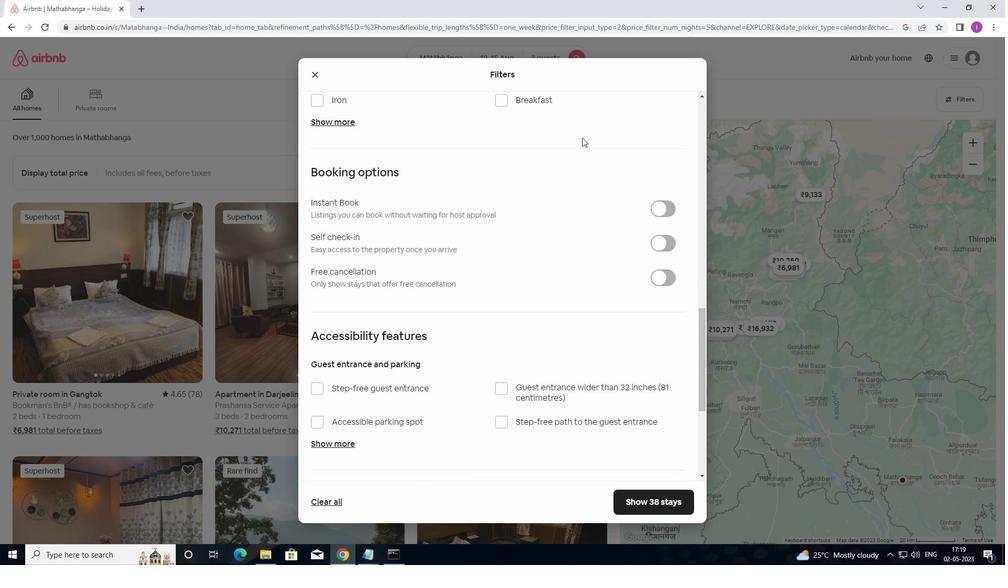 
Action: Mouse scrolled (583, 144) with delta (0, 0)
Screenshot: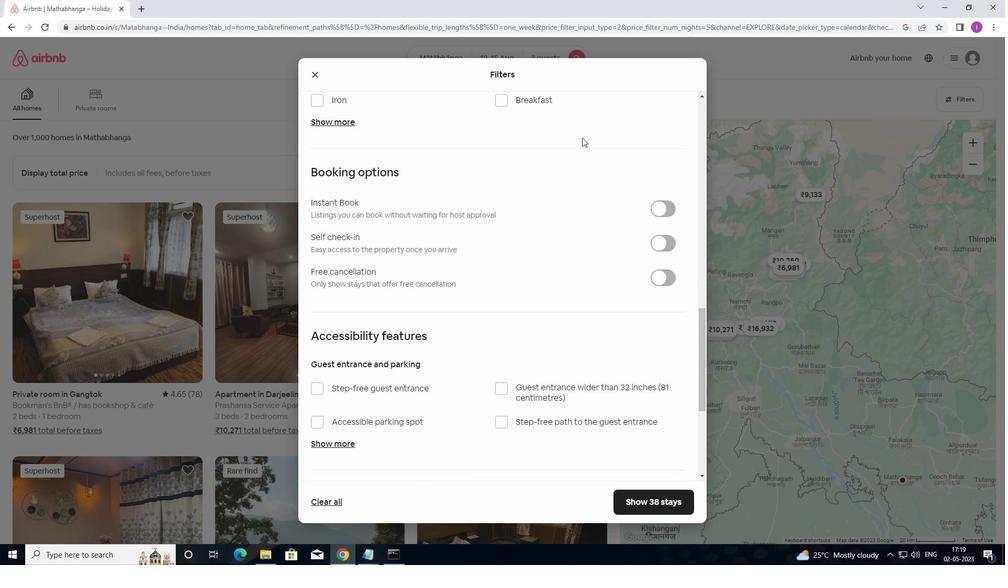 
Action: Mouse moved to (621, 189)
Screenshot: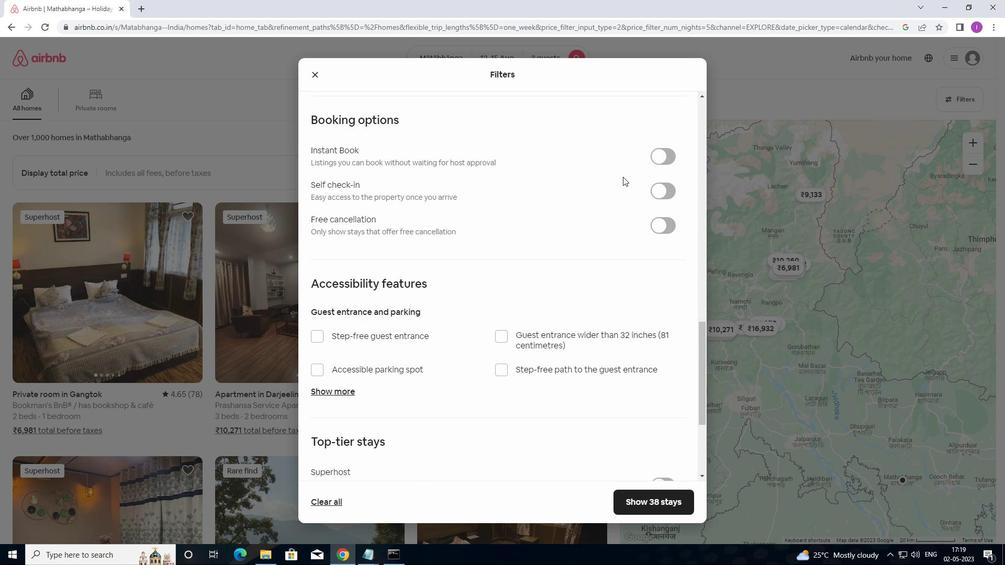 
Action: Mouse scrolled (621, 189) with delta (0, 0)
Screenshot: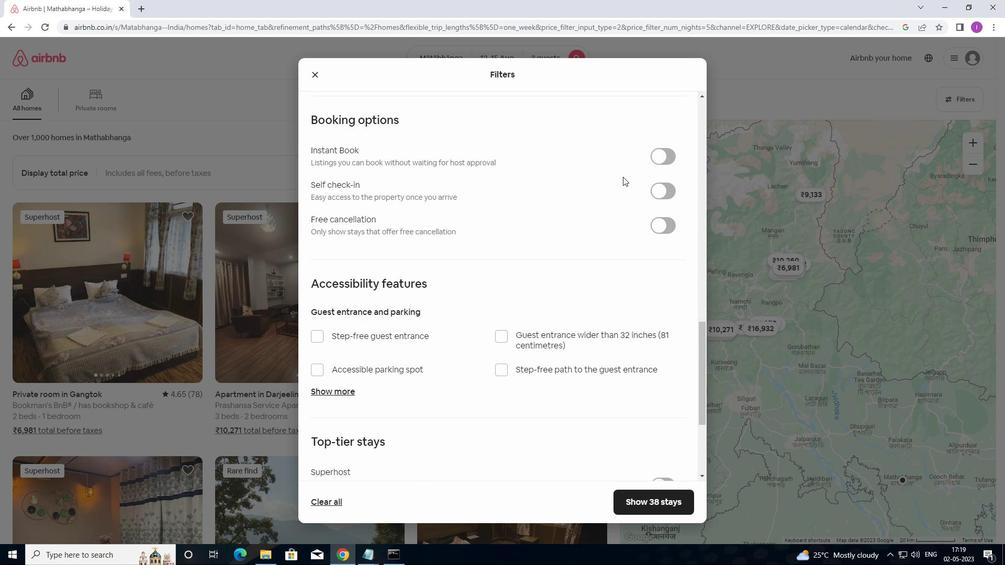 
Action: Mouse moved to (620, 197)
Screenshot: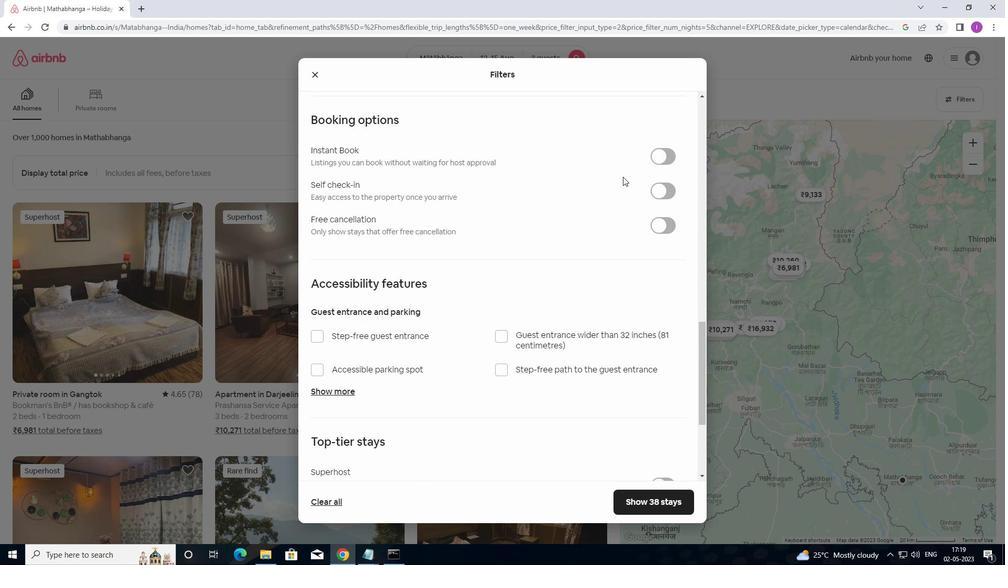 
Action: Mouse scrolled (620, 197) with delta (0, 0)
Screenshot: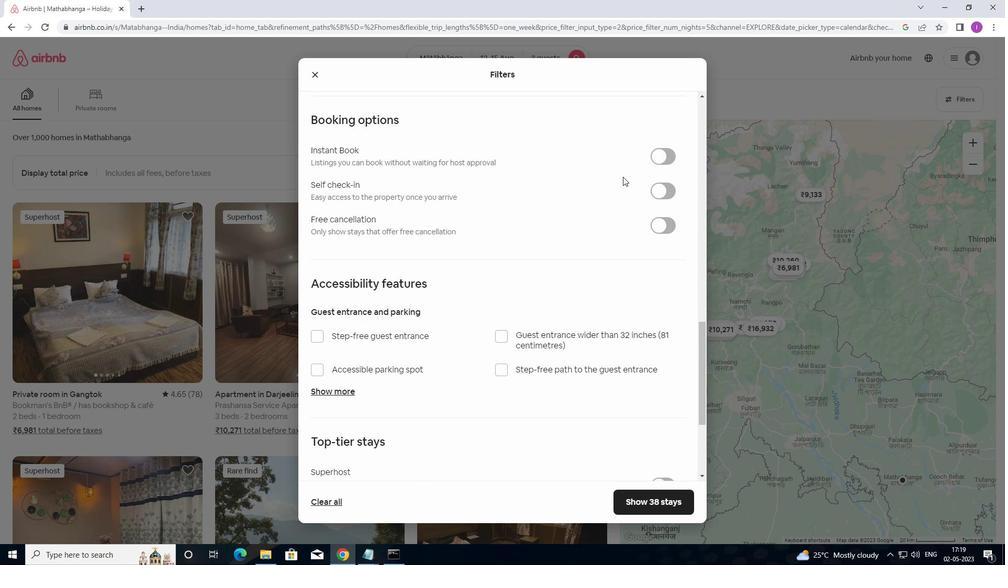 
Action: Mouse moved to (620, 203)
Screenshot: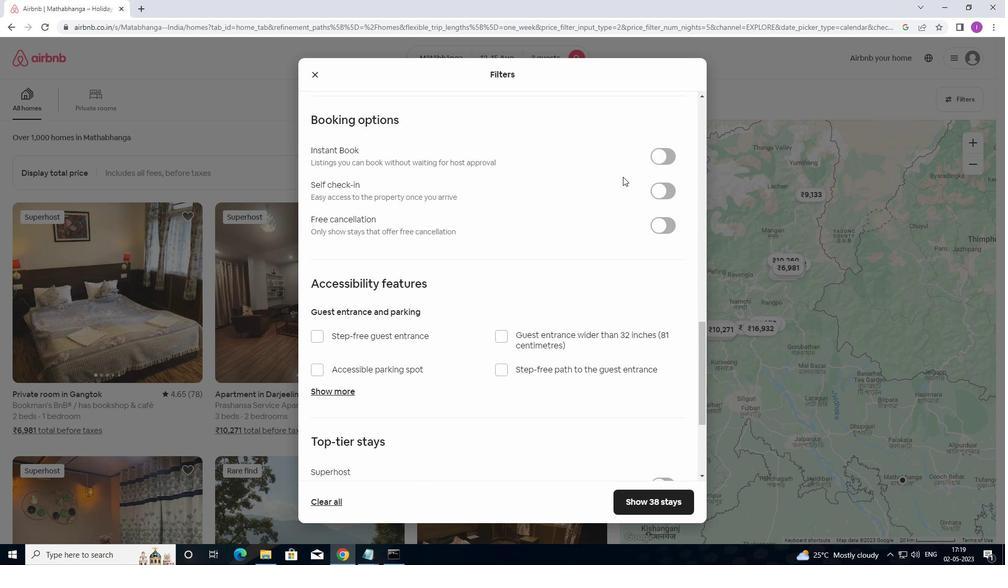 
Action: Mouse scrolled (620, 203) with delta (0, 0)
Screenshot: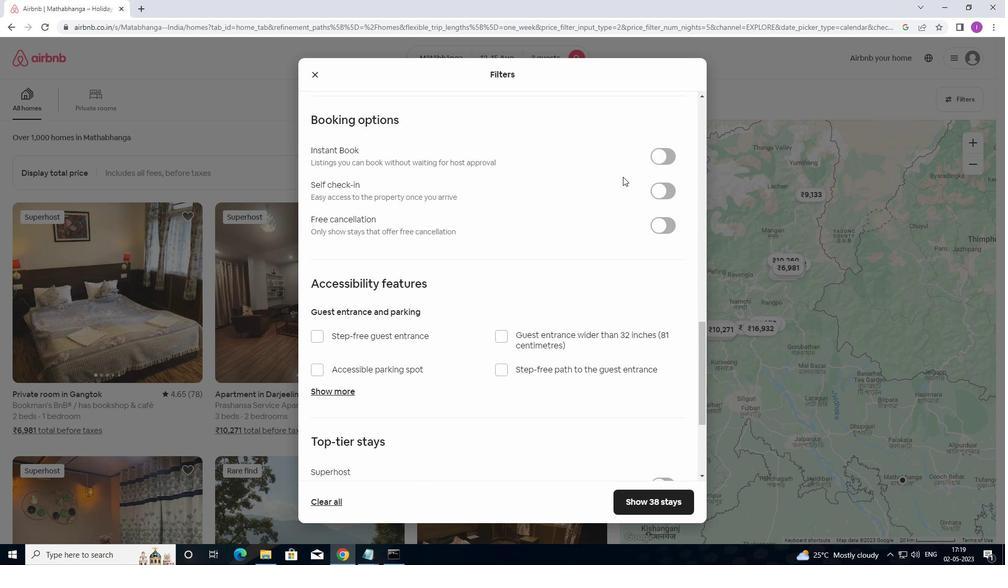 
Action: Mouse scrolled (620, 203) with delta (0, 0)
Screenshot: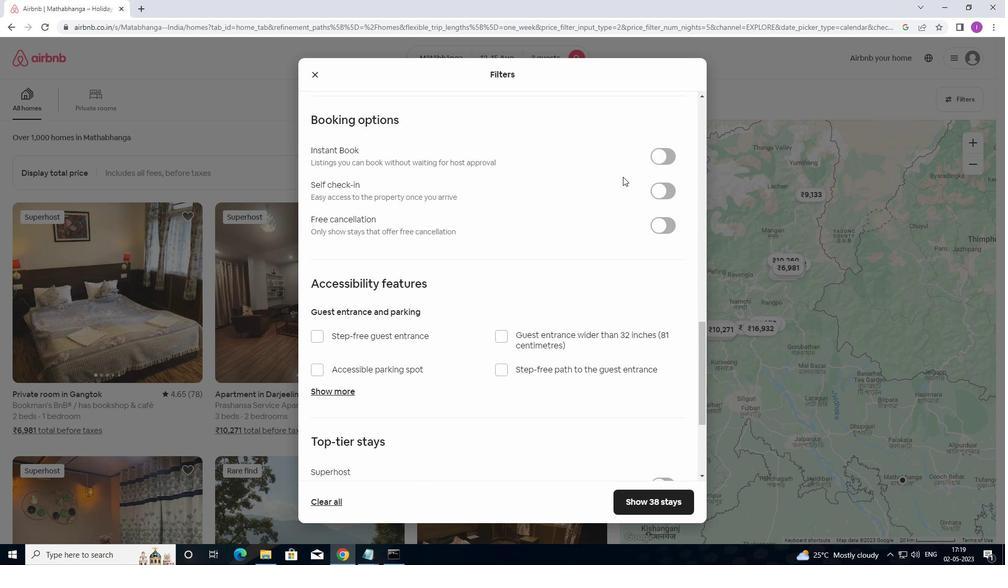 
Action: Mouse moved to (632, 182)
Screenshot: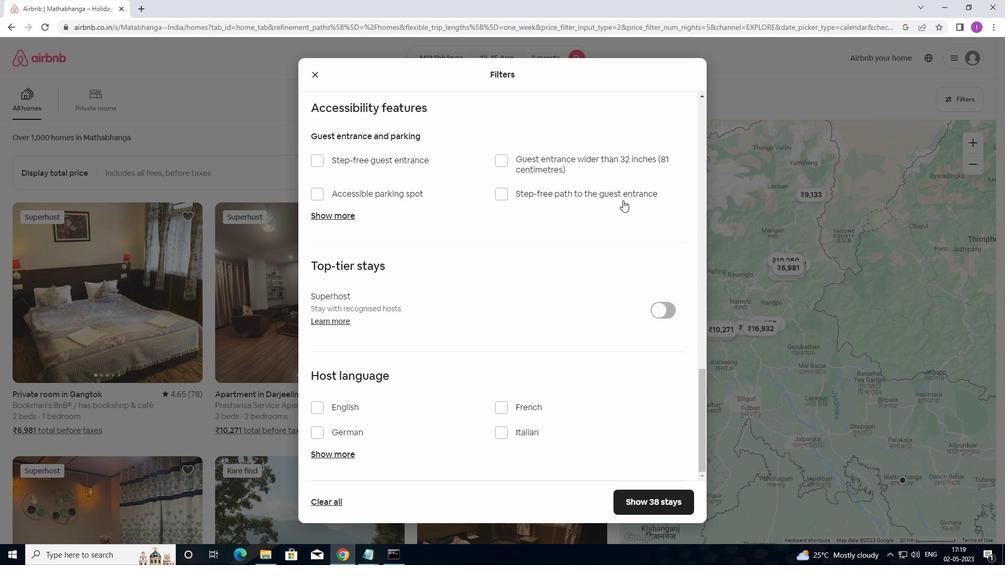 
Action: Mouse scrolled (632, 183) with delta (0, 0)
Screenshot: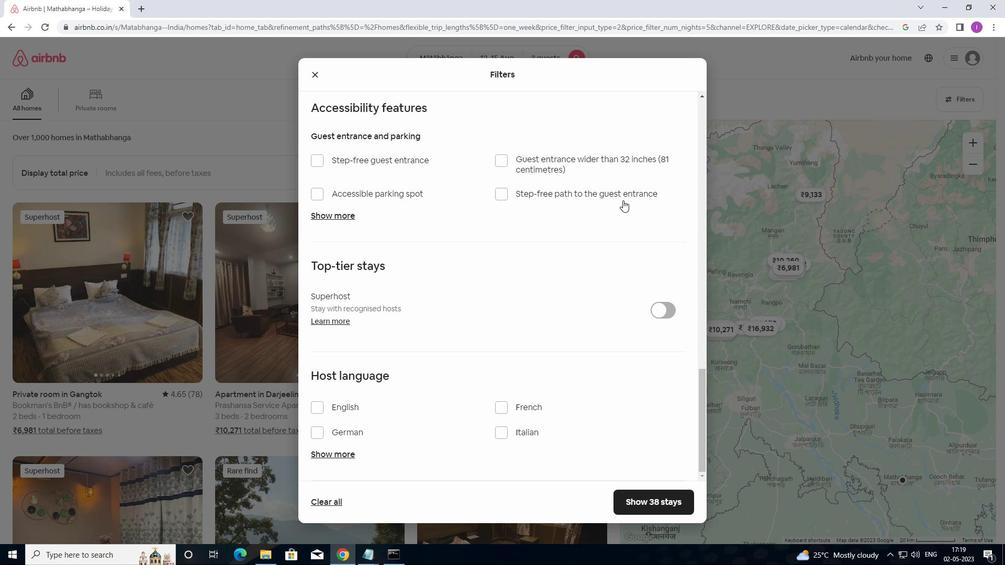 
Action: Mouse scrolled (632, 183) with delta (0, 0)
Screenshot: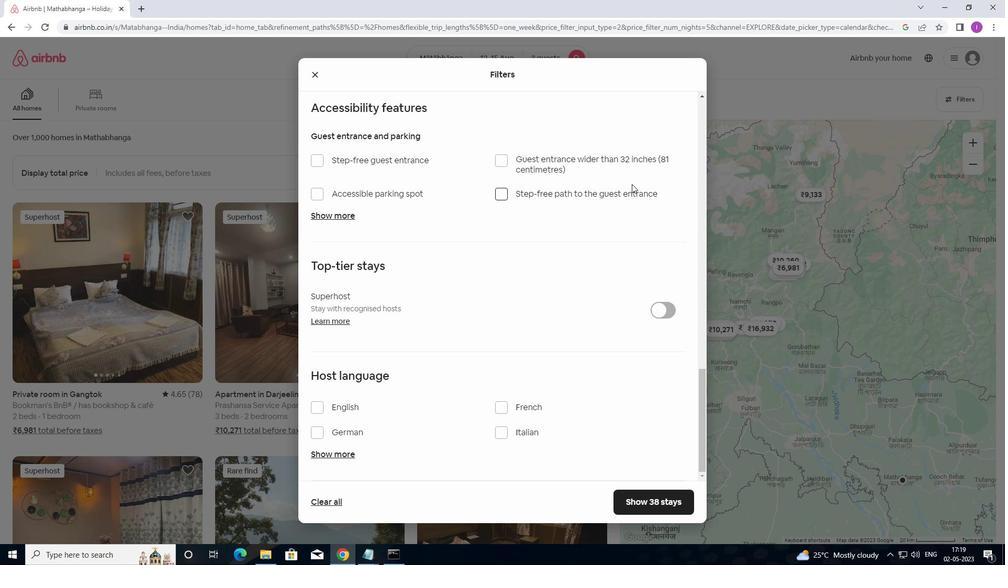 
Action: Mouse moved to (661, 121)
Screenshot: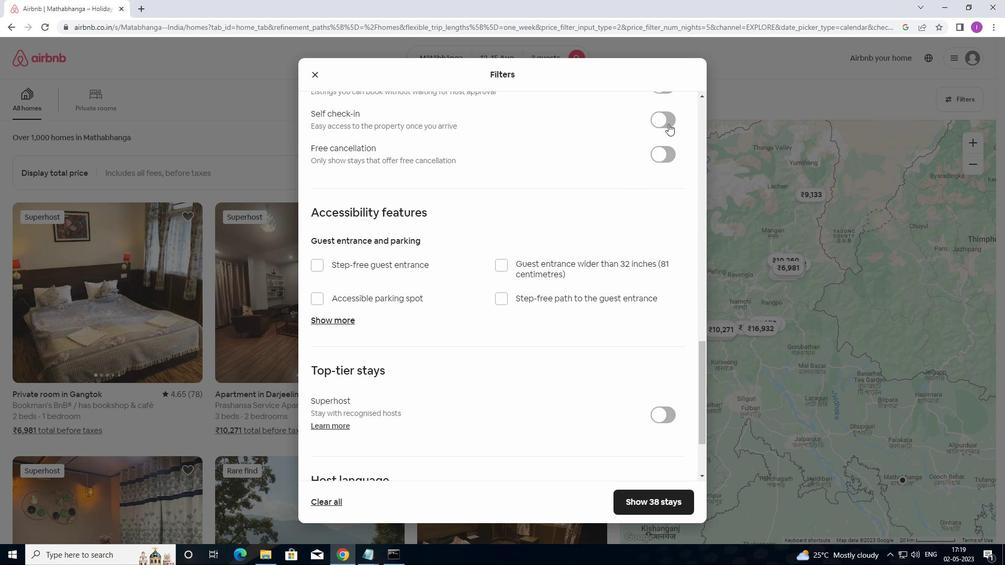 
Action: Mouse pressed left at (661, 121)
Screenshot: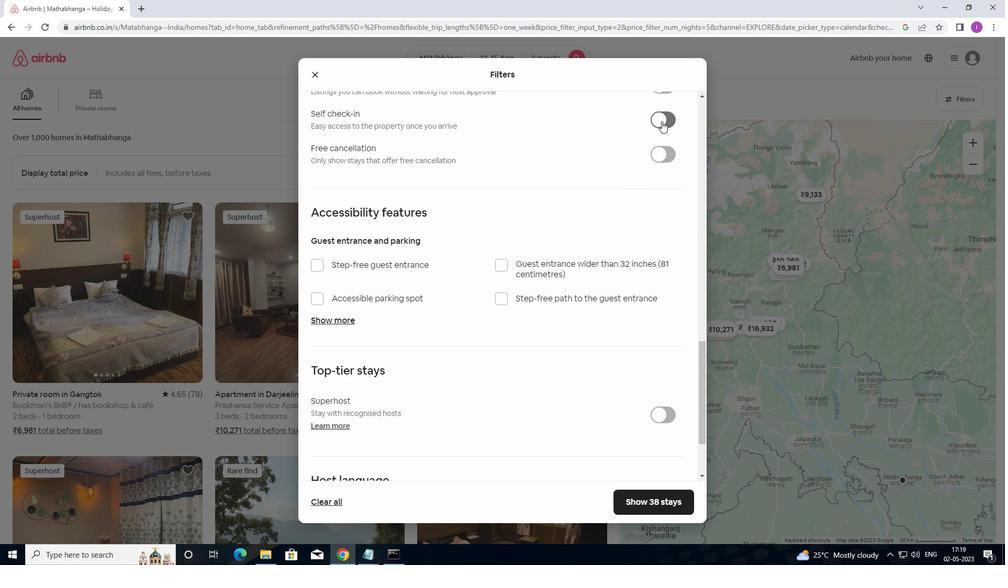 
Action: Mouse moved to (625, 199)
Screenshot: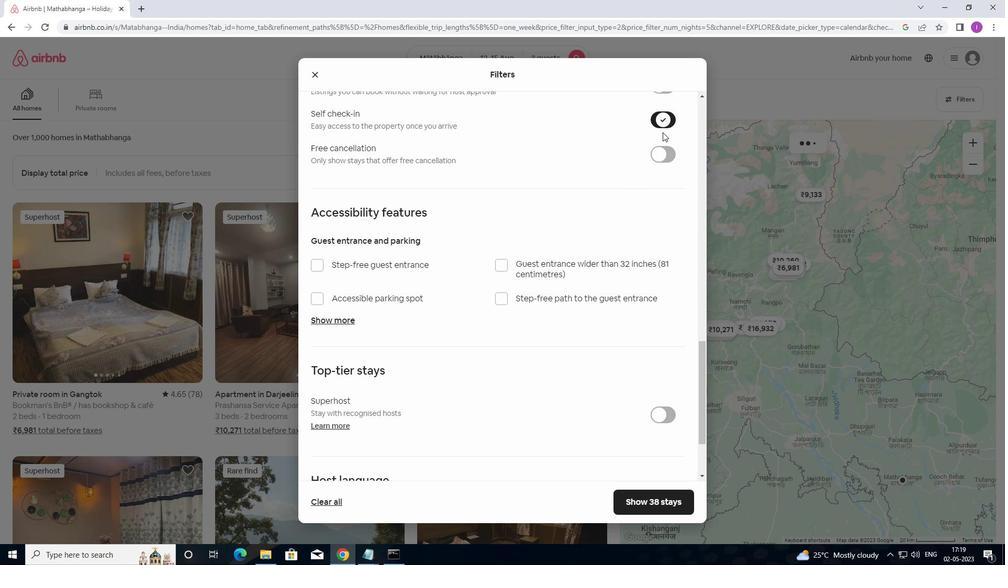 
Action: Mouse scrolled (625, 198) with delta (0, 0)
Screenshot: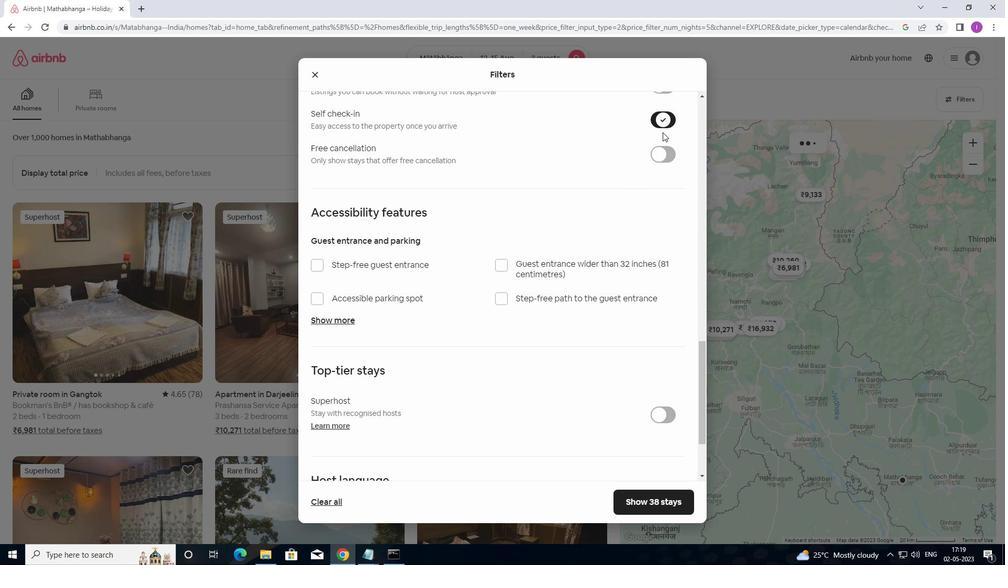 
Action: Mouse moved to (617, 206)
Screenshot: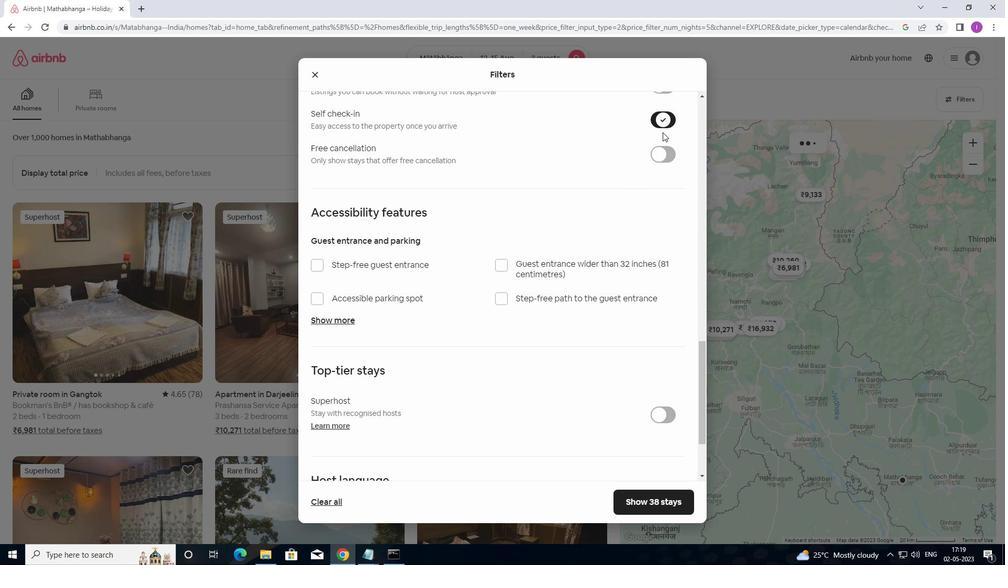 
Action: Mouse scrolled (617, 205) with delta (0, 0)
Screenshot: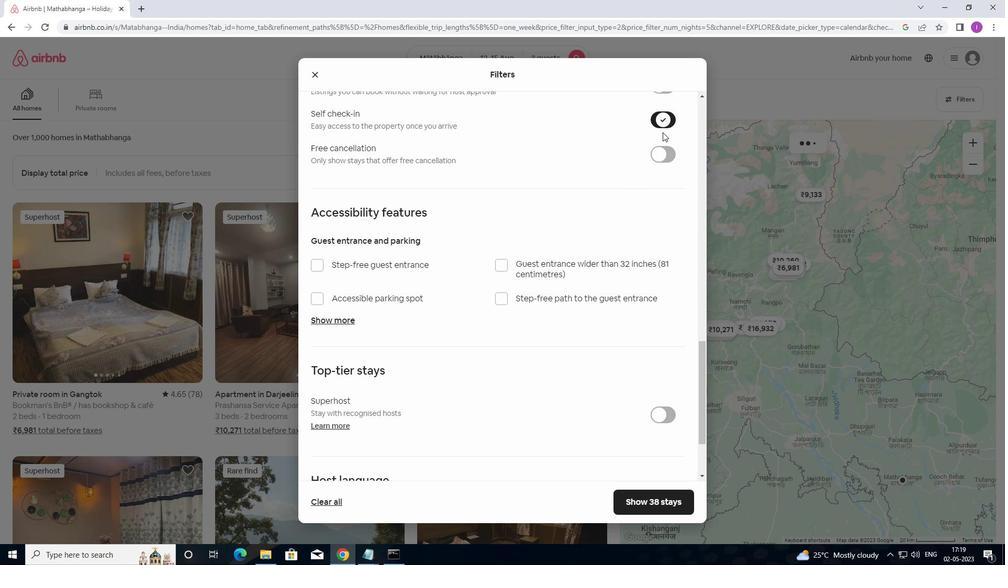 
Action: Mouse moved to (596, 216)
Screenshot: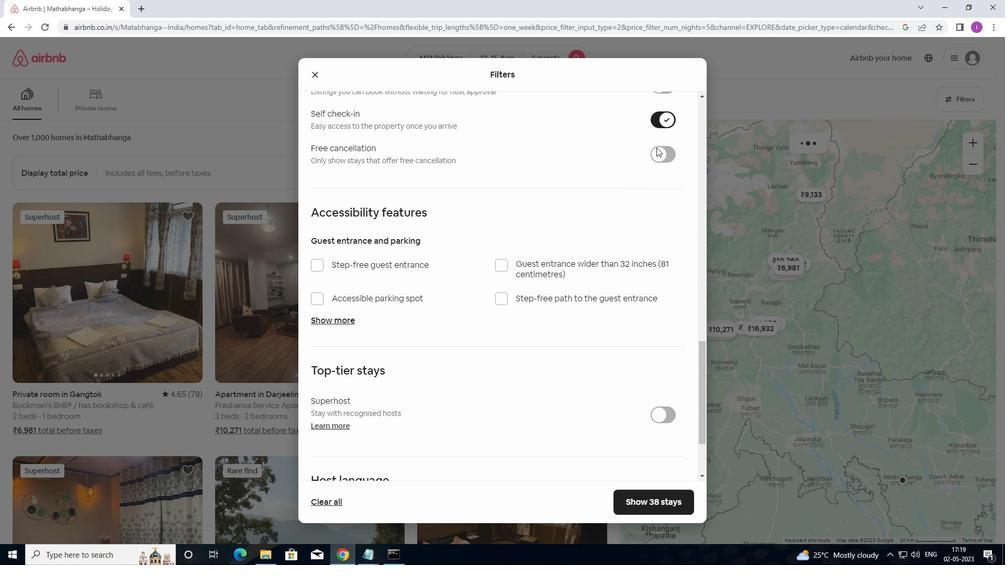 
Action: Mouse scrolled (596, 215) with delta (0, 0)
Screenshot: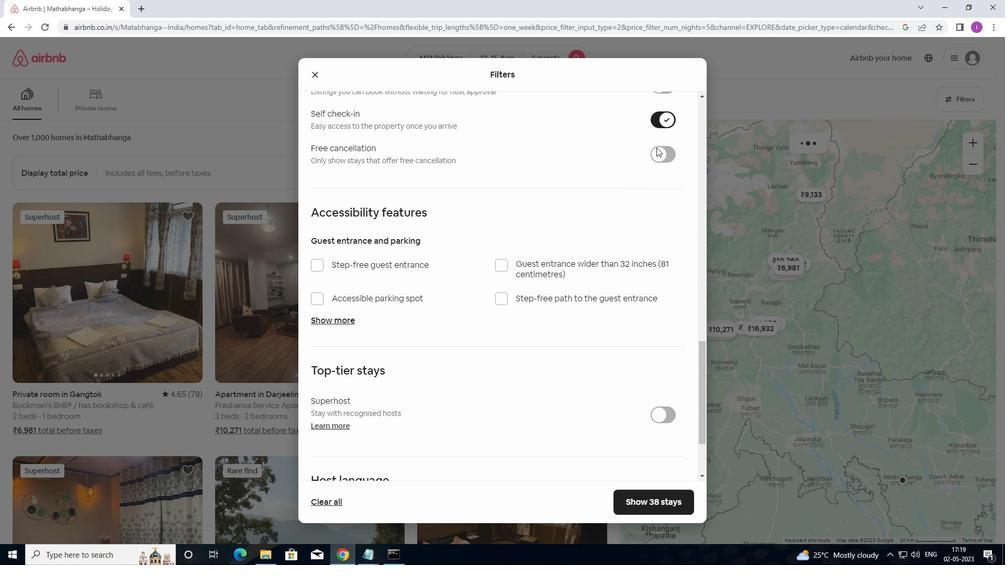 
Action: Mouse moved to (577, 218)
Screenshot: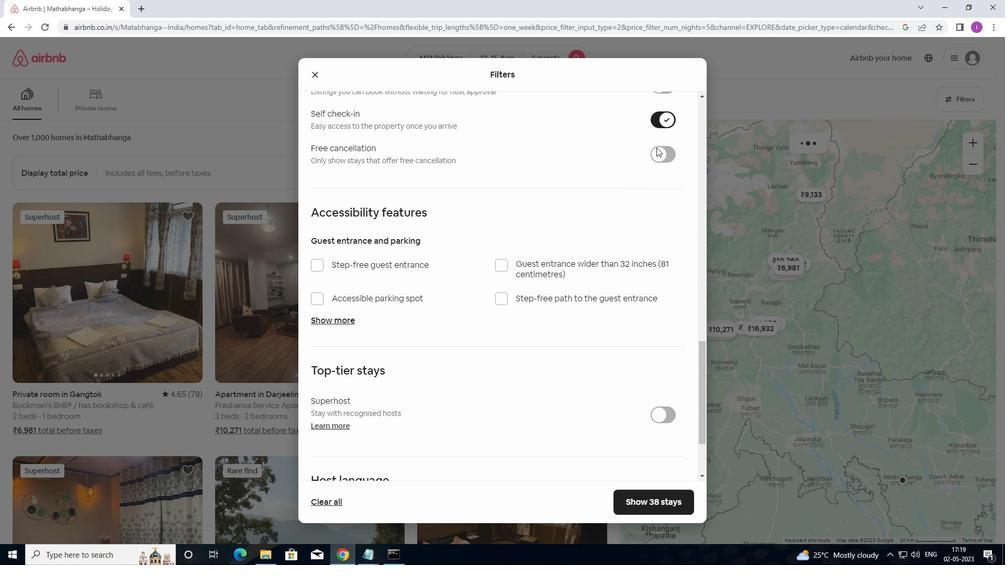 
Action: Mouse scrolled (577, 217) with delta (0, 0)
Screenshot: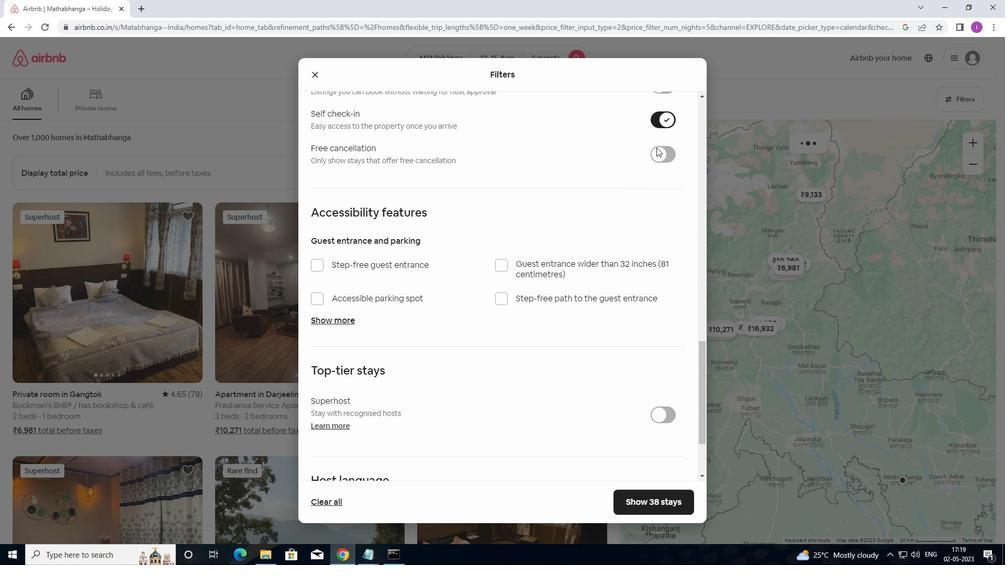 
Action: Mouse moved to (514, 238)
Screenshot: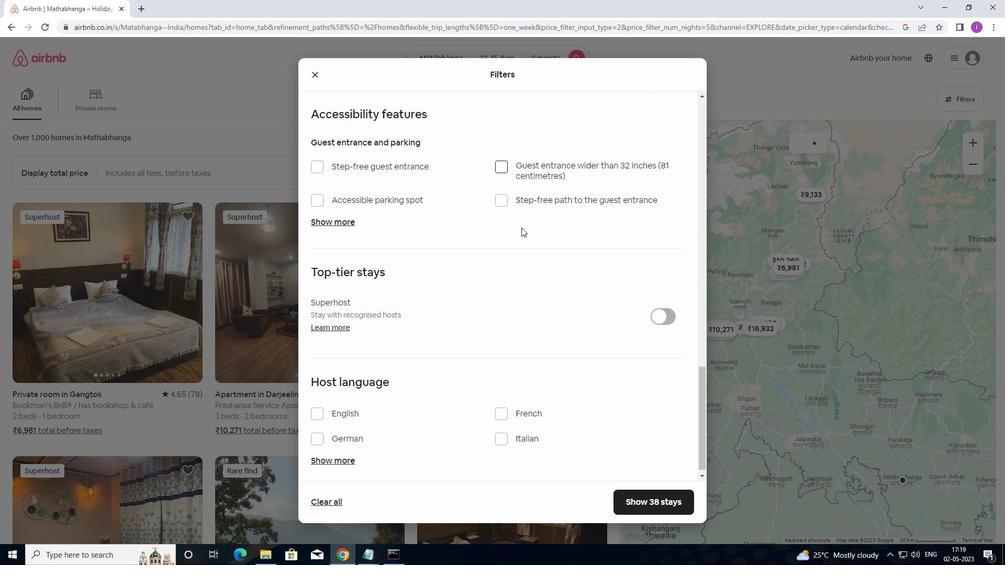 
Action: Mouse scrolled (514, 238) with delta (0, 0)
Screenshot: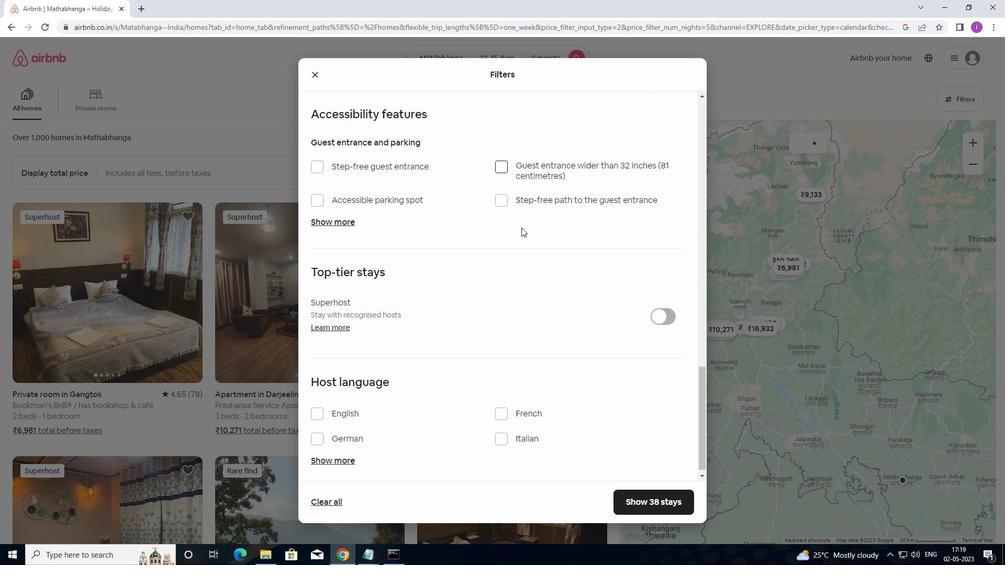 
Action: Mouse moved to (510, 260)
Screenshot: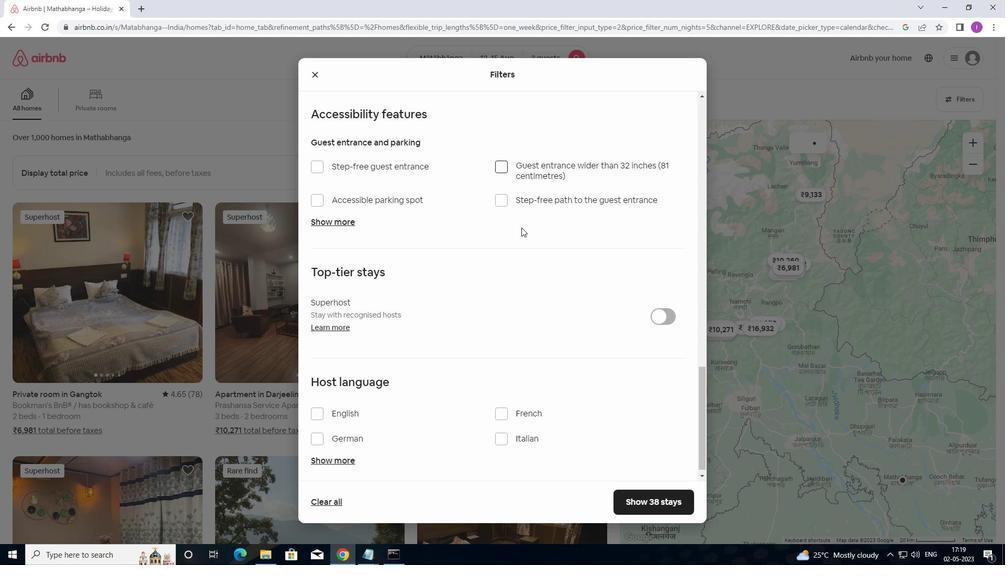 
Action: Mouse scrolled (510, 259) with delta (0, 0)
Screenshot: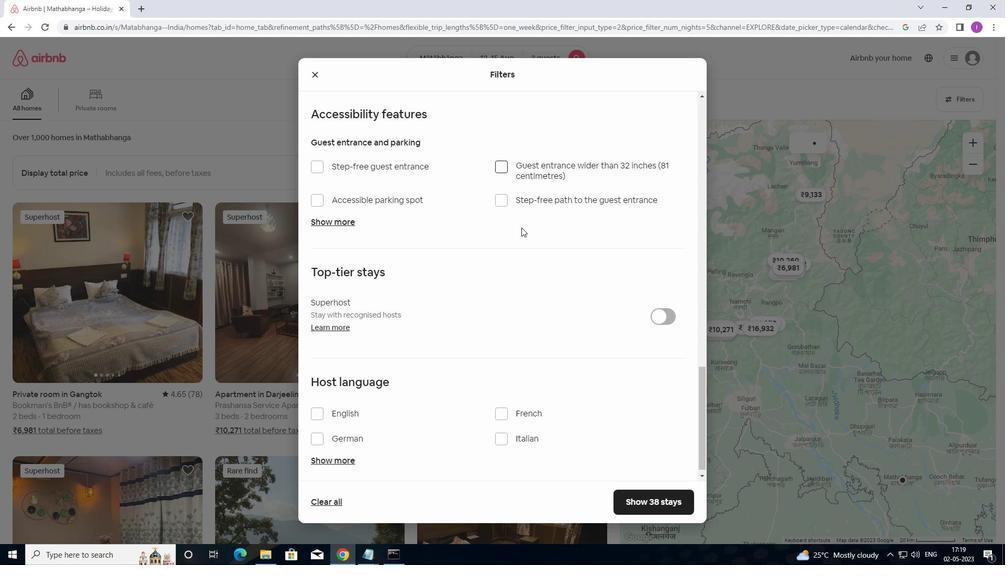 
Action: Mouse moved to (507, 272)
Screenshot: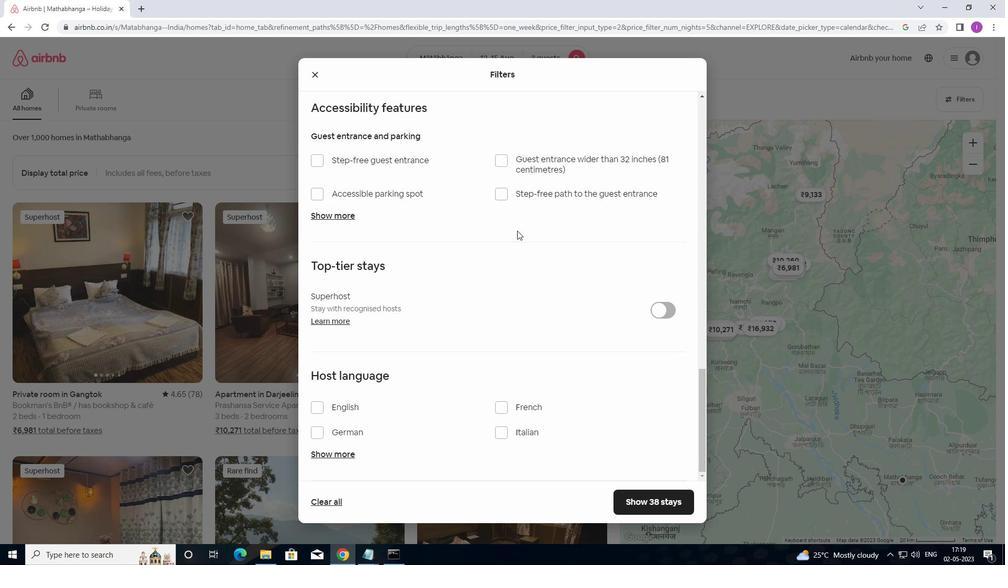
Action: Mouse scrolled (507, 271) with delta (0, 0)
Screenshot: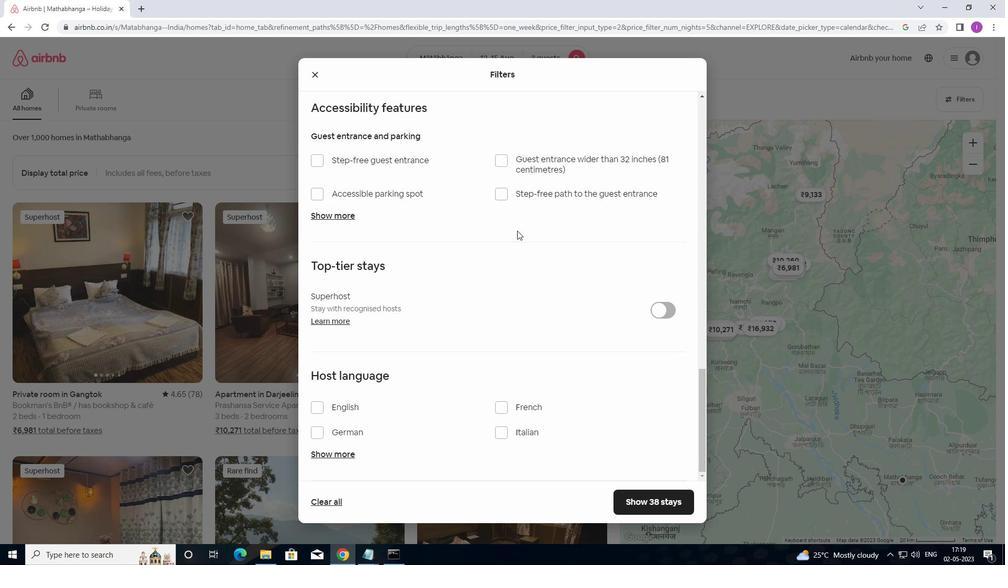 
Action: Mouse moved to (500, 285)
Screenshot: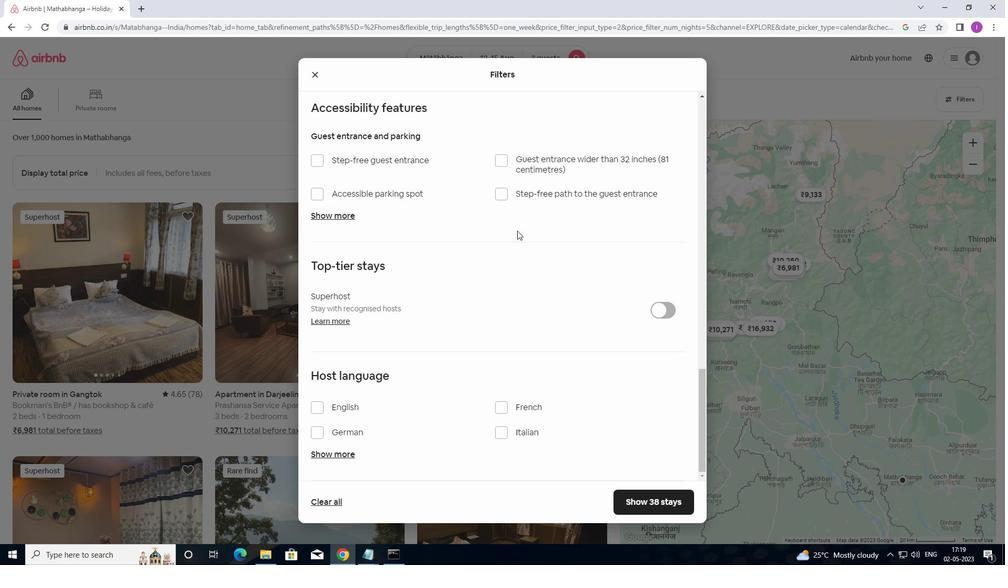 
Action: Mouse scrolled (500, 284) with delta (0, 0)
Screenshot: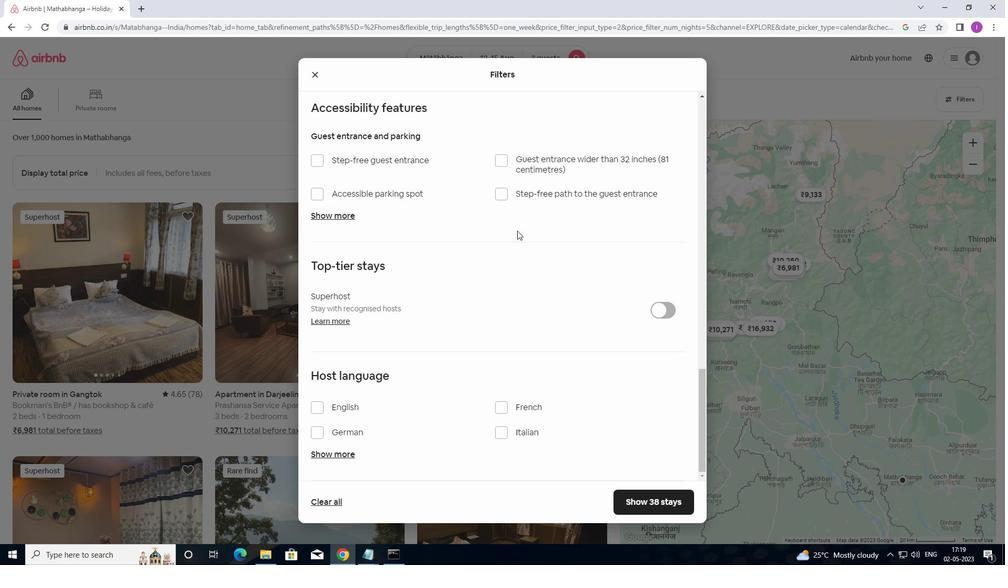 
Action: Mouse moved to (490, 291)
Screenshot: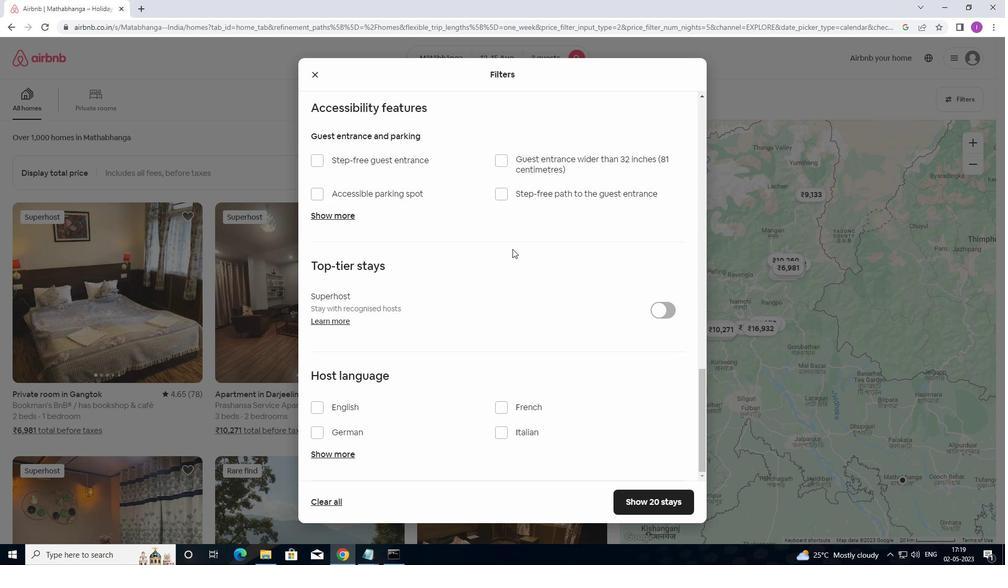 
Action: Mouse scrolled (490, 290) with delta (0, 0)
Screenshot: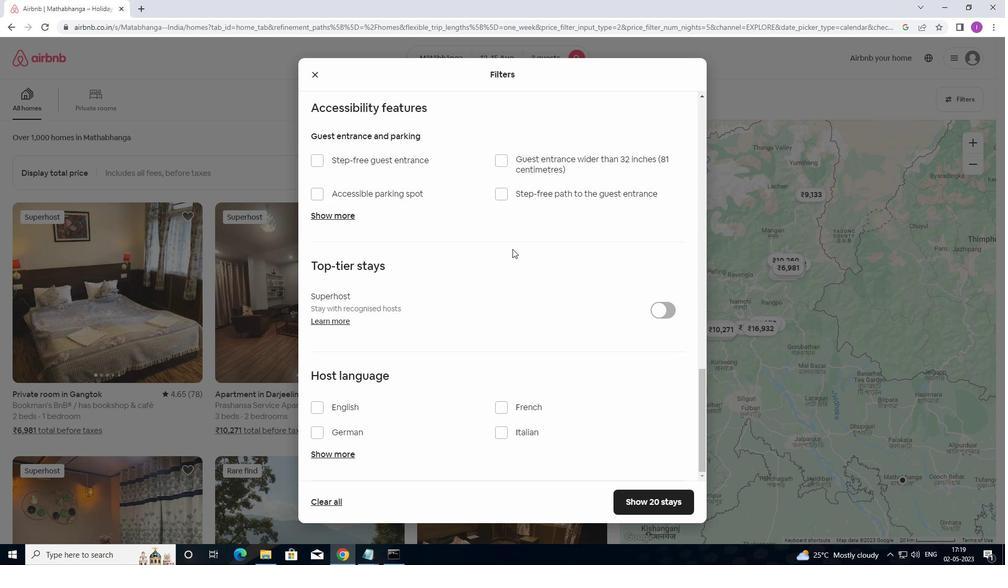 
Action: Mouse moved to (315, 406)
Screenshot: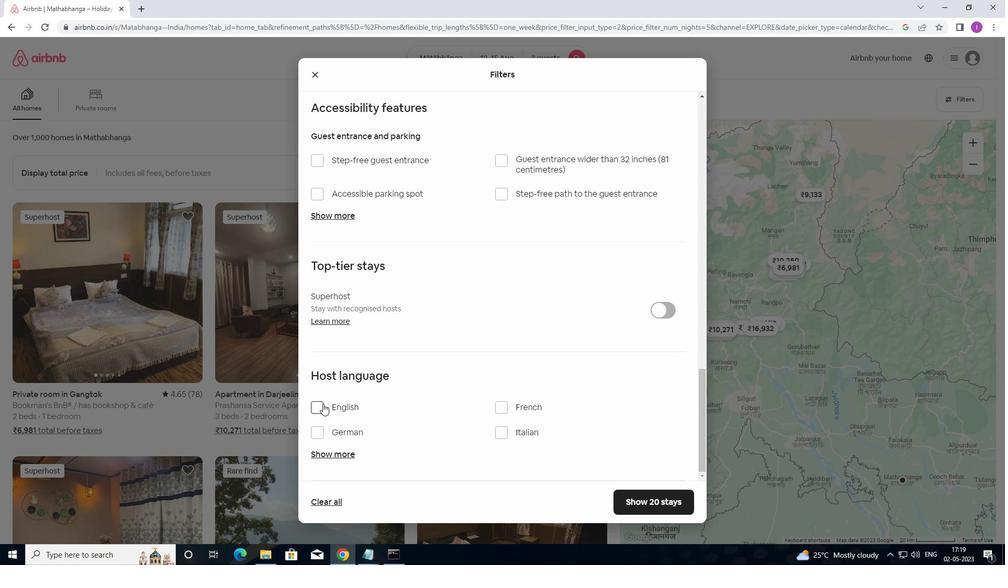 
Action: Mouse pressed left at (315, 406)
Screenshot: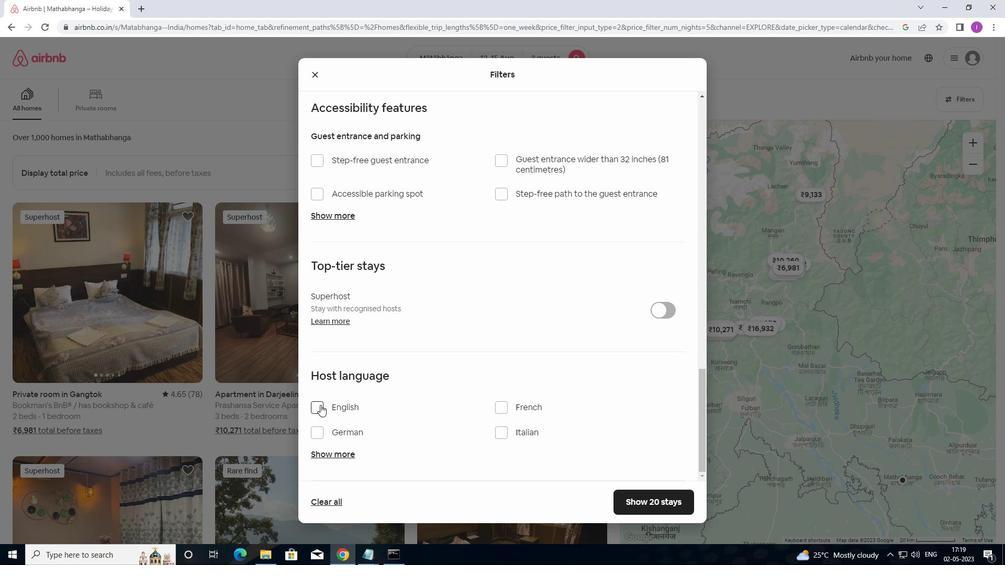 
Action: Mouse moved to (628, 507)
Screenshot: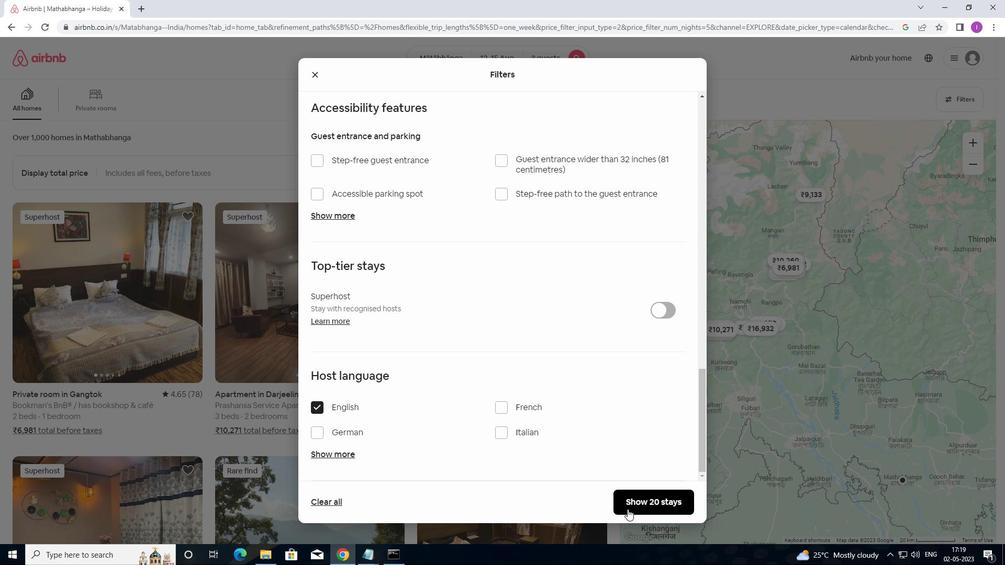 
Action: Mouse pressed left at (628, 507)
Screenshot: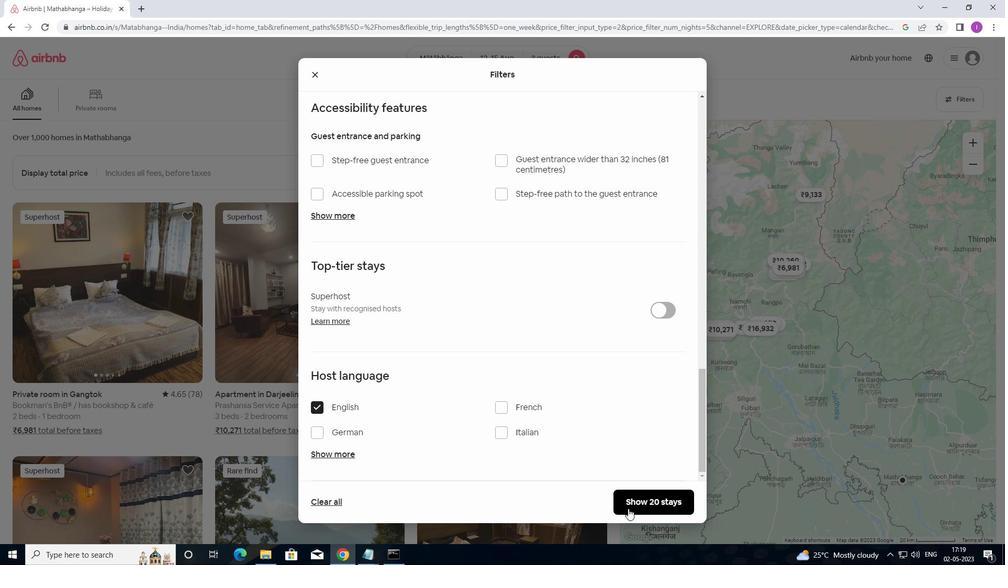 
Action: Mouse moved to (543, 502)
Screenshot: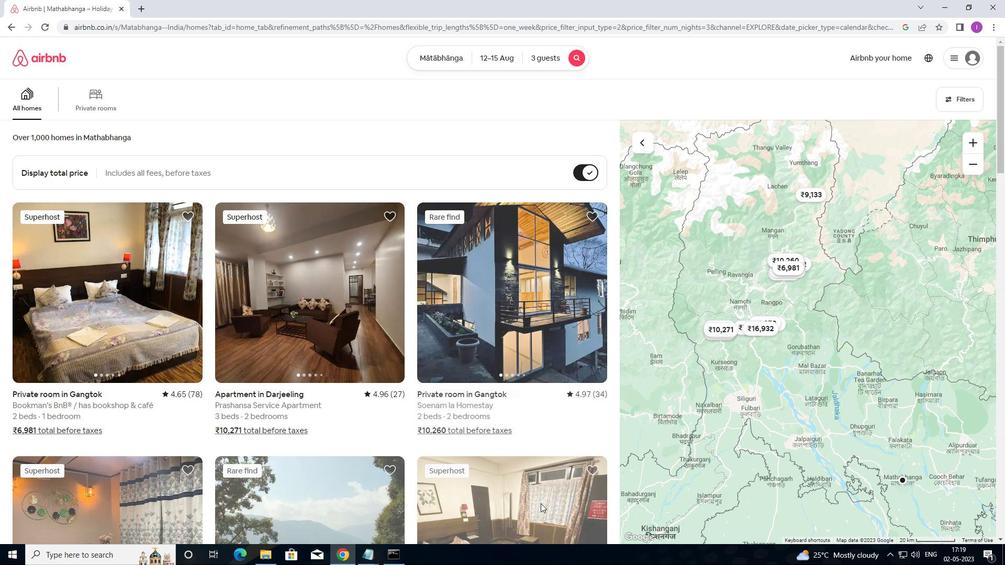 
